 Task: Find connections with filter location Coromandel with filter topic #jobinterviewswith filter profile language French with filter current company Cargill with filter school Dr. D. Y. Patil Institute of Engineering & Technology, Pune with filter industry Retail Office Equipment with filter service category HR Consulting with filter keywords title Musician
Action: Mouse moved to (654, 129)
Screenshot: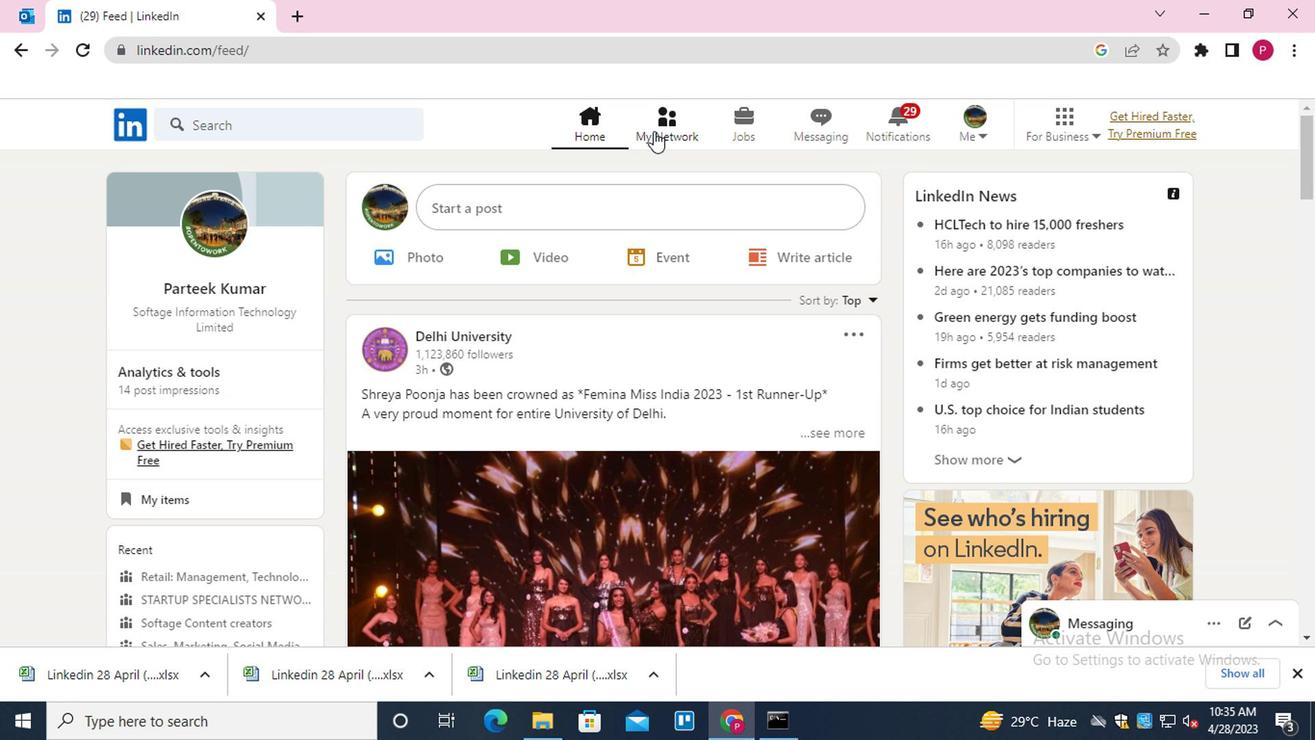 
Action: Mouse pressed left at (654, 129)
Screenshot: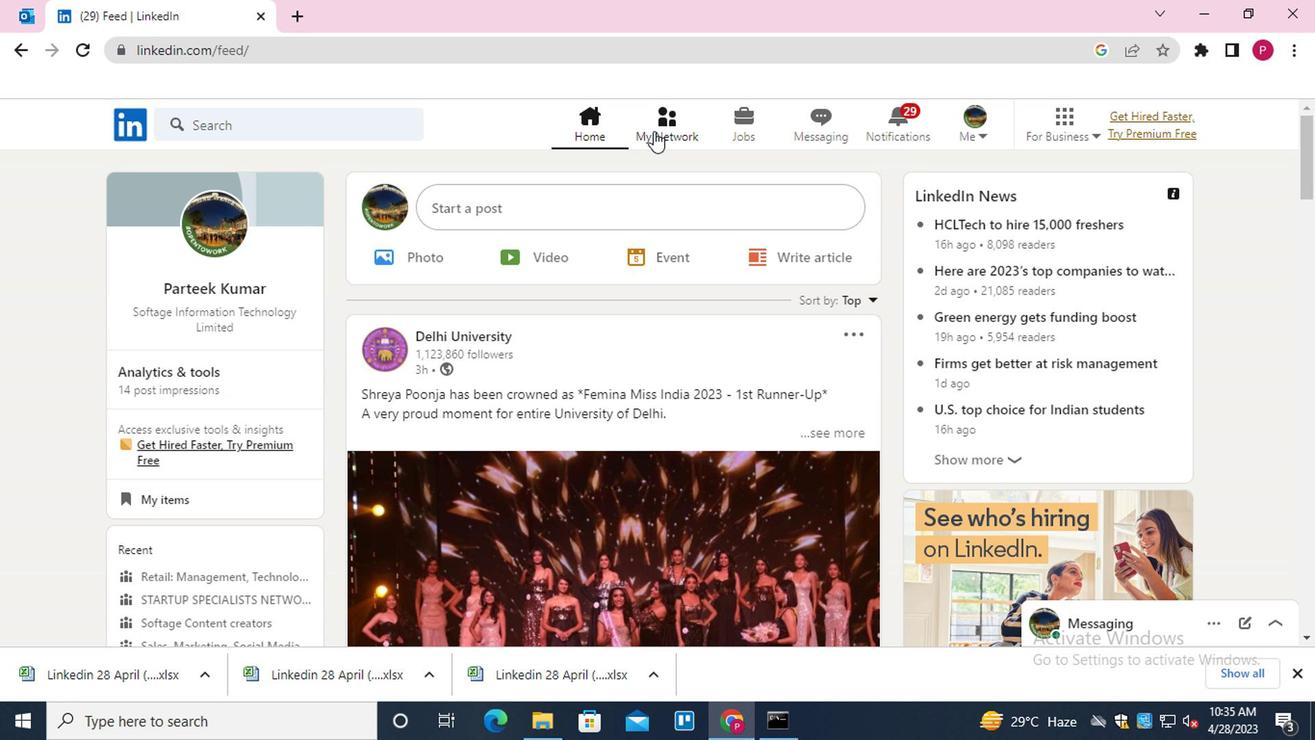 
Action: Mouse moved to (289, 225)
Screenshot: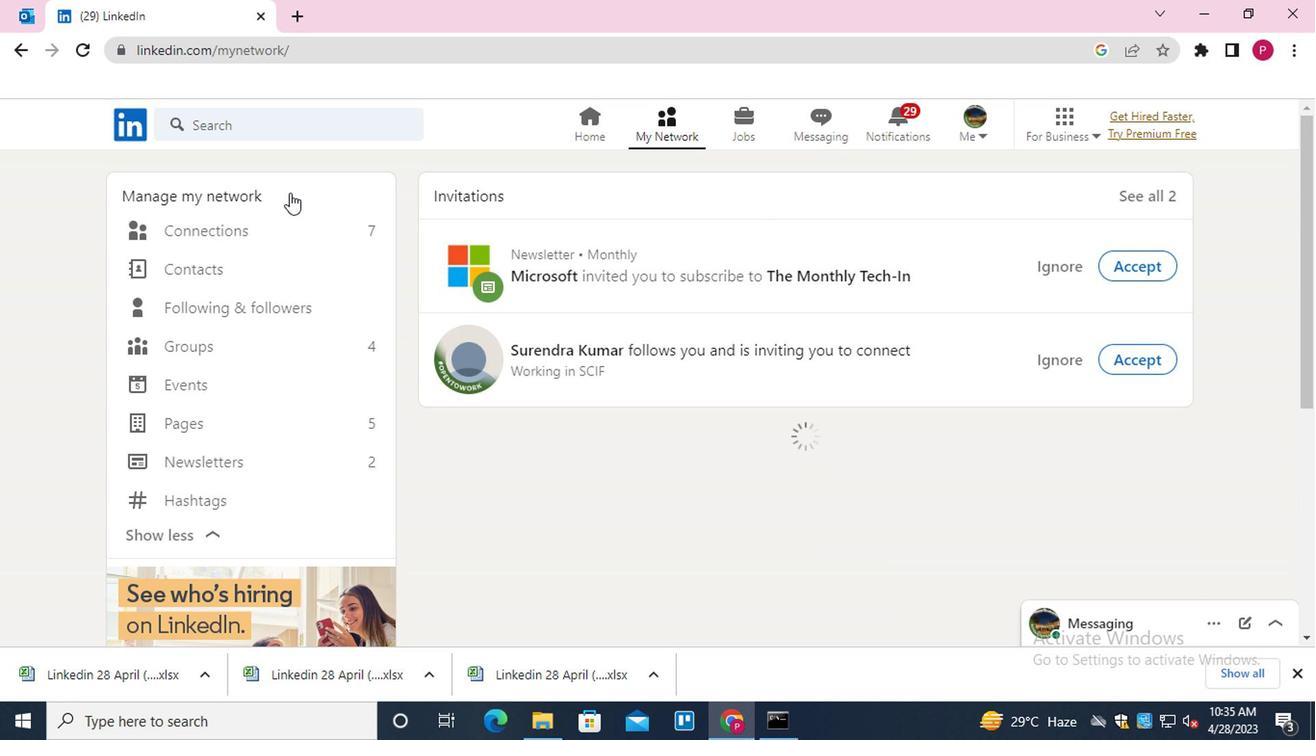 
Action: Mouse pressed left at (289, 225)
Screenshot: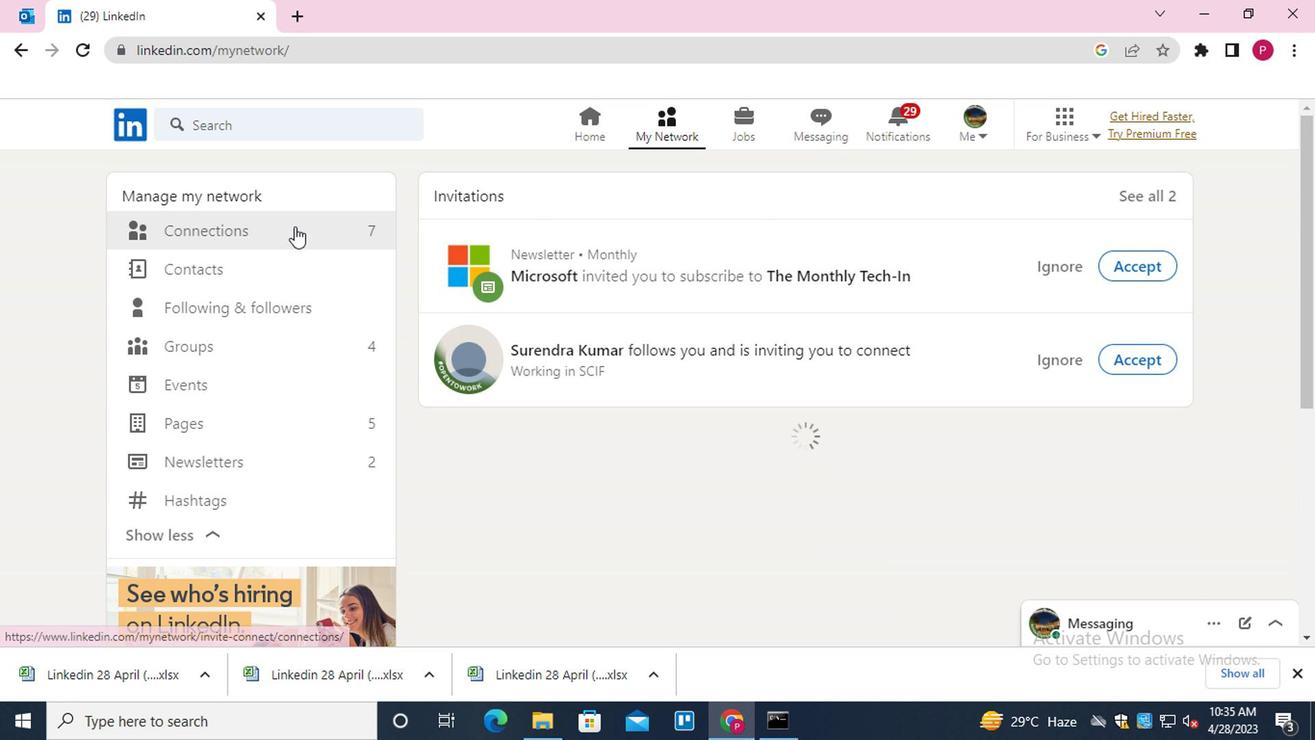 
Action: Mouse moved to (793, 235)
Screenshot: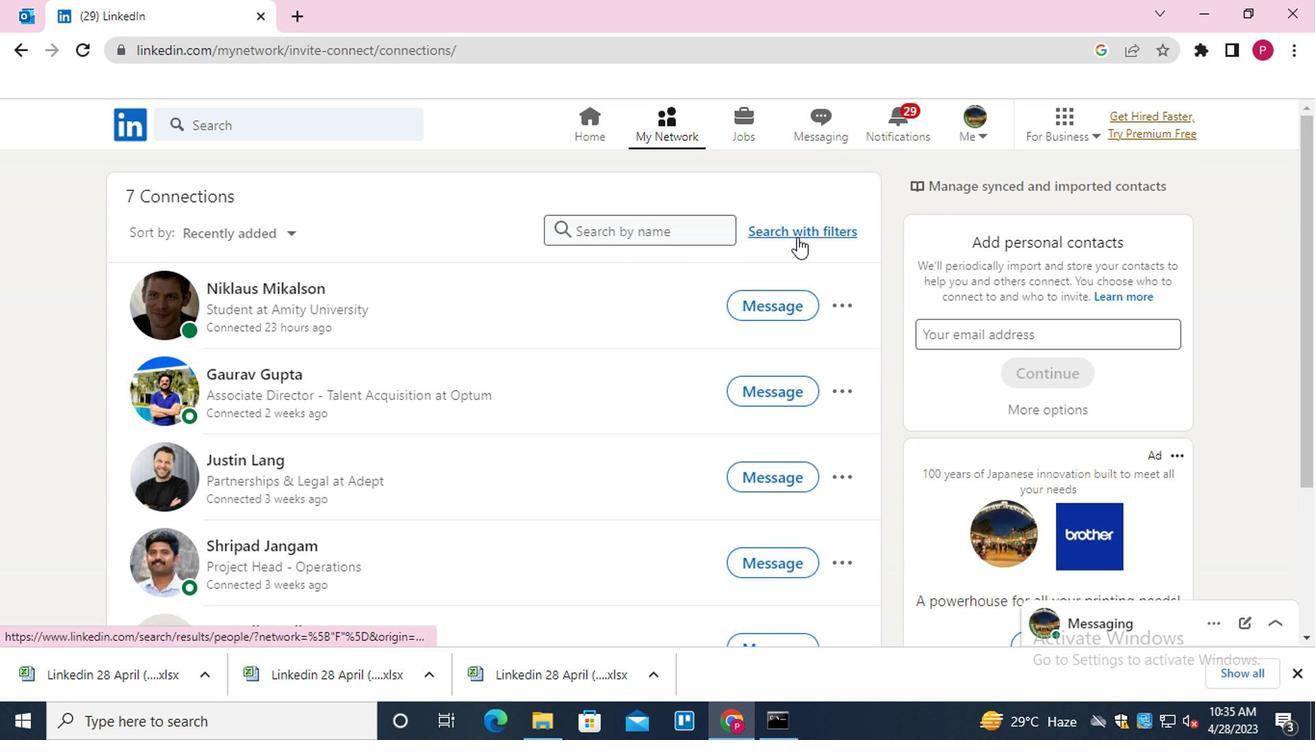 
Action: Mouse pressed left at (793, 235)
Screenshot: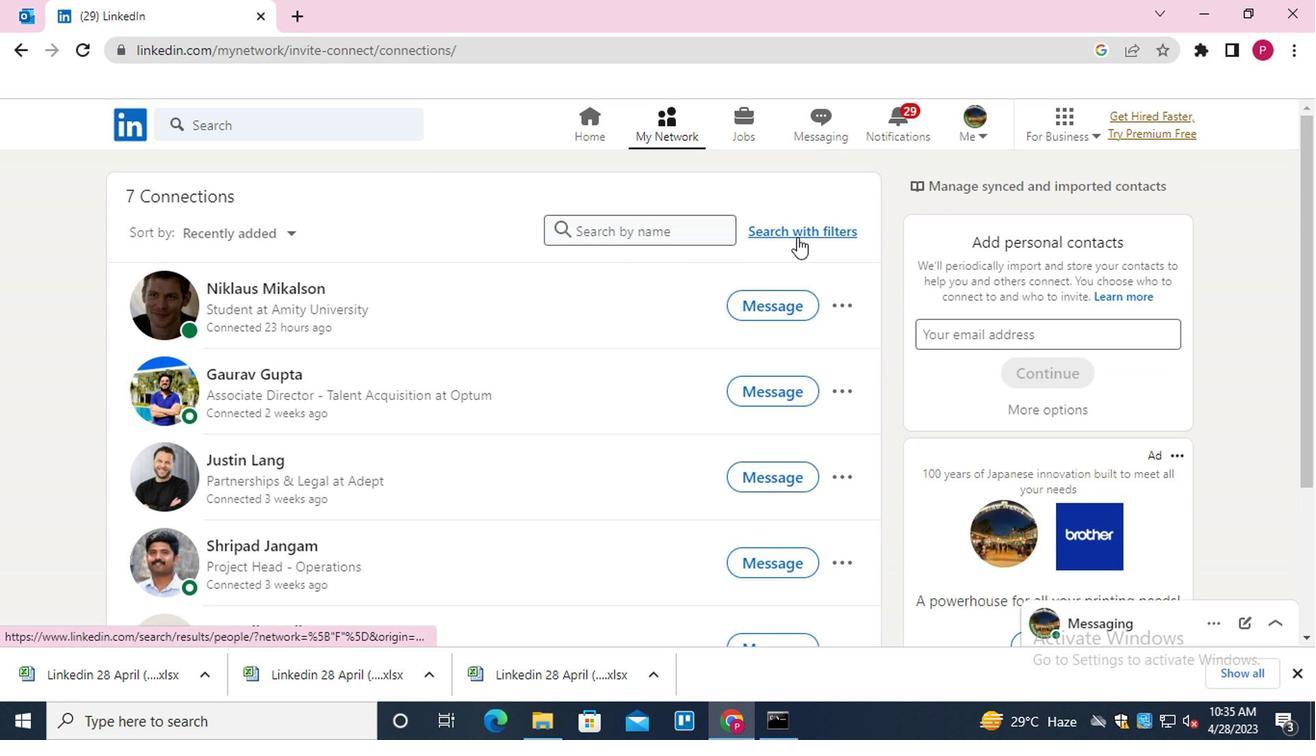
Action: Mouse moved to (703, 180)
Screenshot: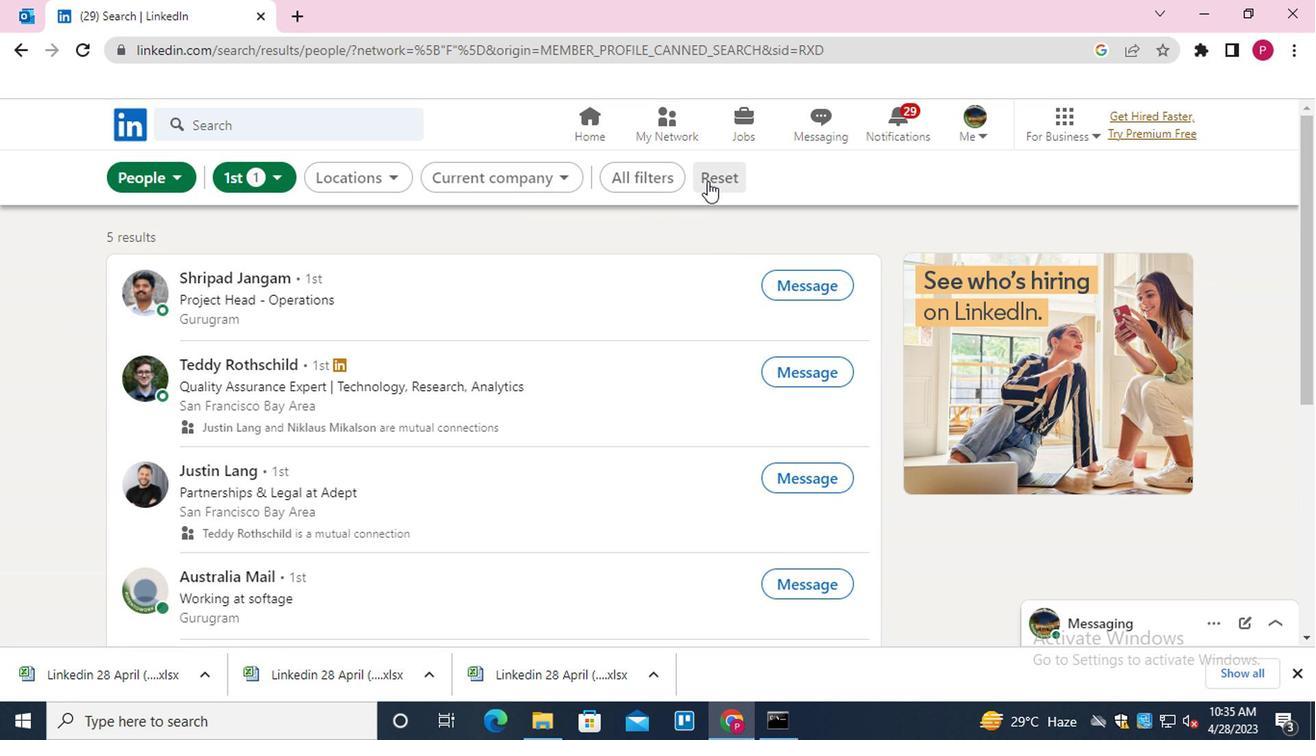 
Action: Mouse pressed left at (703, 180)
Screenshot: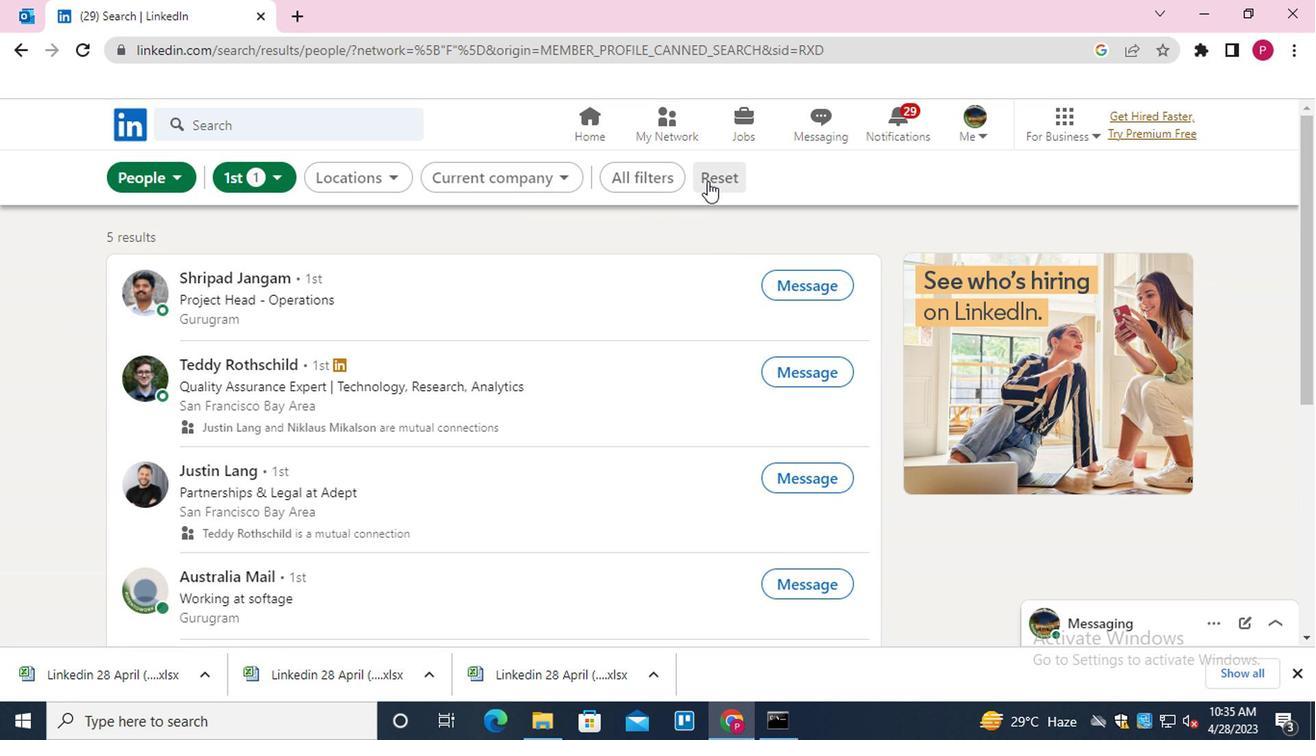 
Action: Mouse moved to (683, 180)
Screenshot: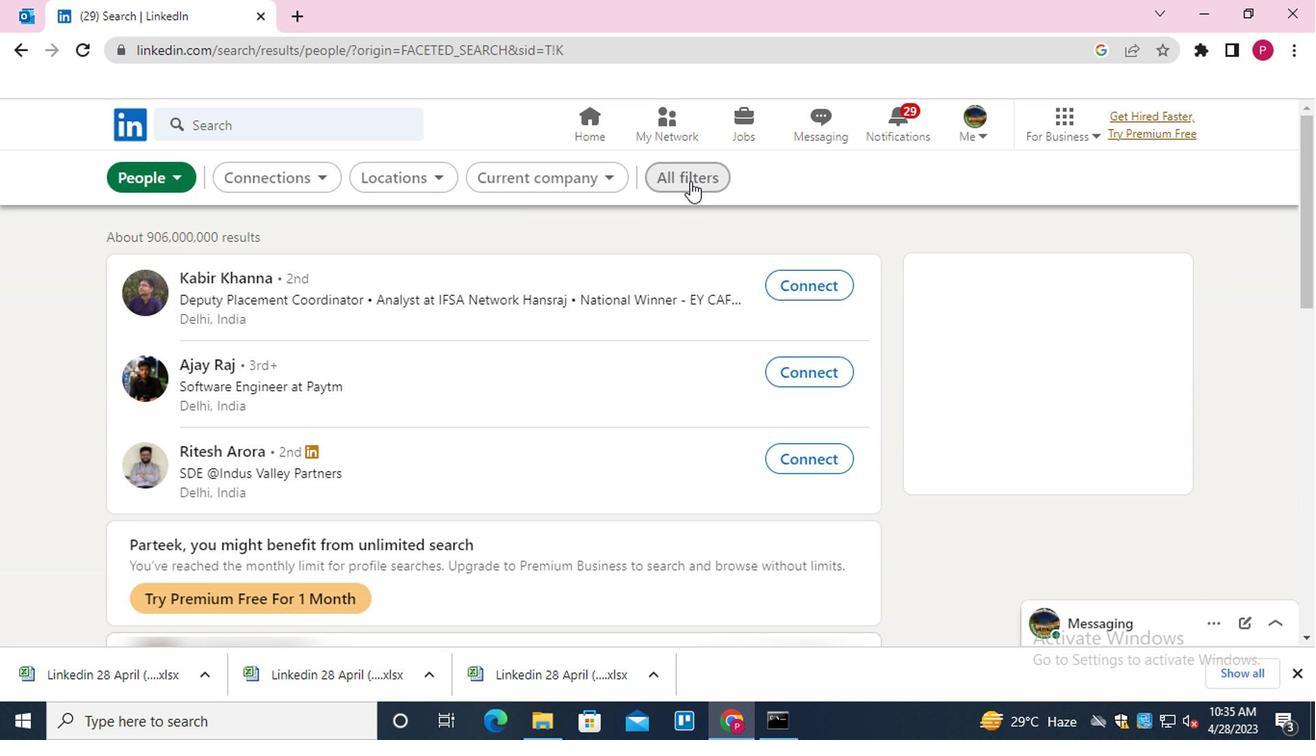 
Action: Mouse pressed left at (683, 180)
Screenshot: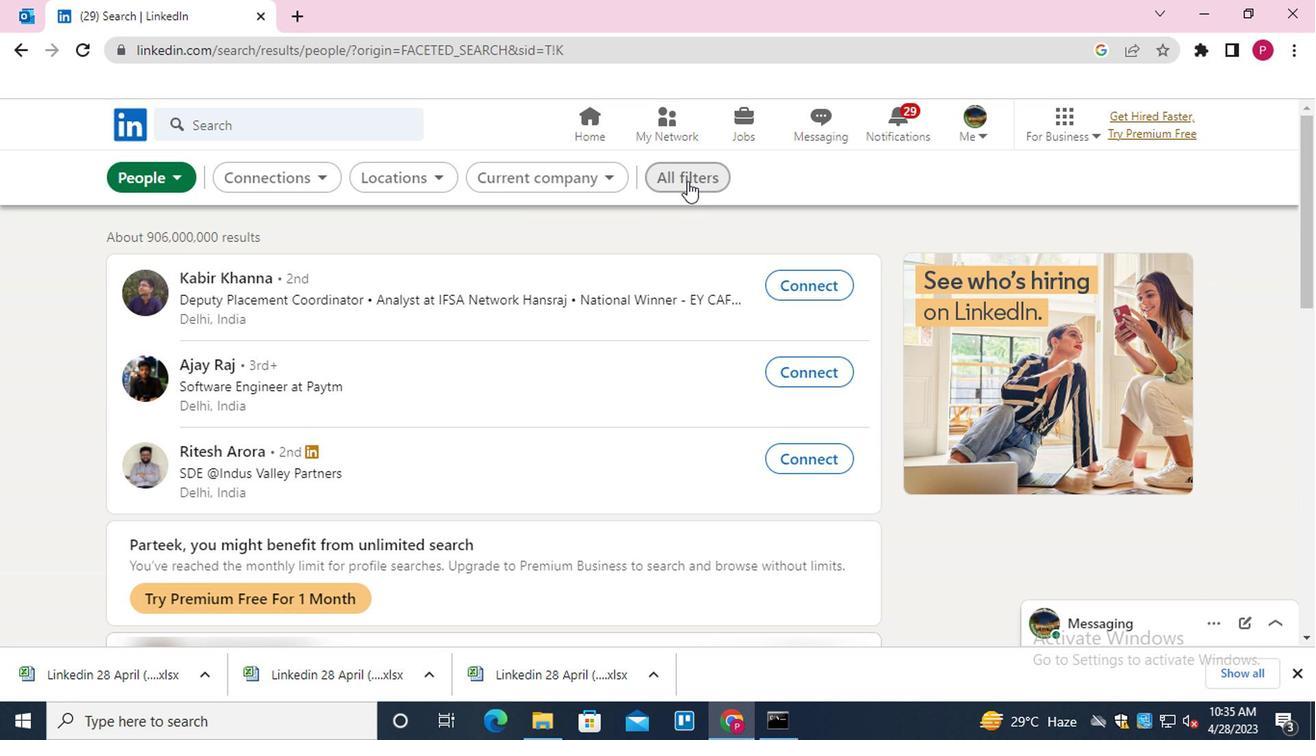 
Action: Mouse moved to (932, 403)
Screenshot: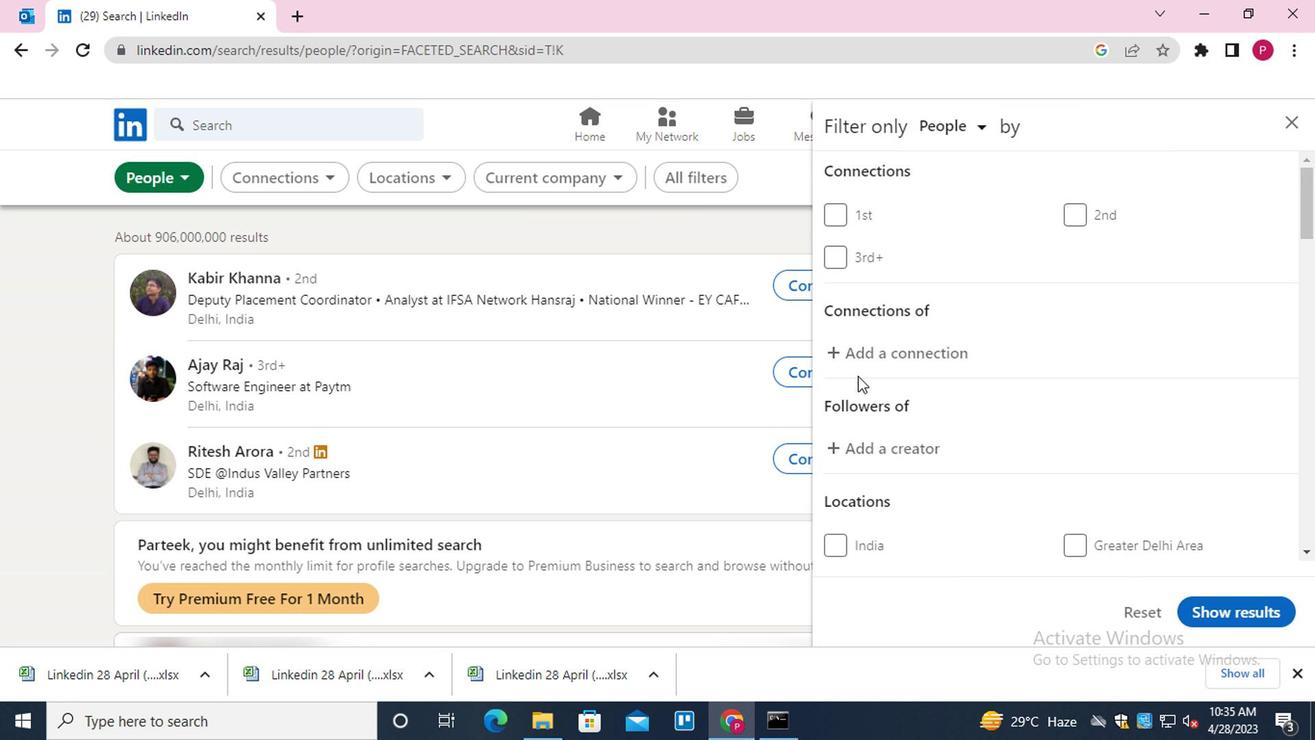 
Action: Mouse scrolled (932, 402) with delta (0, -1)
Screenshot: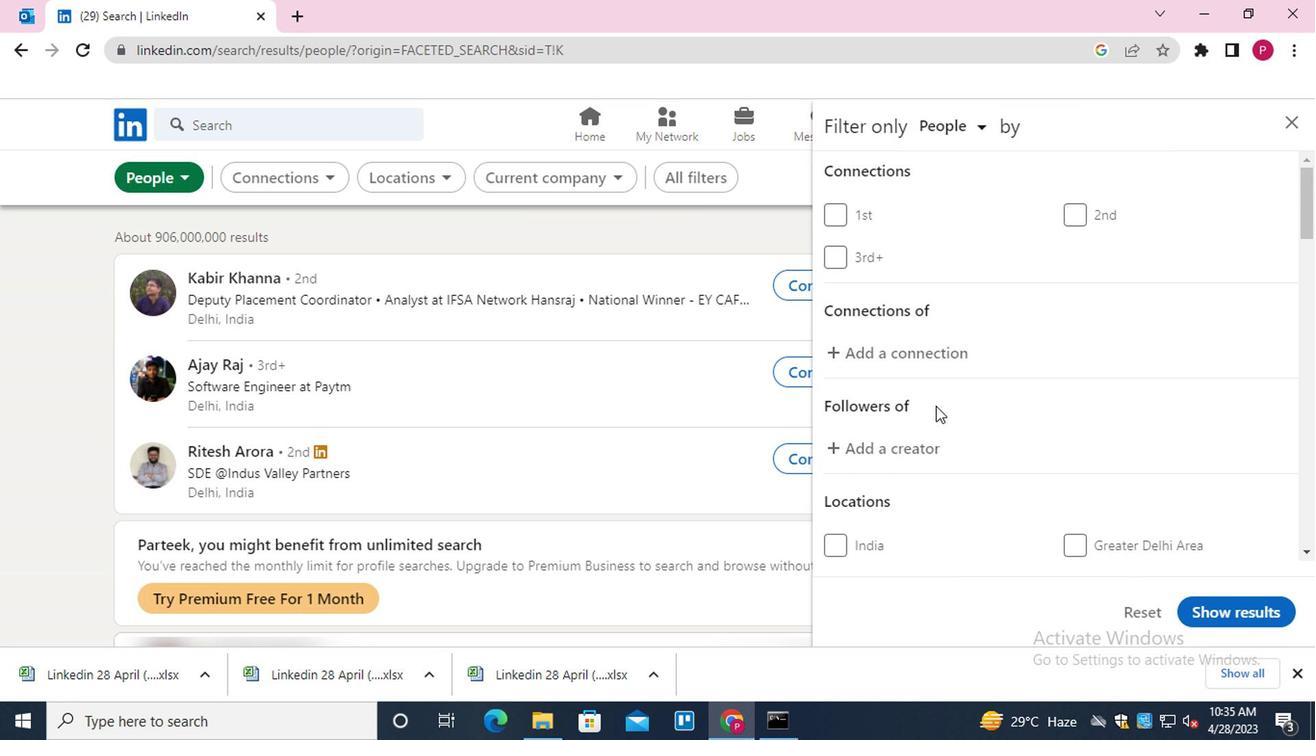 
Action: Mouse scrolled (932, 402) with delta (0, -1)
Screenshot: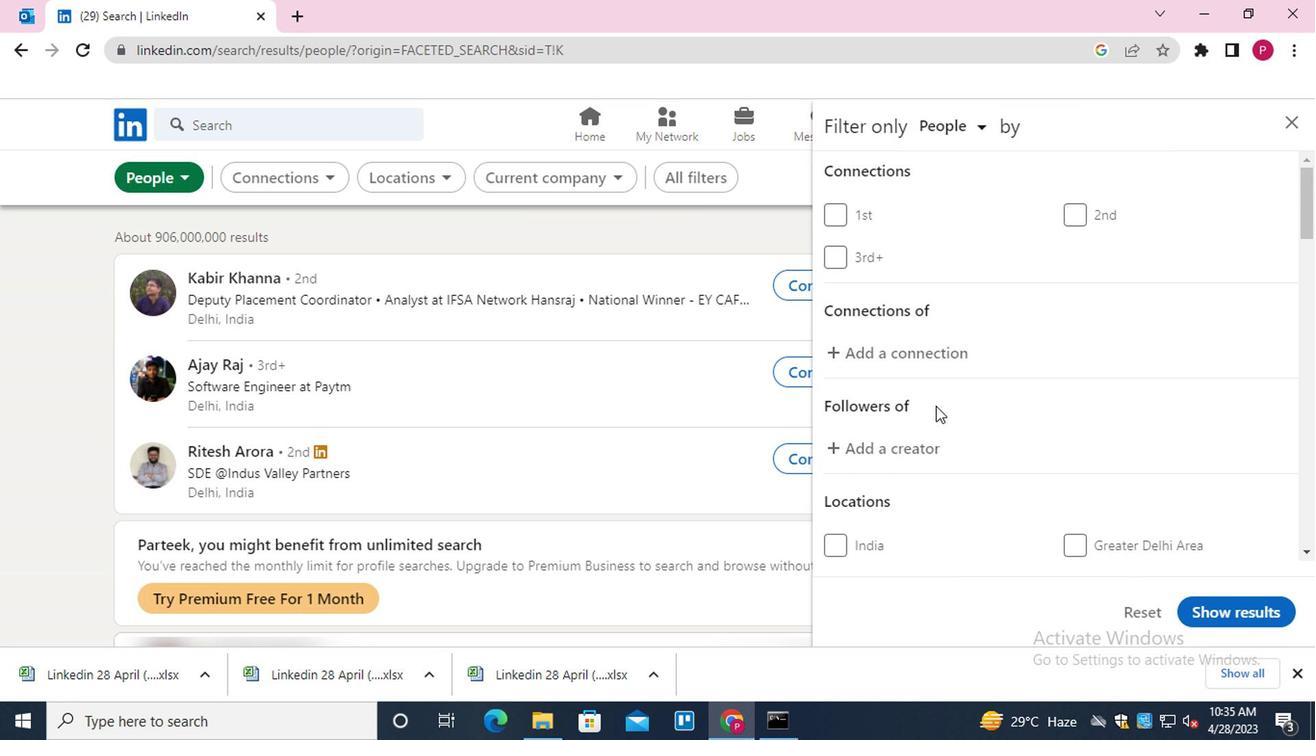 
Action: Mouse scrolled (932, 402) with delta (0, -1)
Screenshot: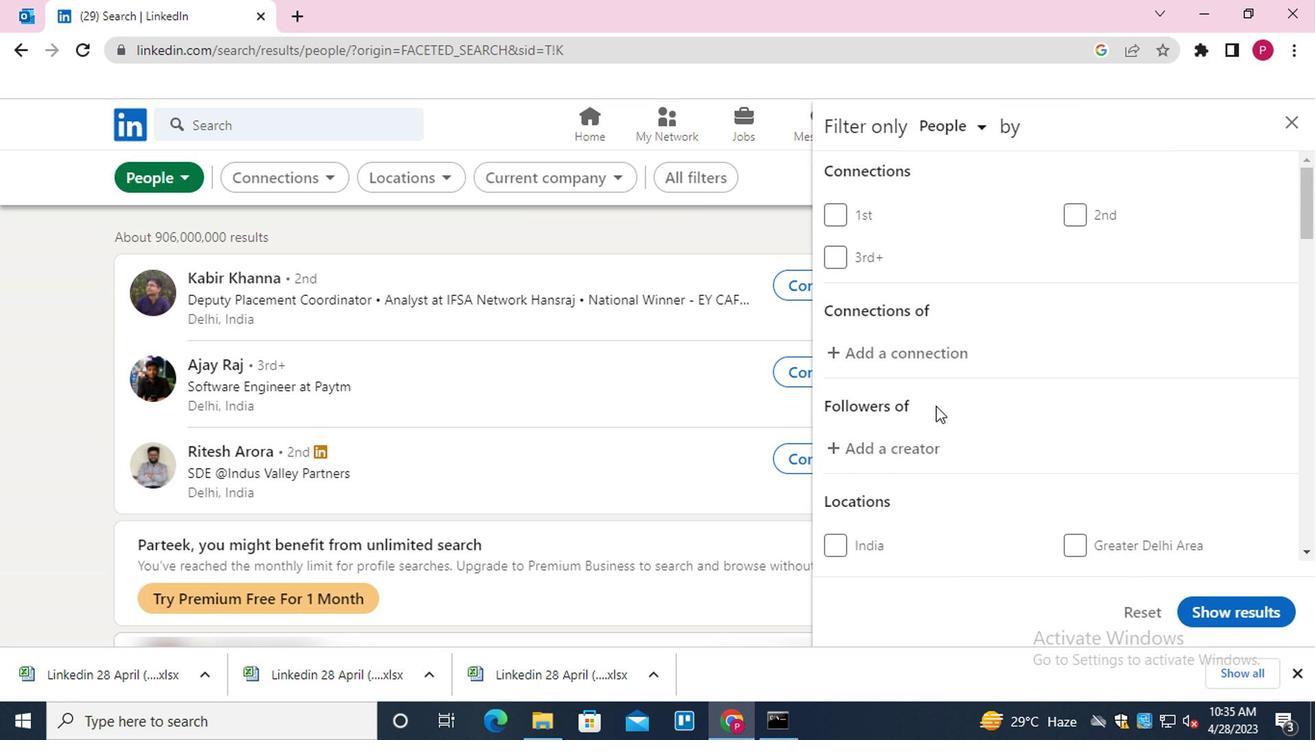 
Action: Mouse moved to (1125, 344)
Screenshot: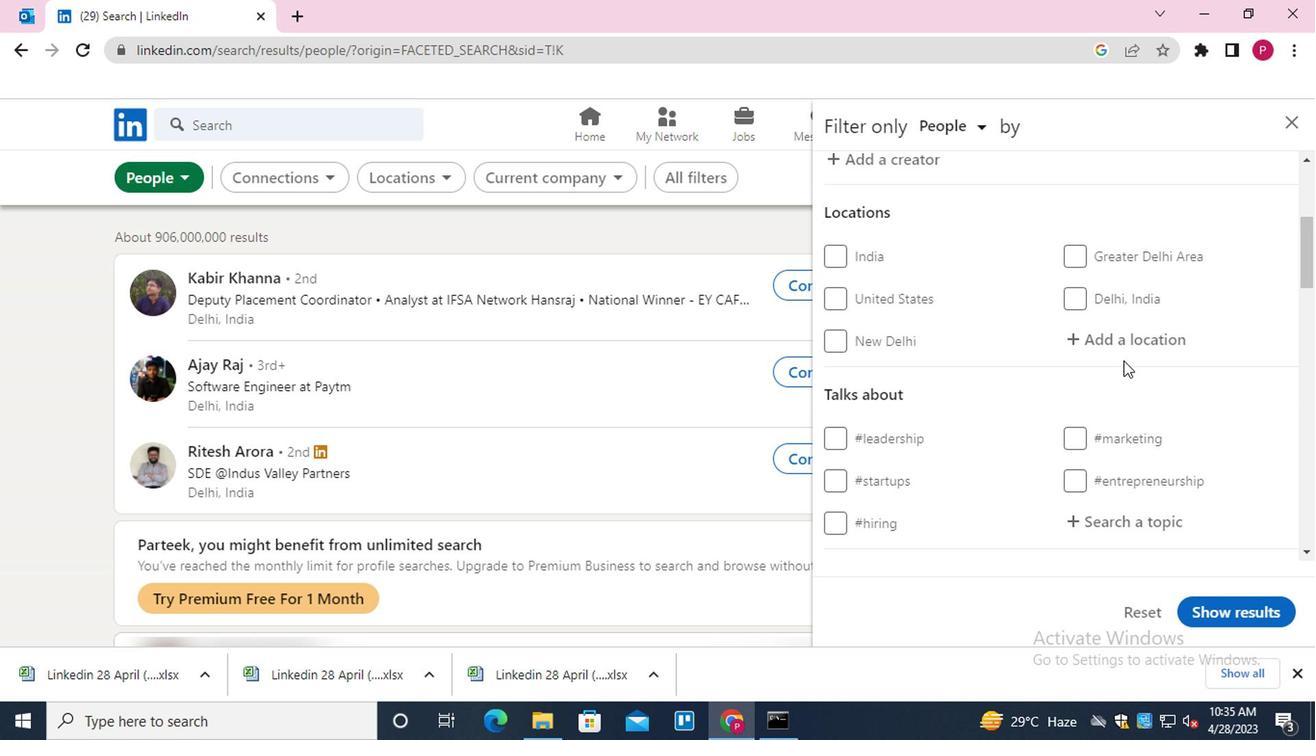 
Action: Mouse pressed left at (1125, 344)
Screenshot: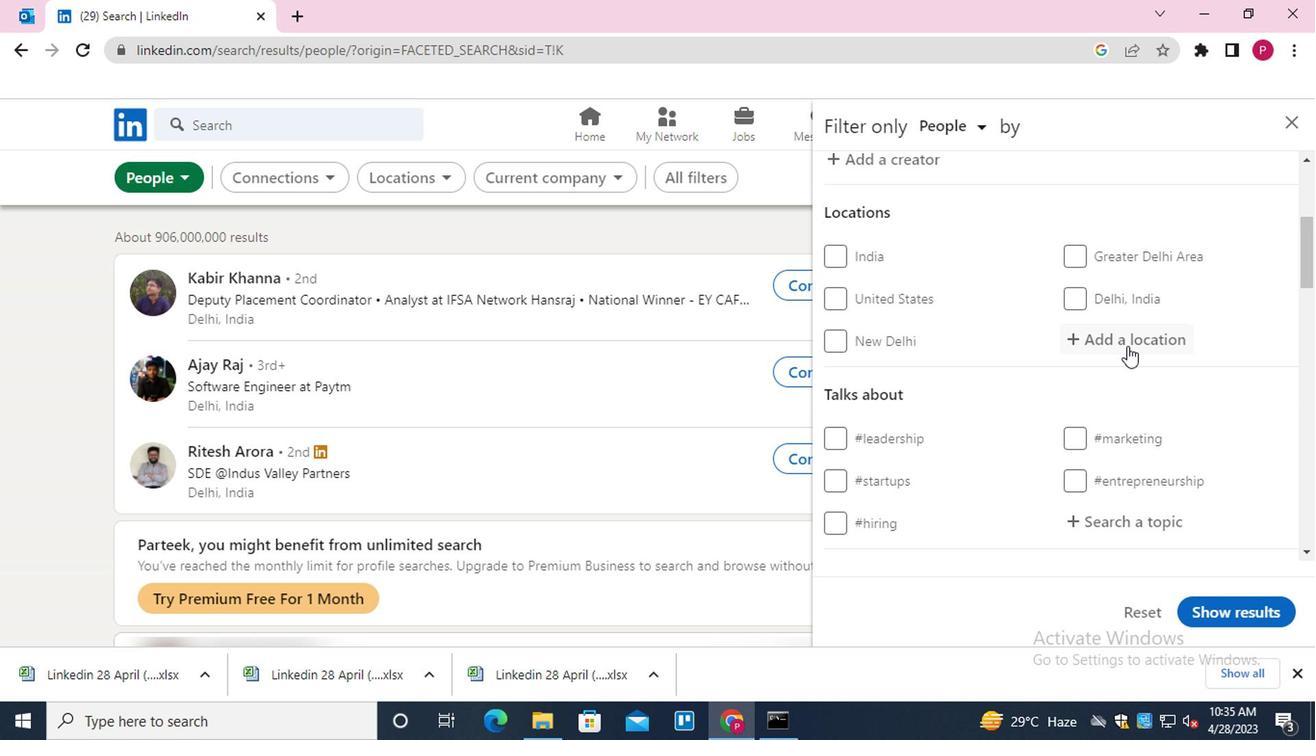 
Action: Key pressed <Key.shift>COROMANDEL<Key.down><Key.down><Key.down><Key.up><Key.up><Key.enter>
Screenshot: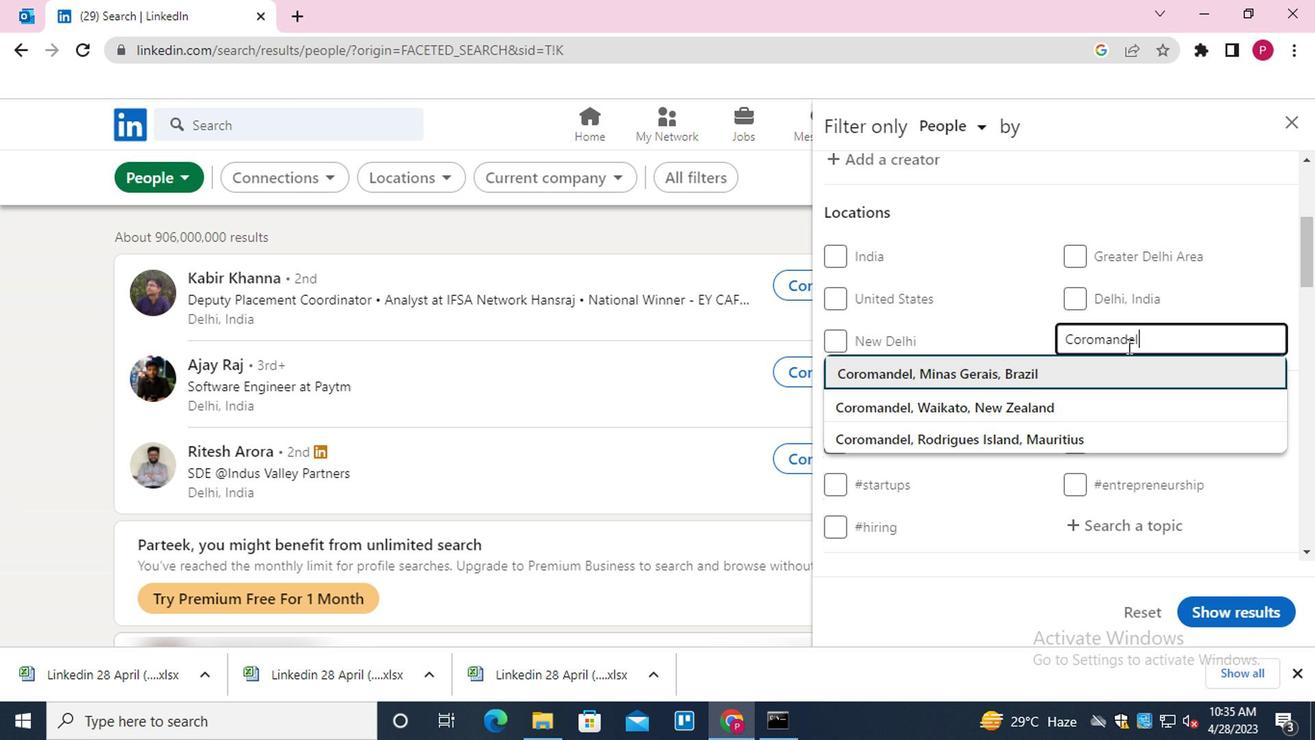 
Action: Mouse moved to (1135, 350)
Screenshot: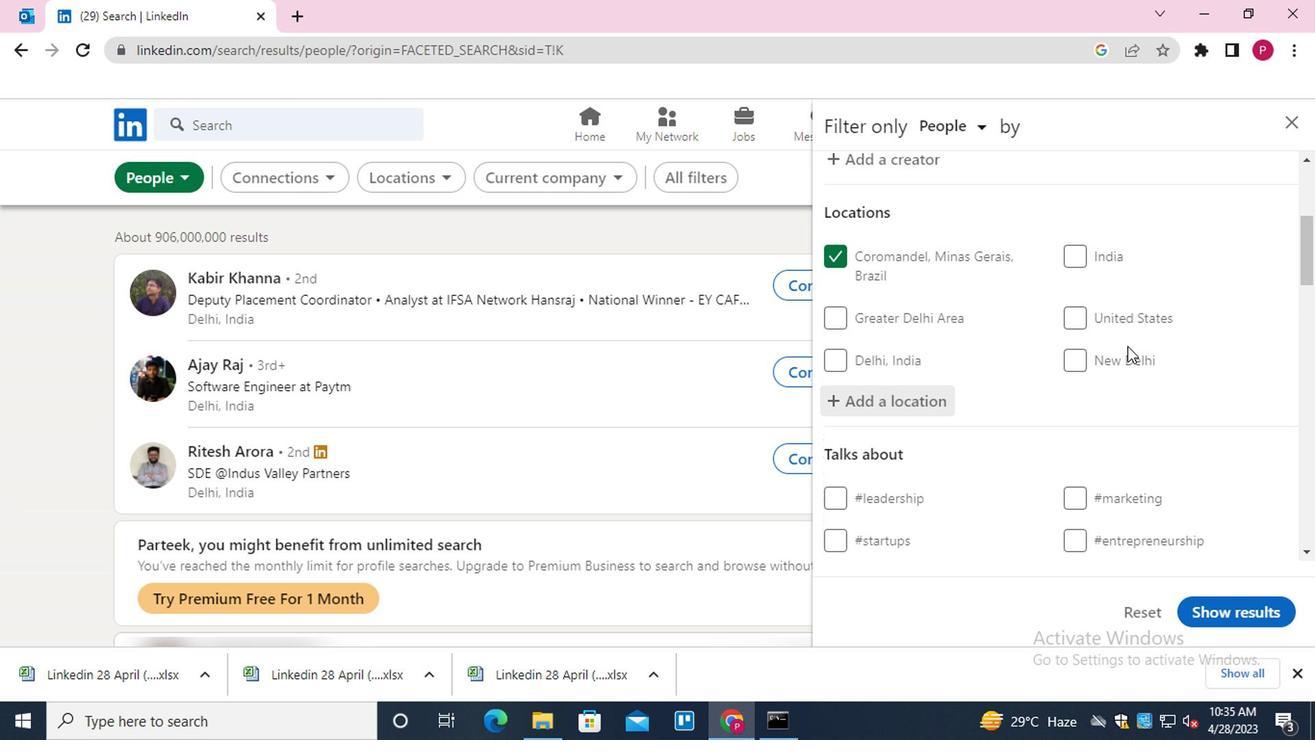 
Action: Mouse scrolled (1135, 348) with delta (0, -1)
Screenshot: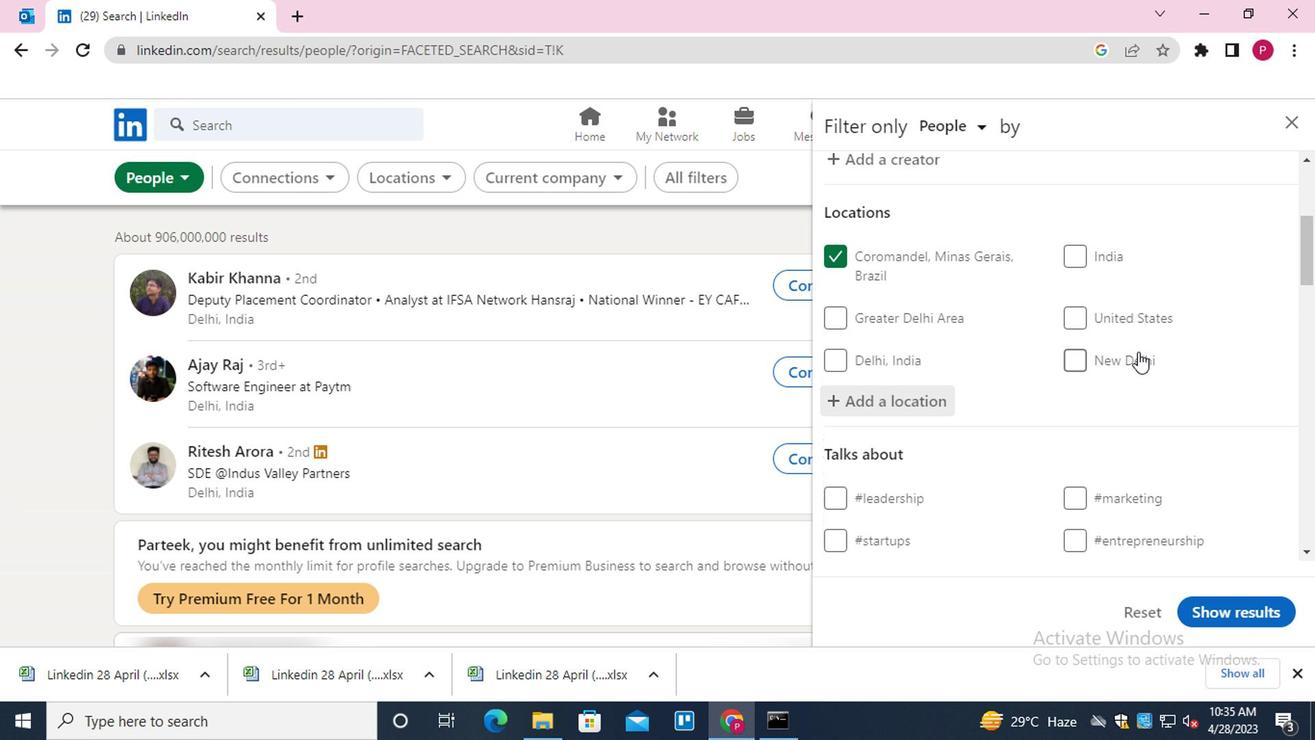 
Action: Mouse scrolled (1135, 348) with delta (0, -1)
Screenshot: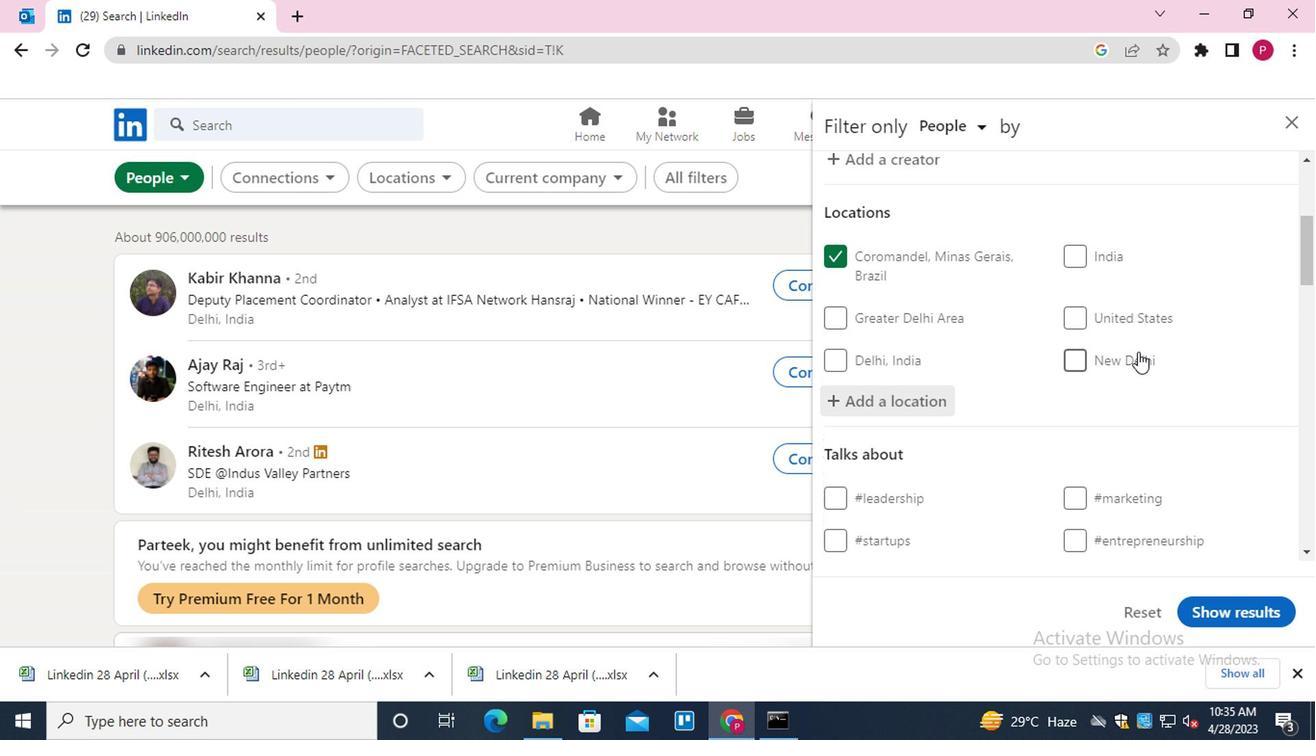 
Action: Mouse scrolled (1135, 348) with delta (0, -1)
Screenshot: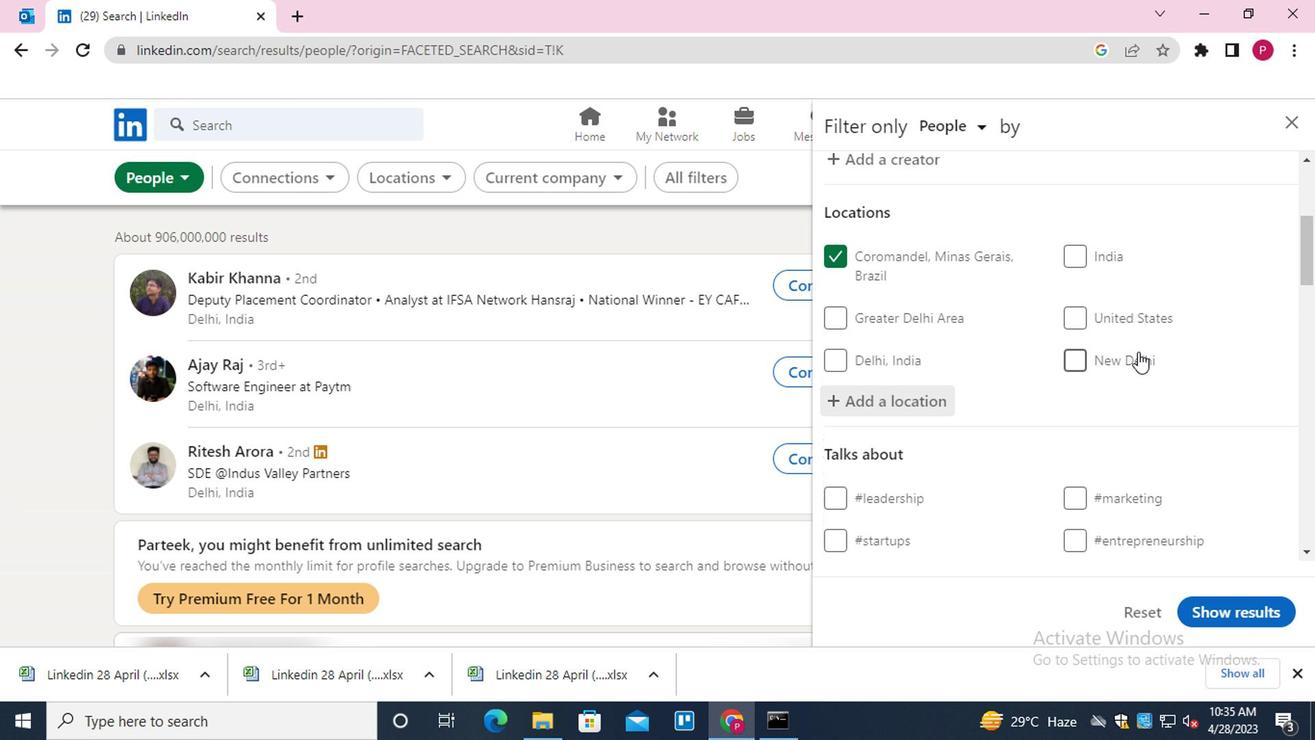 
Action: Mouse moved to (1091, 300)
Screenshot: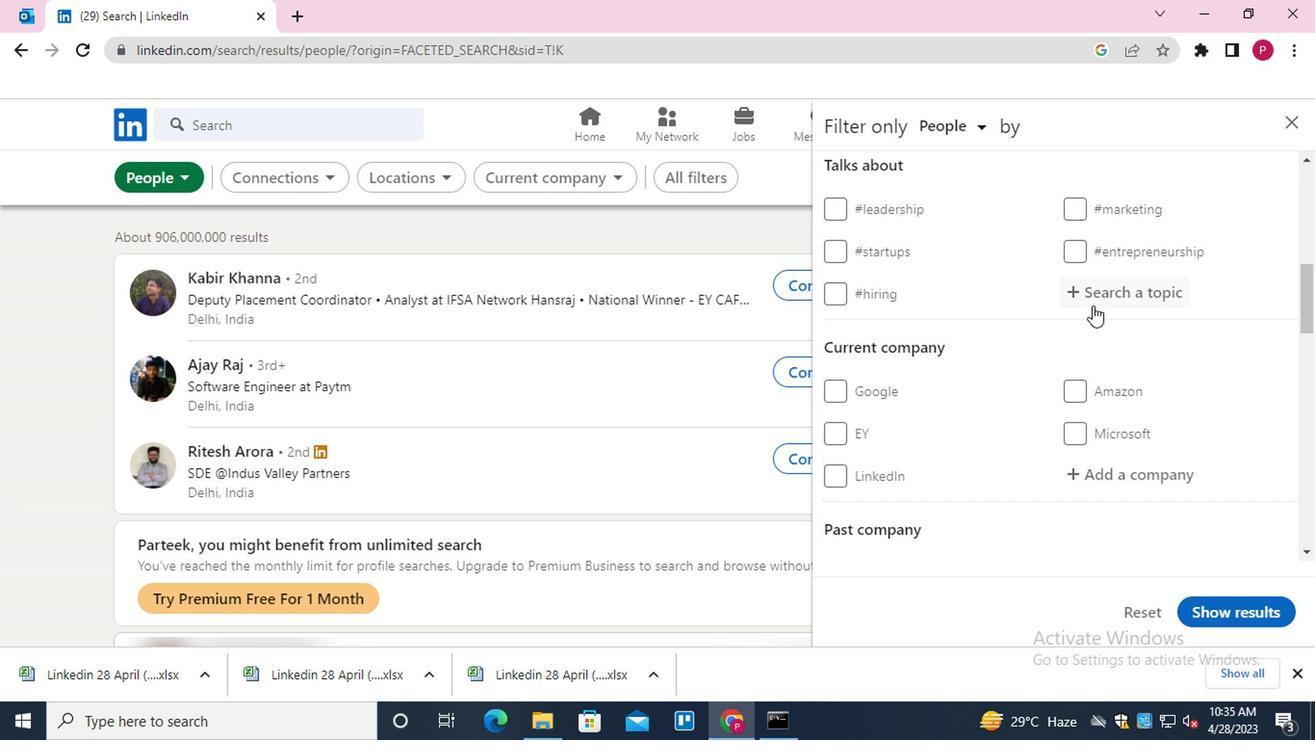 
Action: Mouse pressed left at (1091, 300)
Screenshot: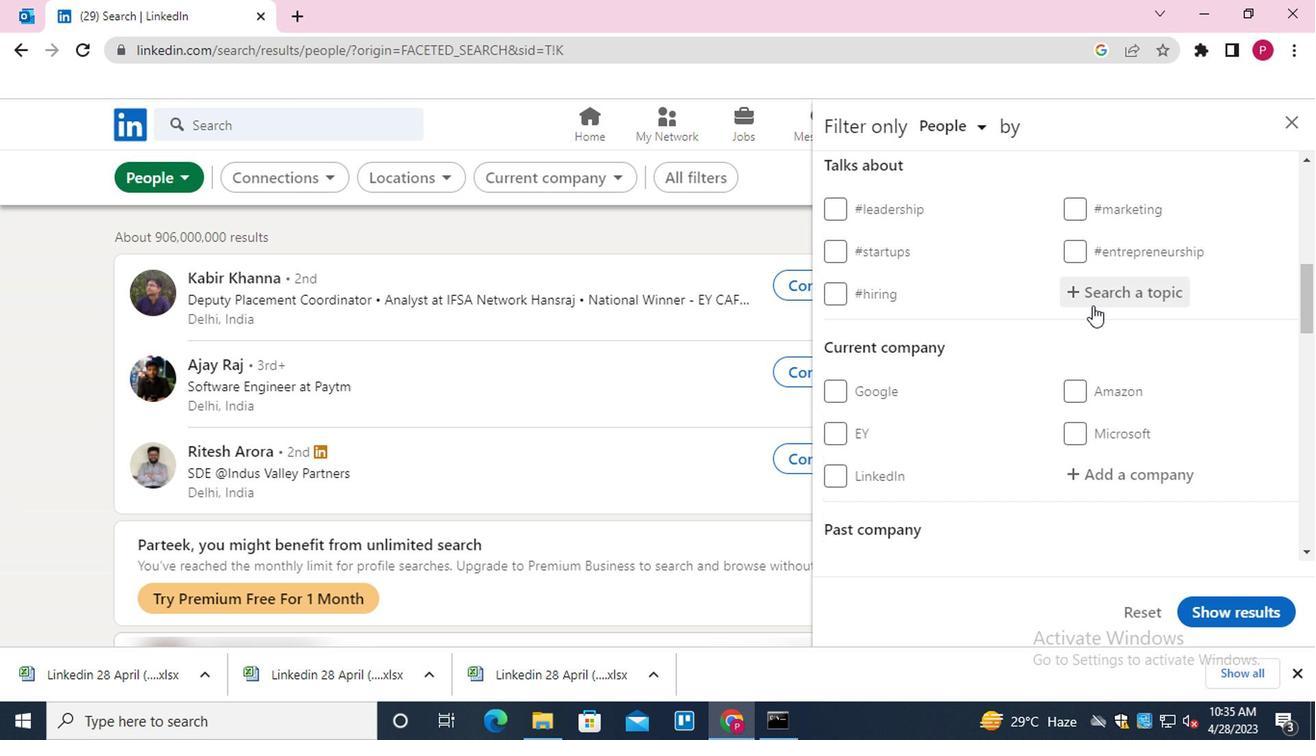 
Action: Key pressed JOBS
Screenshot: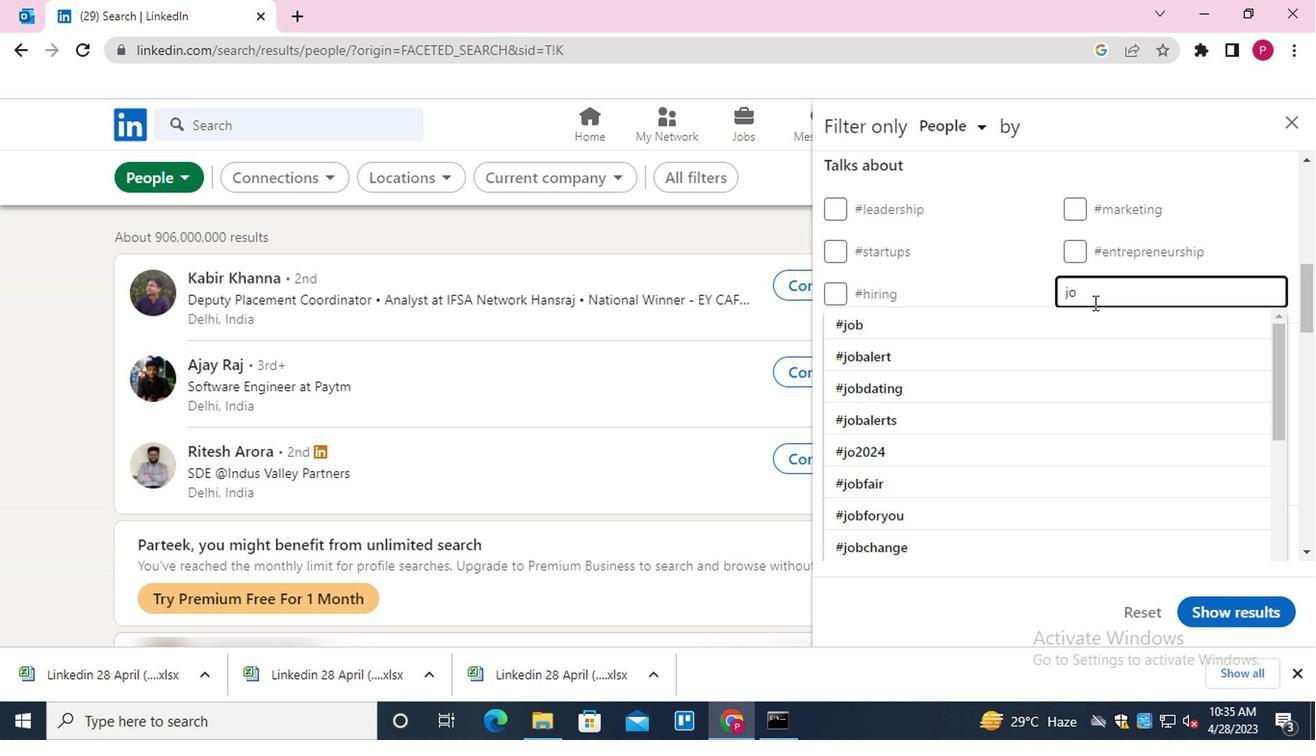 
Action: Mouse moved to (1091, 300)
Screenshot: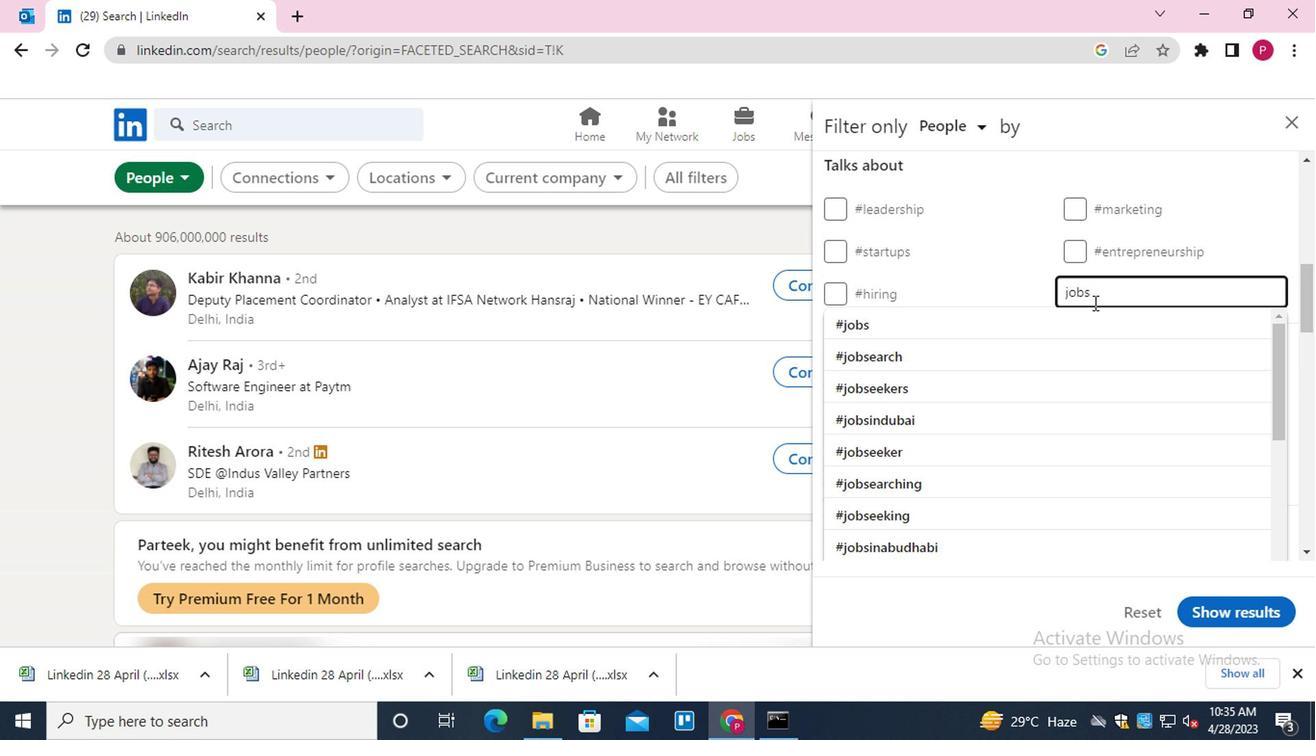 
Action: Key pressed IN\\\\<Key.backspace><Key.backspace><Key.backspace><Key.backspace><Key.backspace><Key.backspace><Key.backspace>INTER<Key.down><Key.enter>
Screenshot: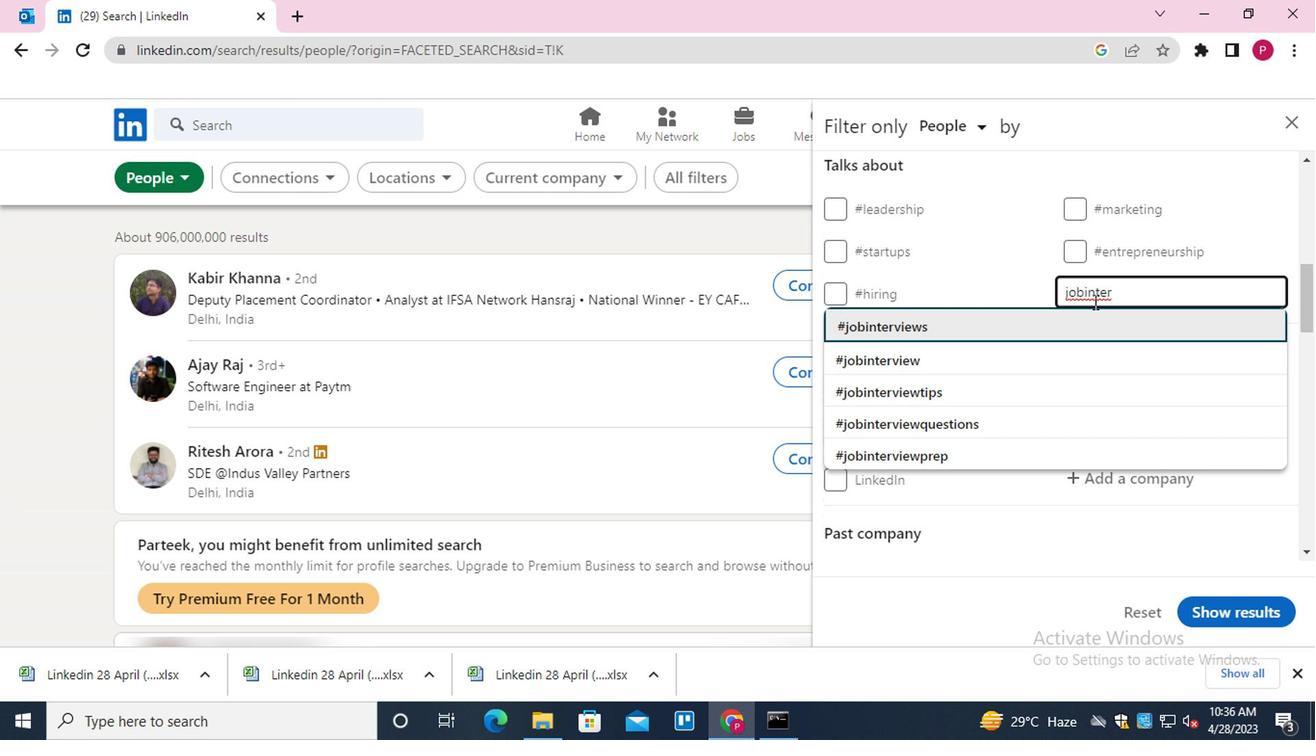 
Action: Mouse scrolled (1091, 298) with delta (0, -1)
Screenshot: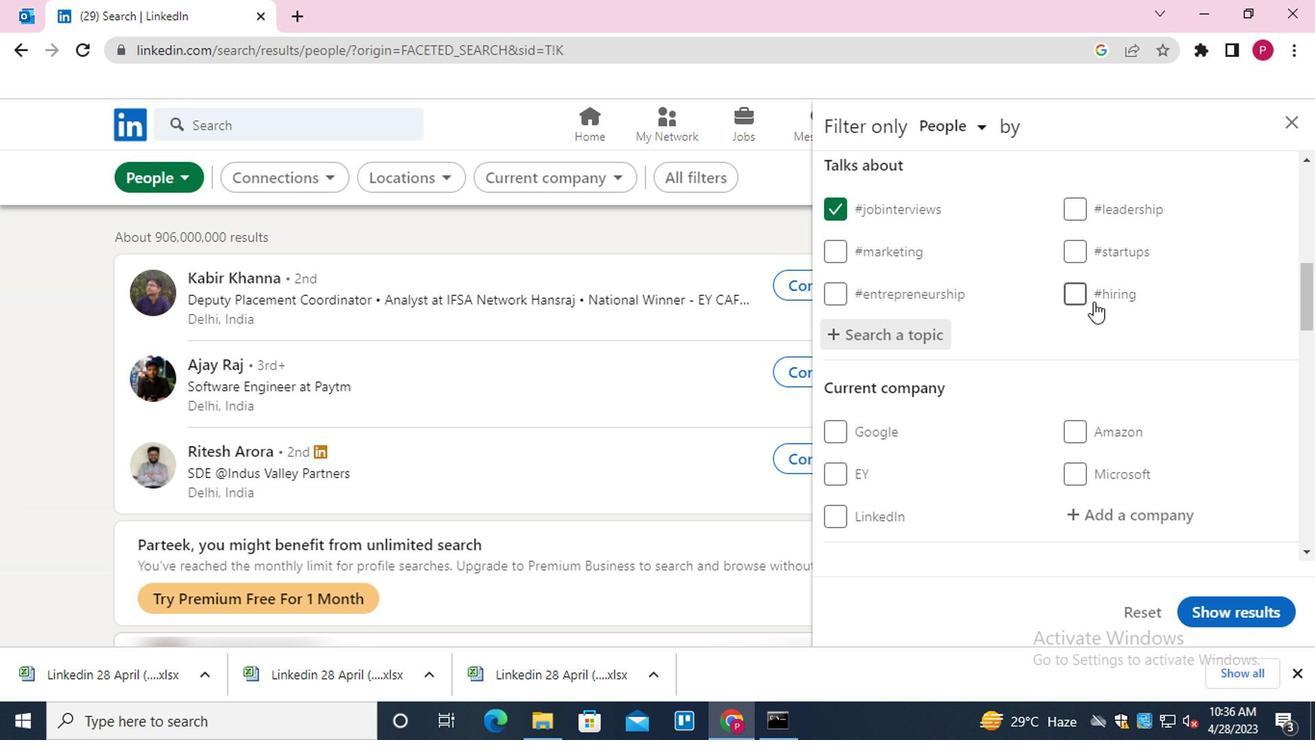 
Action: Mouse scrolled (1091, 298) with delta (0, -1)
Screenshot: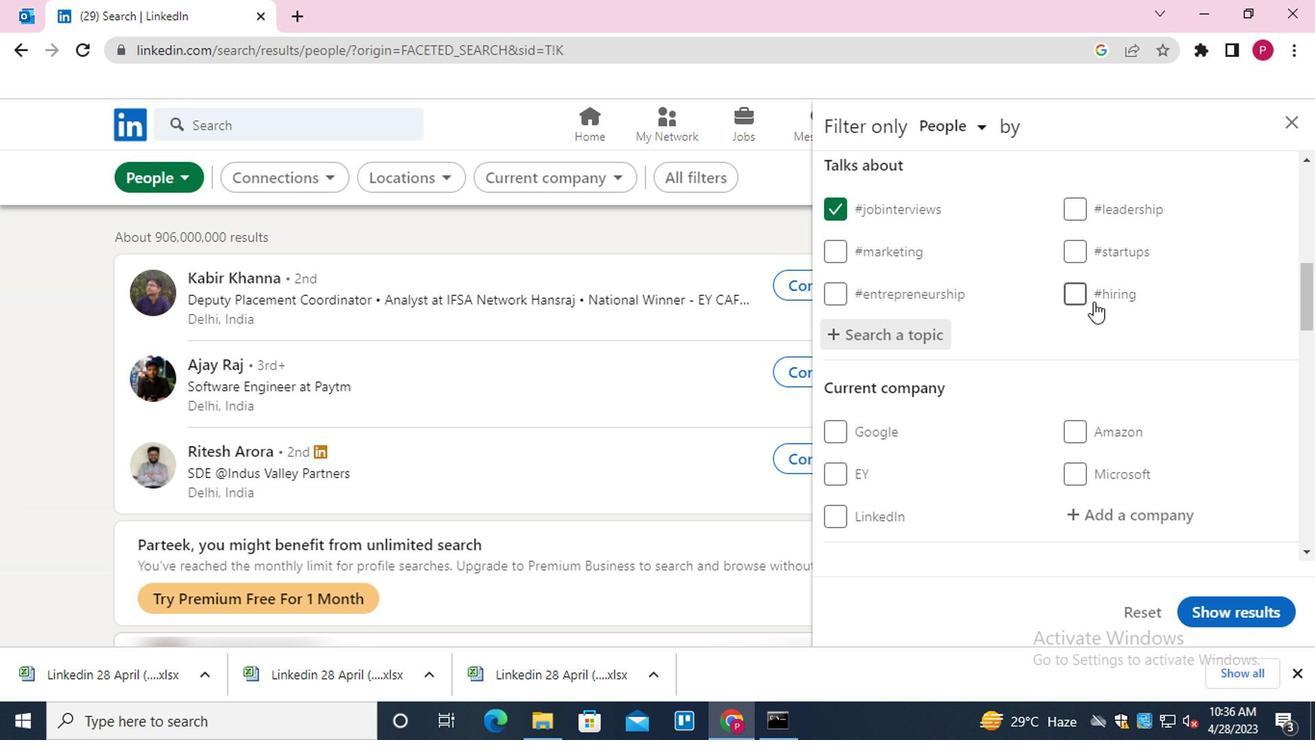 
Action: Mouse scrolled (1091, 298) with delta (0, -1)
Screenshot: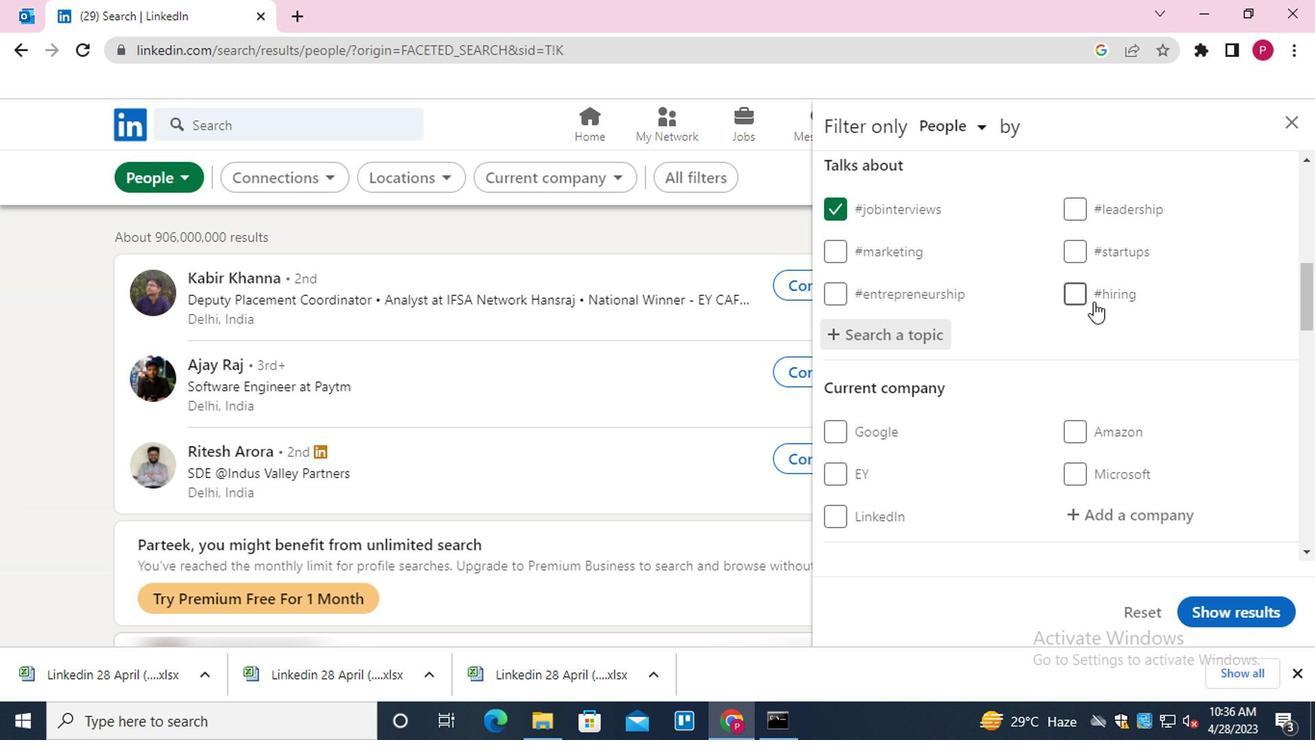 
Action: Mouse scrolled (1091, 298) with delta (0, -1)
Screenshot: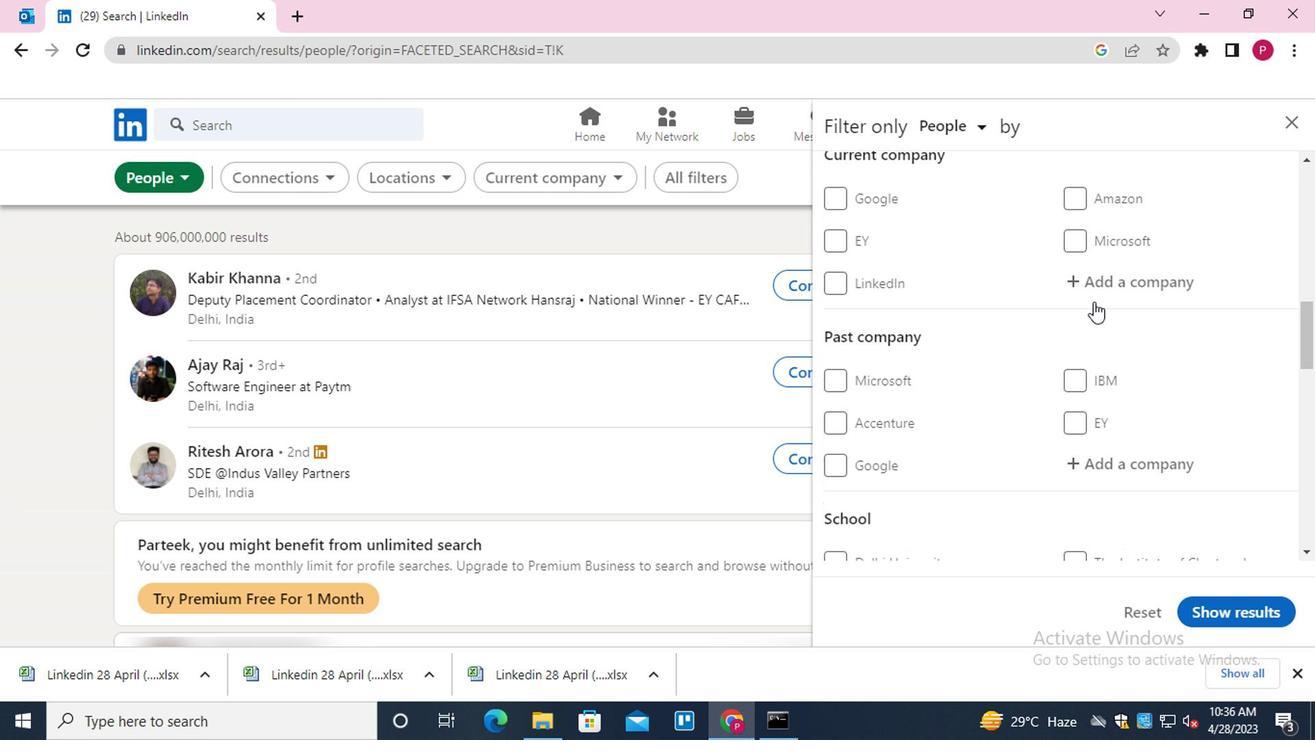 
Action: Mouse moved to (1091, 300)
Screenshot: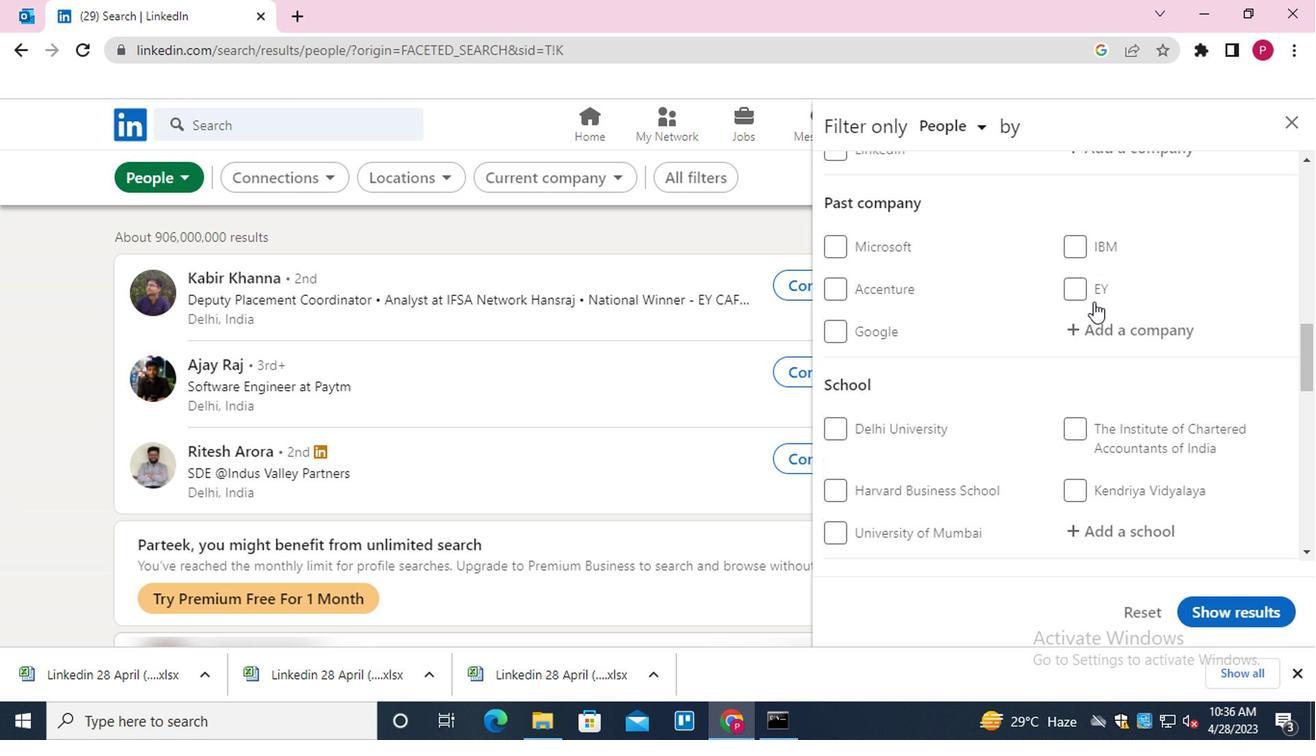 
Action: Mouse scrolled (1091, 298) with delta (0, -1)
Screenshot: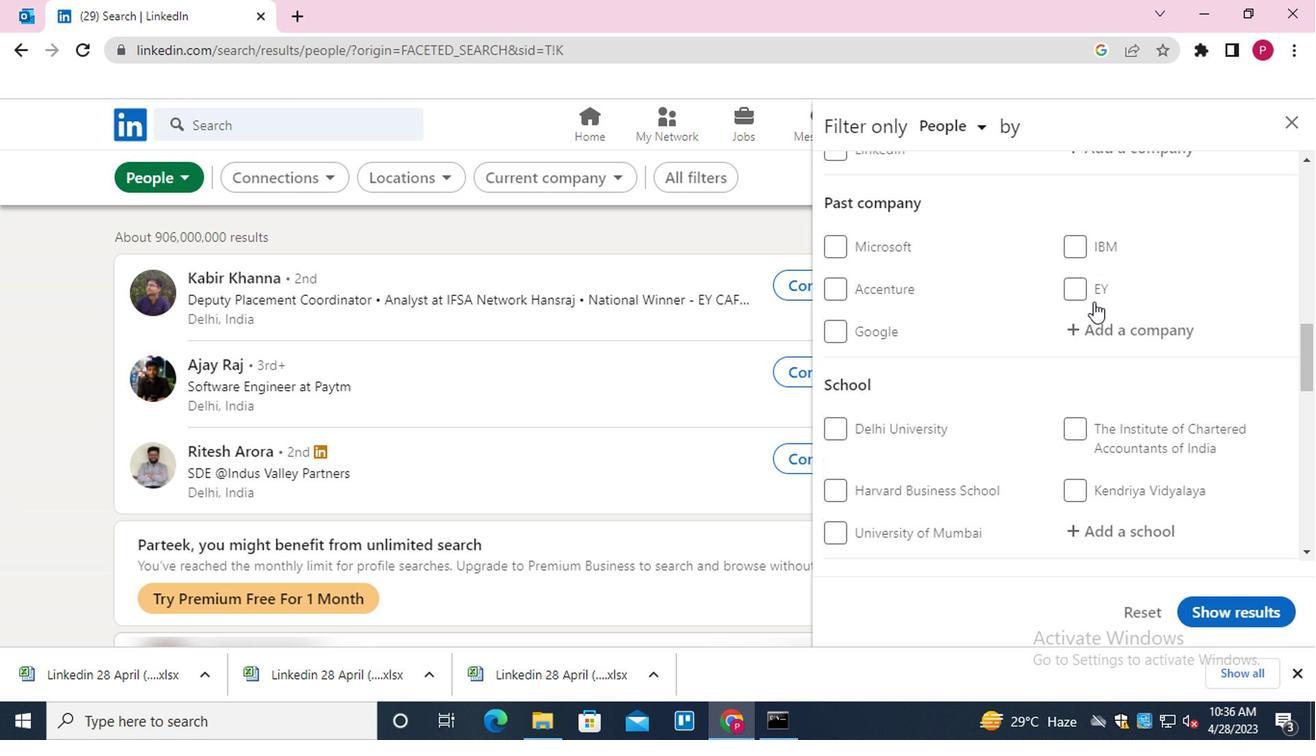 
Action: Mouse scrolled (1091, 298) with delta (0, -1)
Screenshot: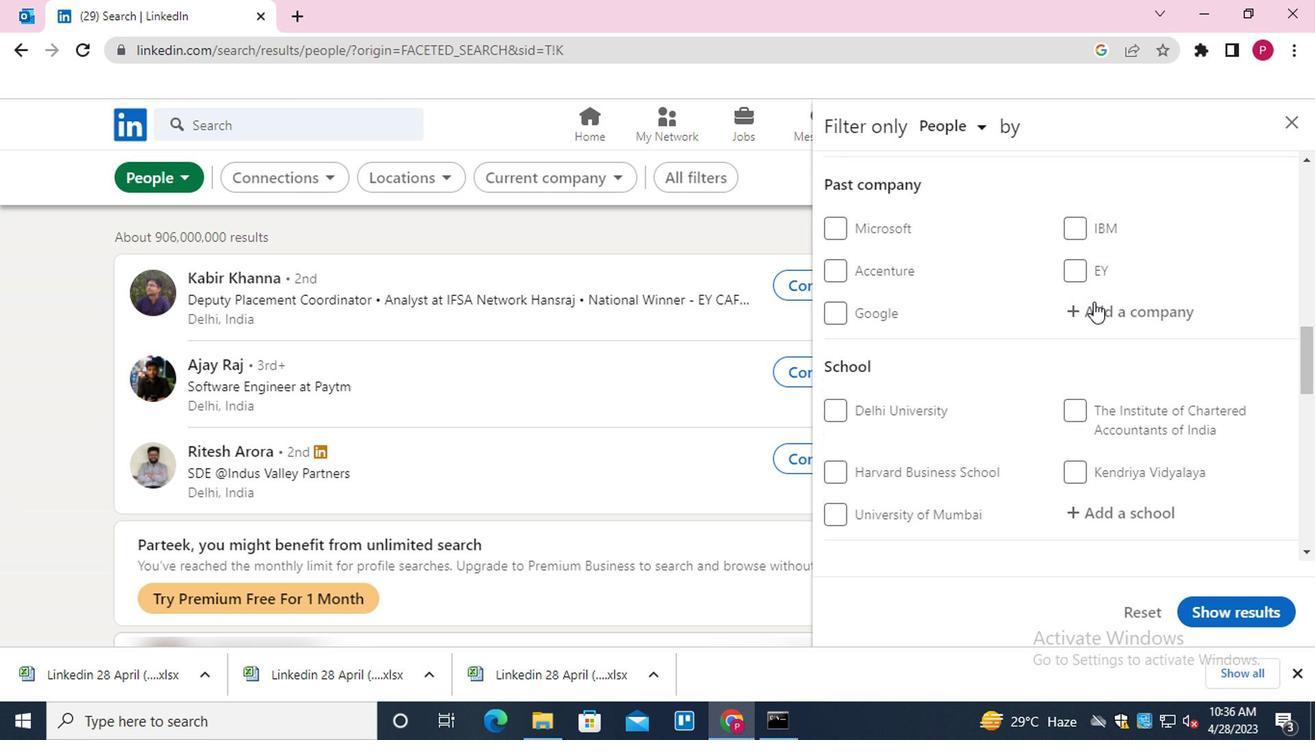 
Action: Mouse scrolled (1091, 298) with delta (0, -1)
Screenshot: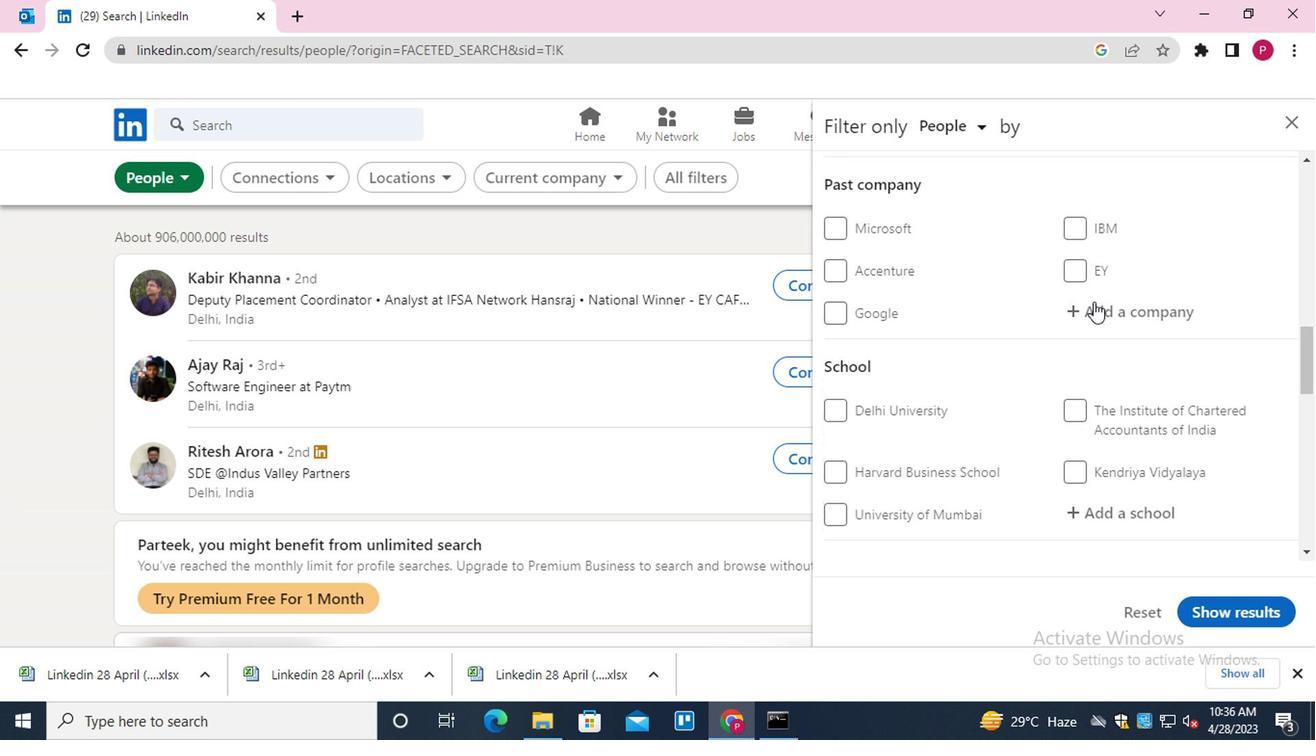 
Action: Mouse moved to (1091, 300)
Screenshot: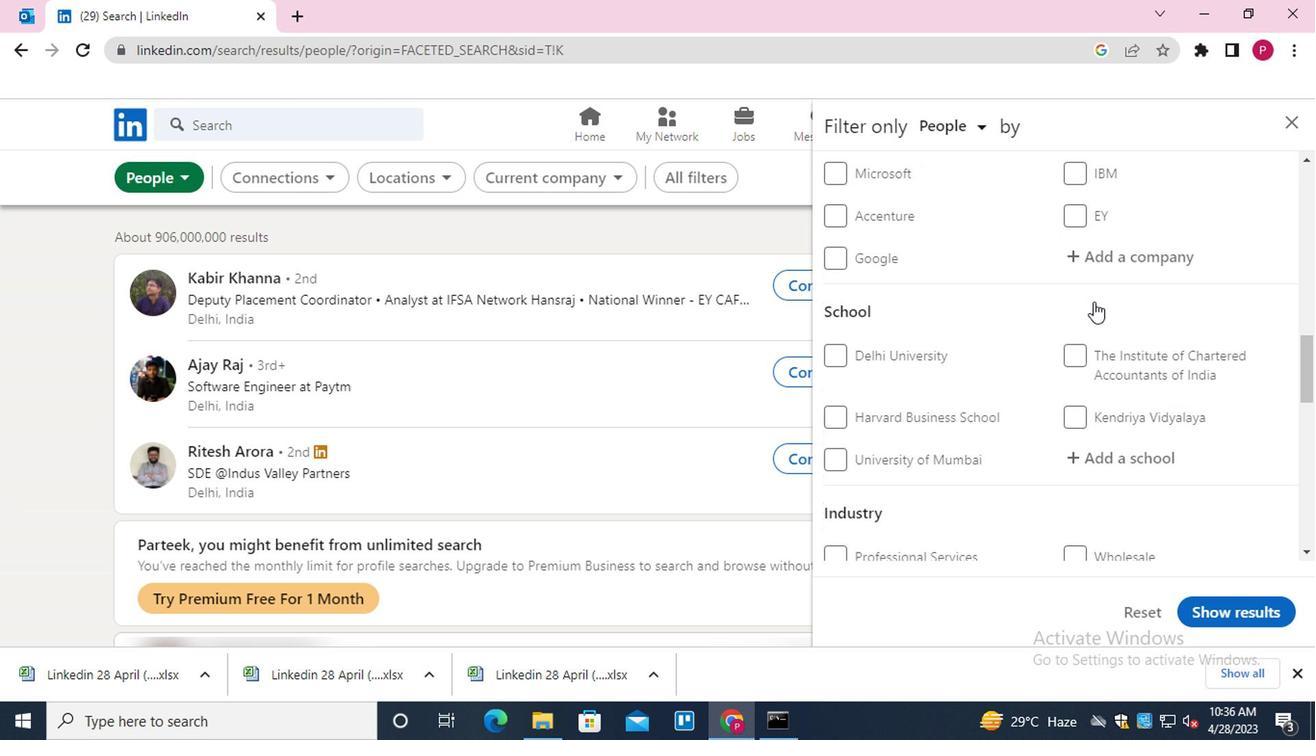 
Action: Mouse scrolled (1091, 298) with delta (0, -1)
Screenshot: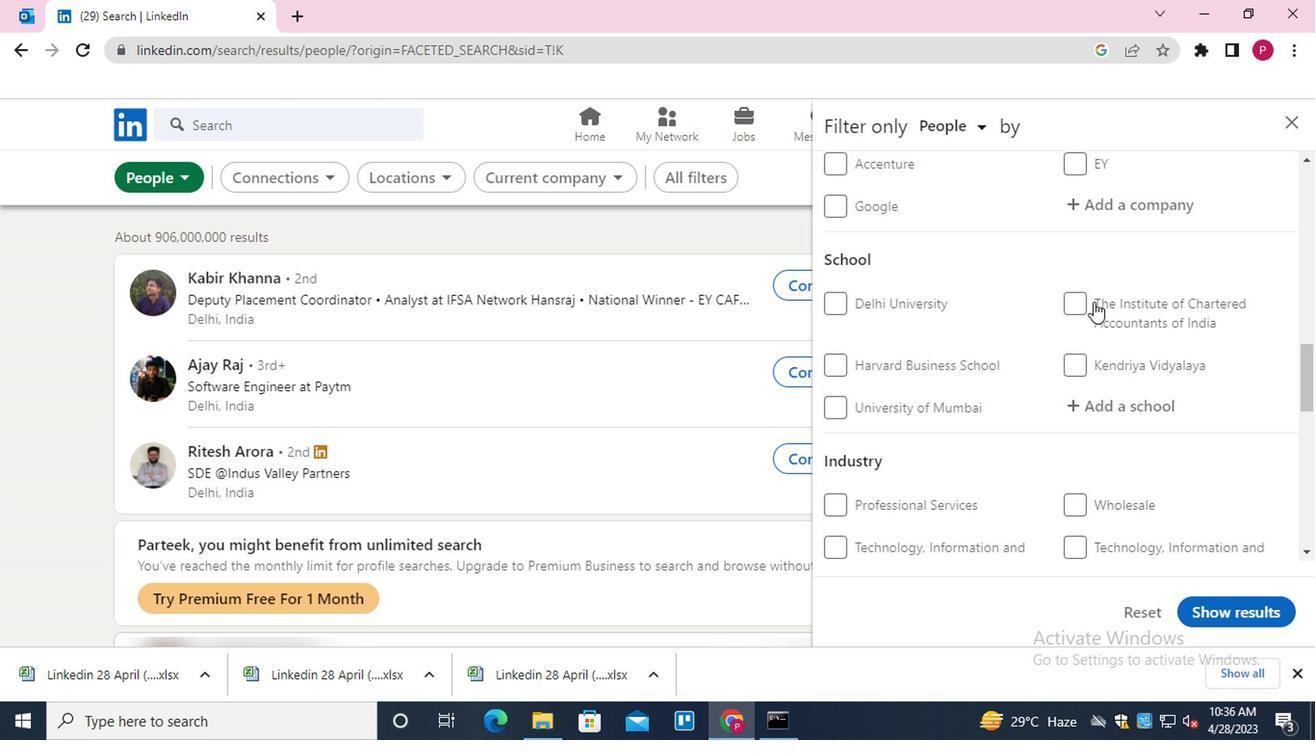 
Action: Mouse moved to (1017, 355)
Screenshot: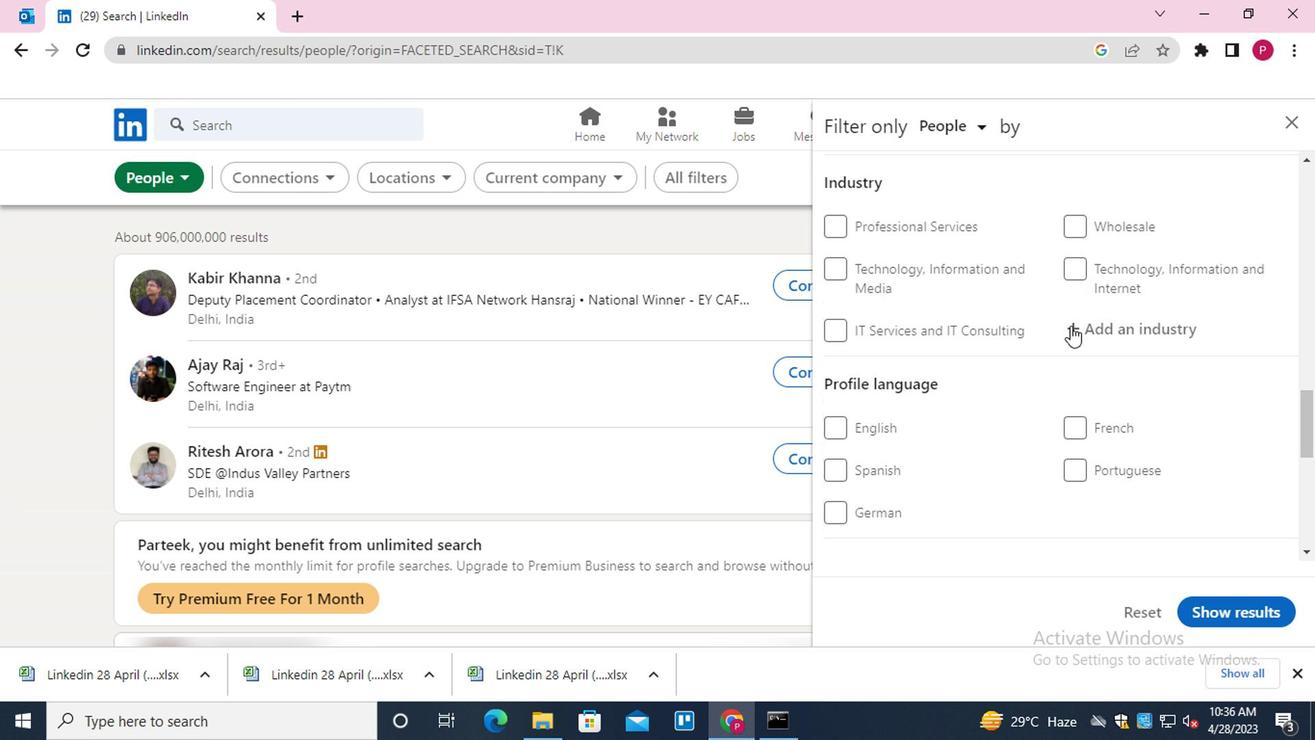
Action: Mouse scrolled (1017, 355) with delta (0, 0)
Screenshot: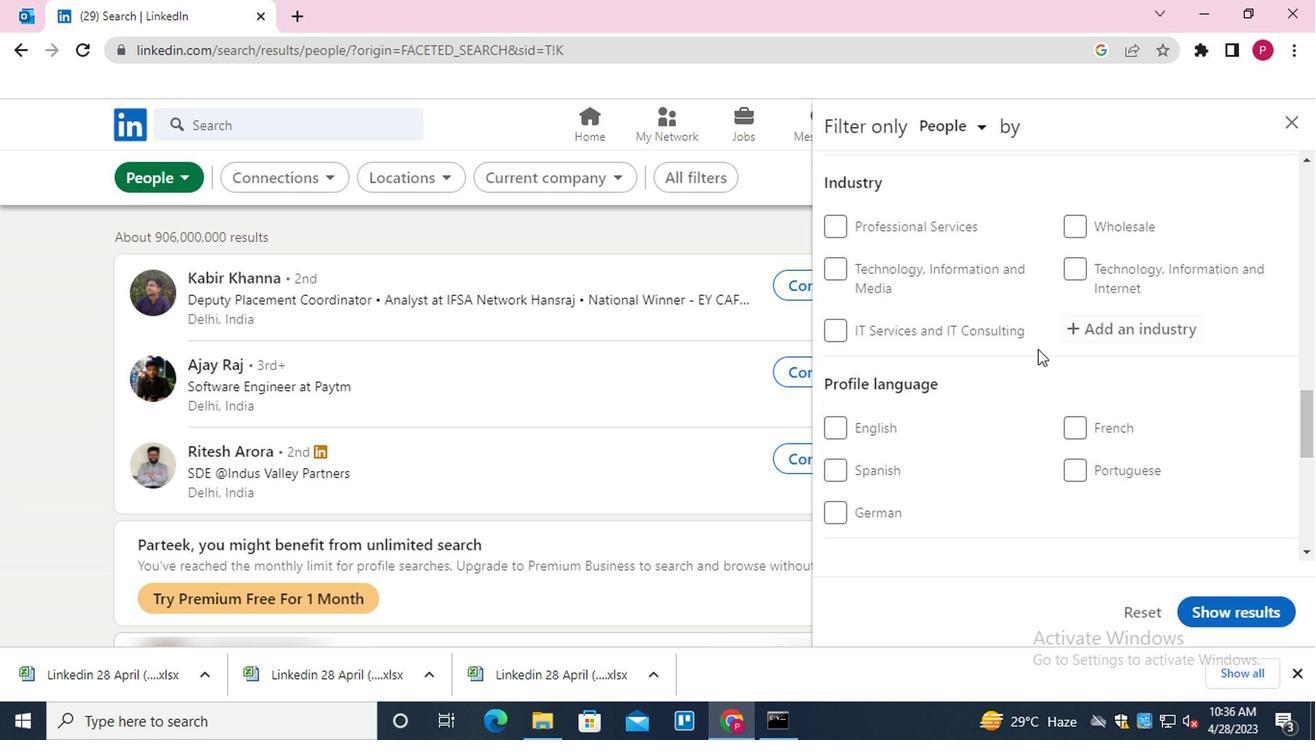 
Action: Mouse moved to (1079, 333)
Screenshot: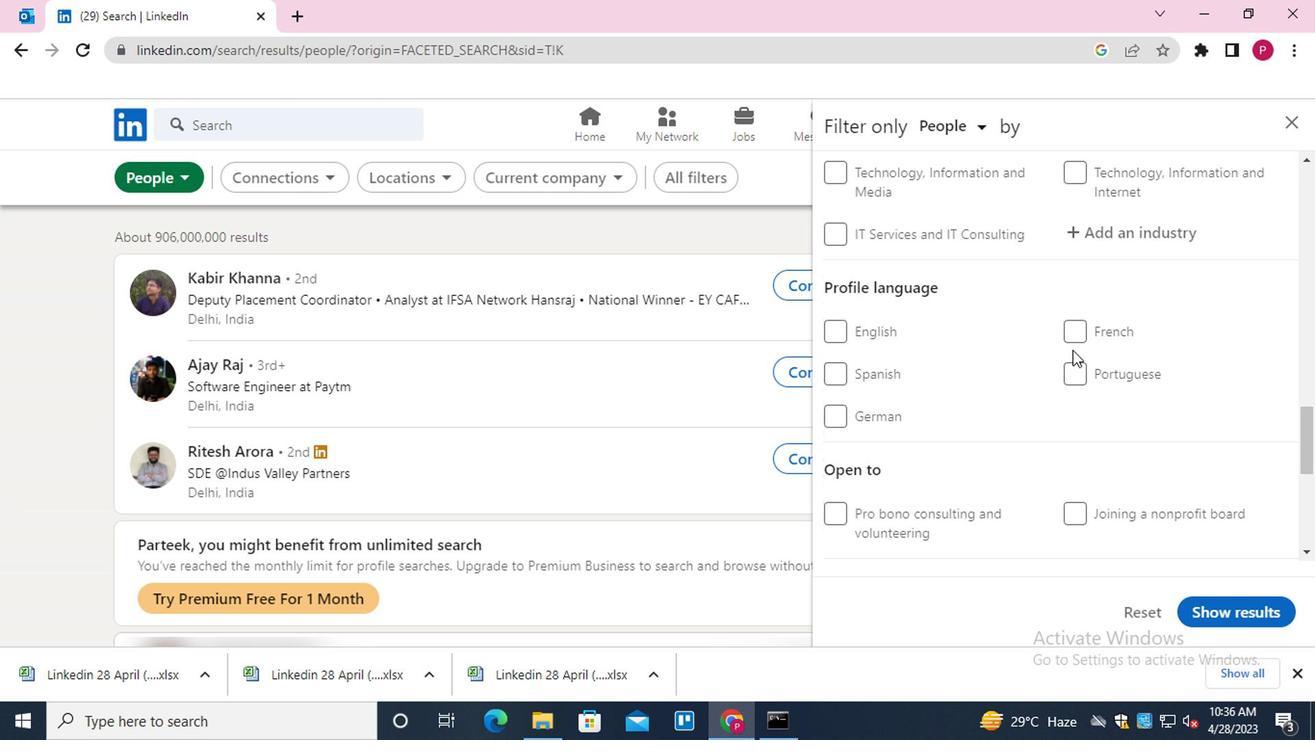 
Action: Mouse pressed left at (1079, 333)
Screenshot: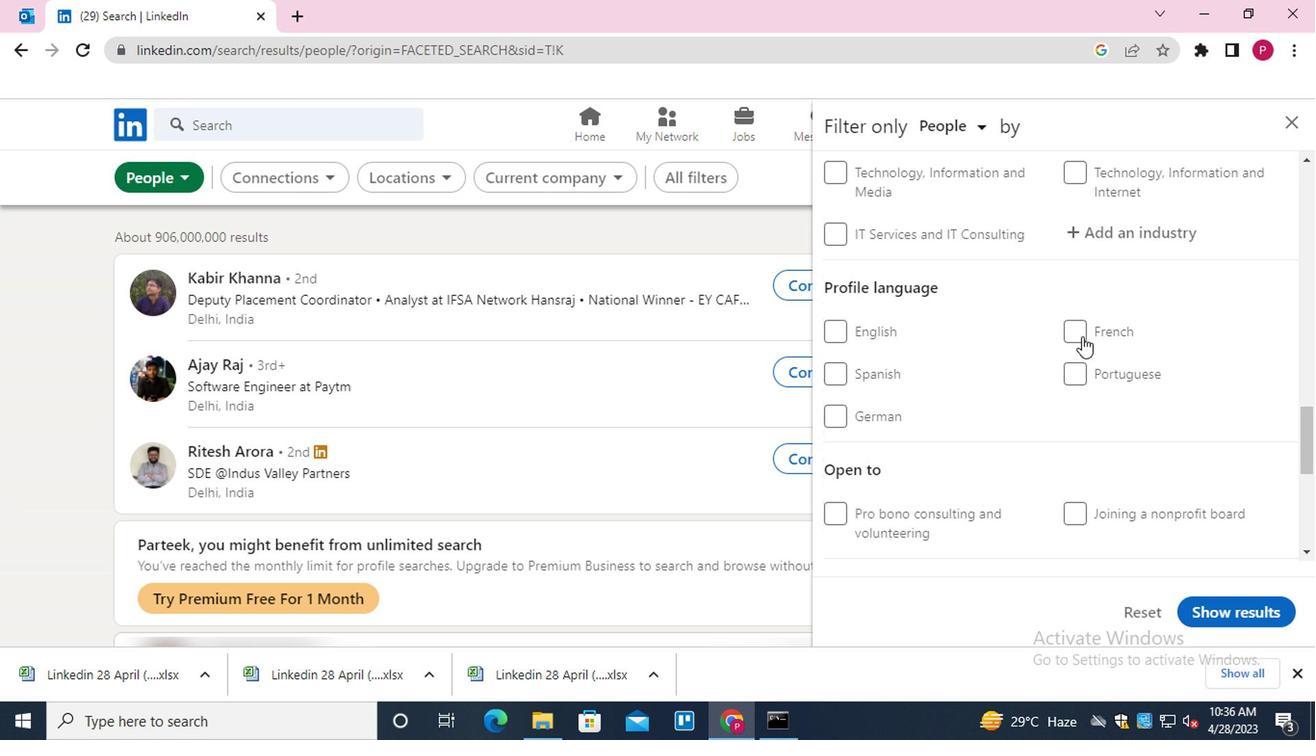 
Action: Mouse moved to (994, 361)
Screenshot: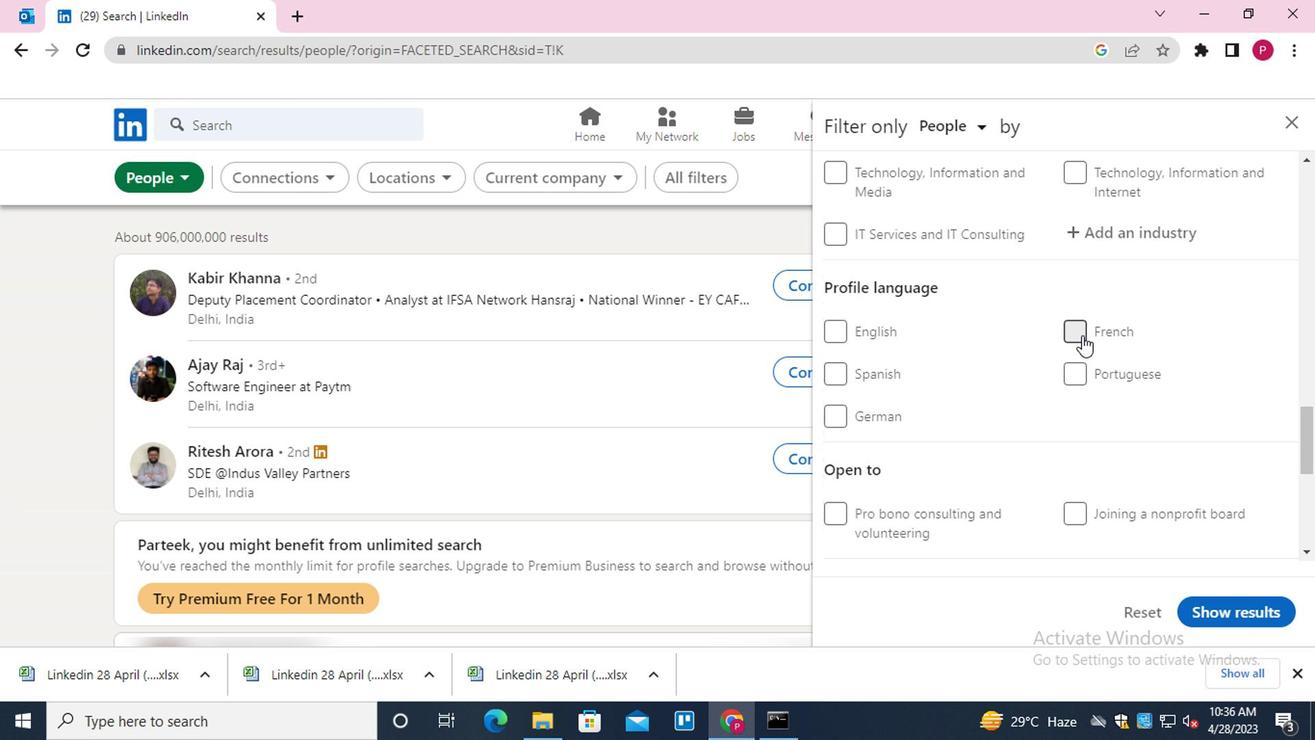 
Action: Mouse scrolled (994, 362) with delta (0, 1)
Screenshot: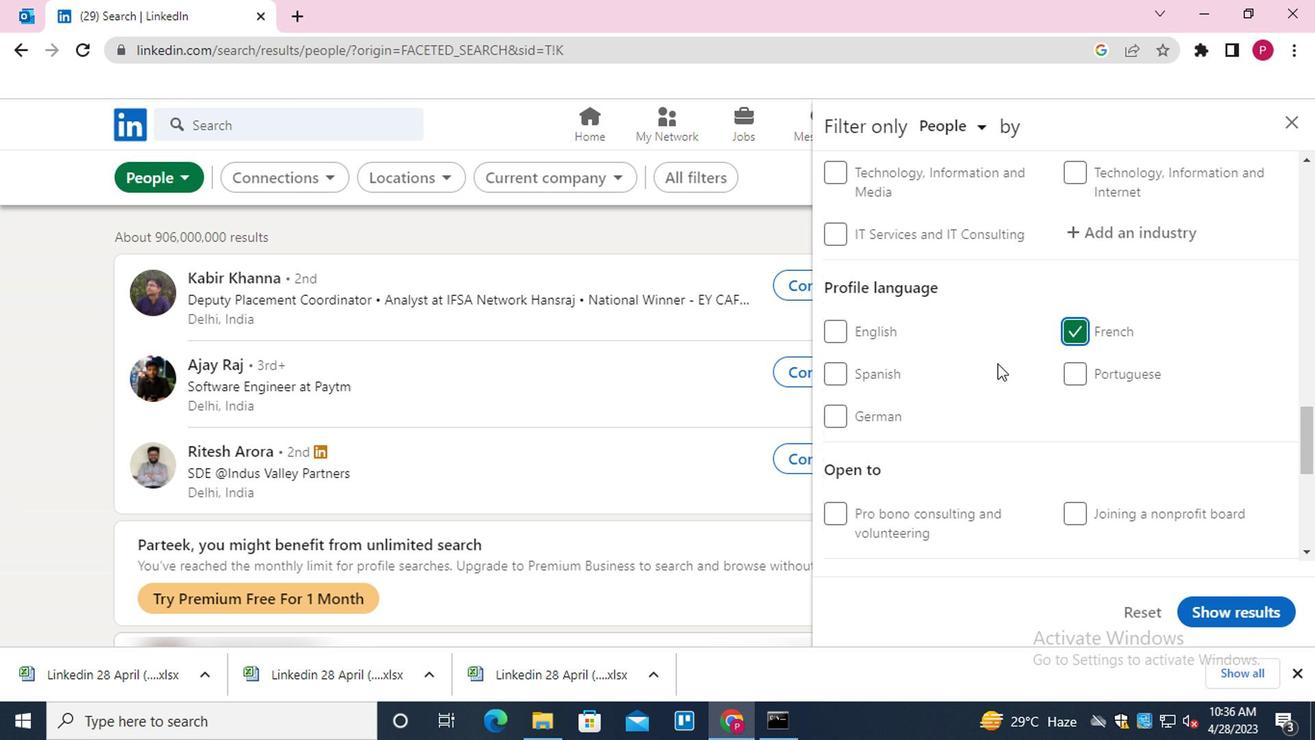 
Action: Mouse scrolled (994, 362) with delta (0, 1)
Screenshot: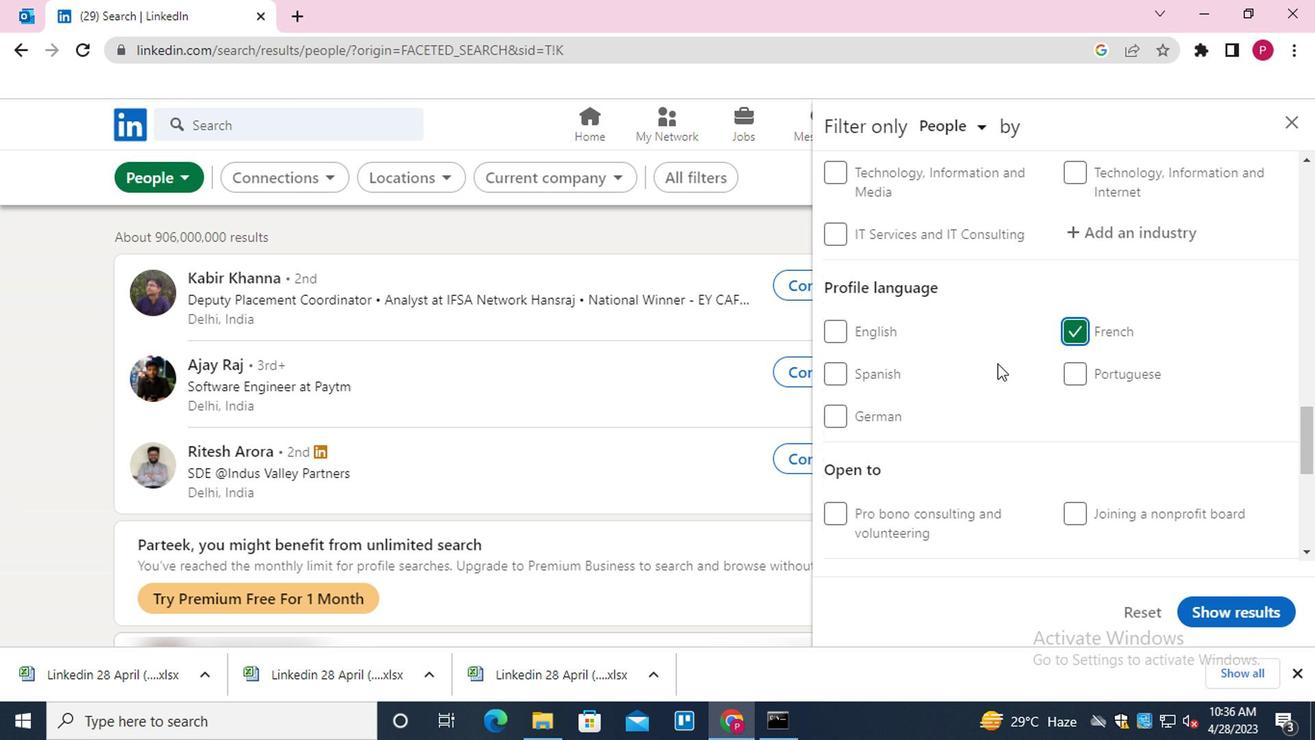 
Action: Mouse scrolled (994, 362) with delta (0, 1)
Screenshot: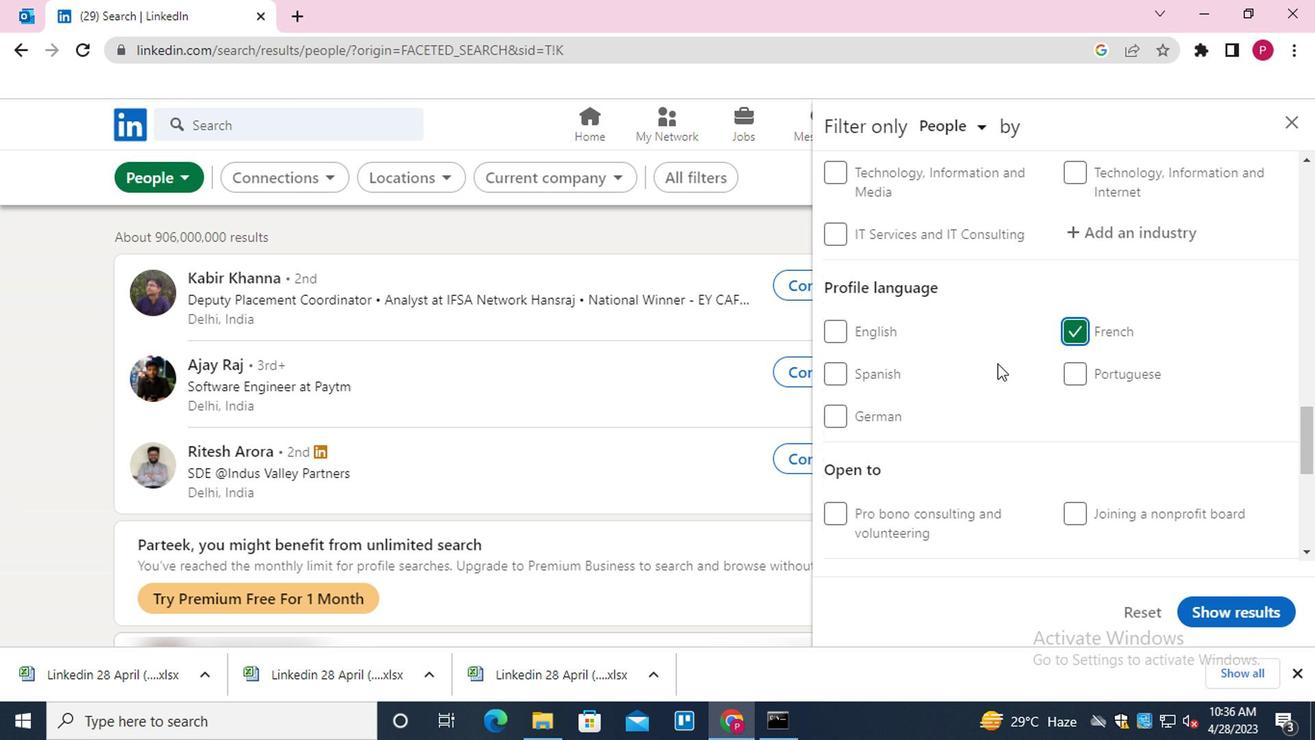 
Action: Mouse scrolled (994, 362) with delta (0, 1)
Screenshot: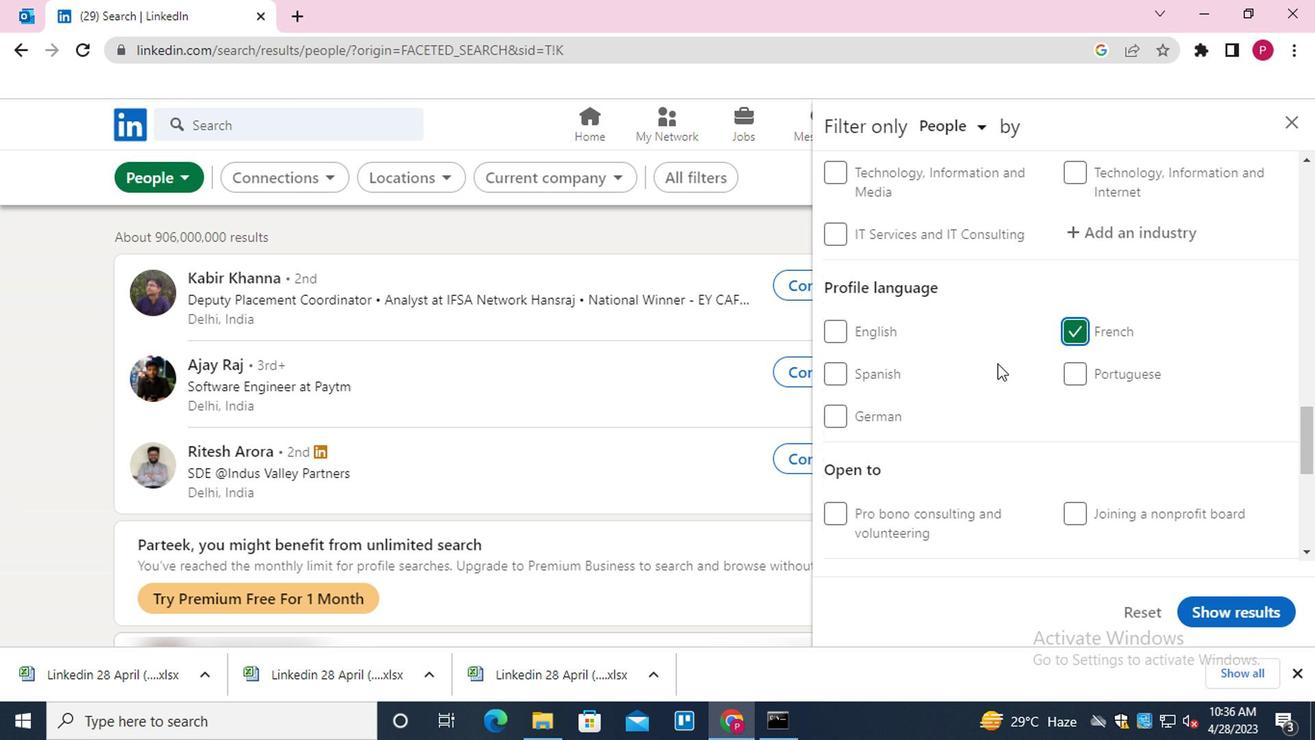 
Action: Mouse scrolled (994, 362) with delta (0, 1)
Screenshot: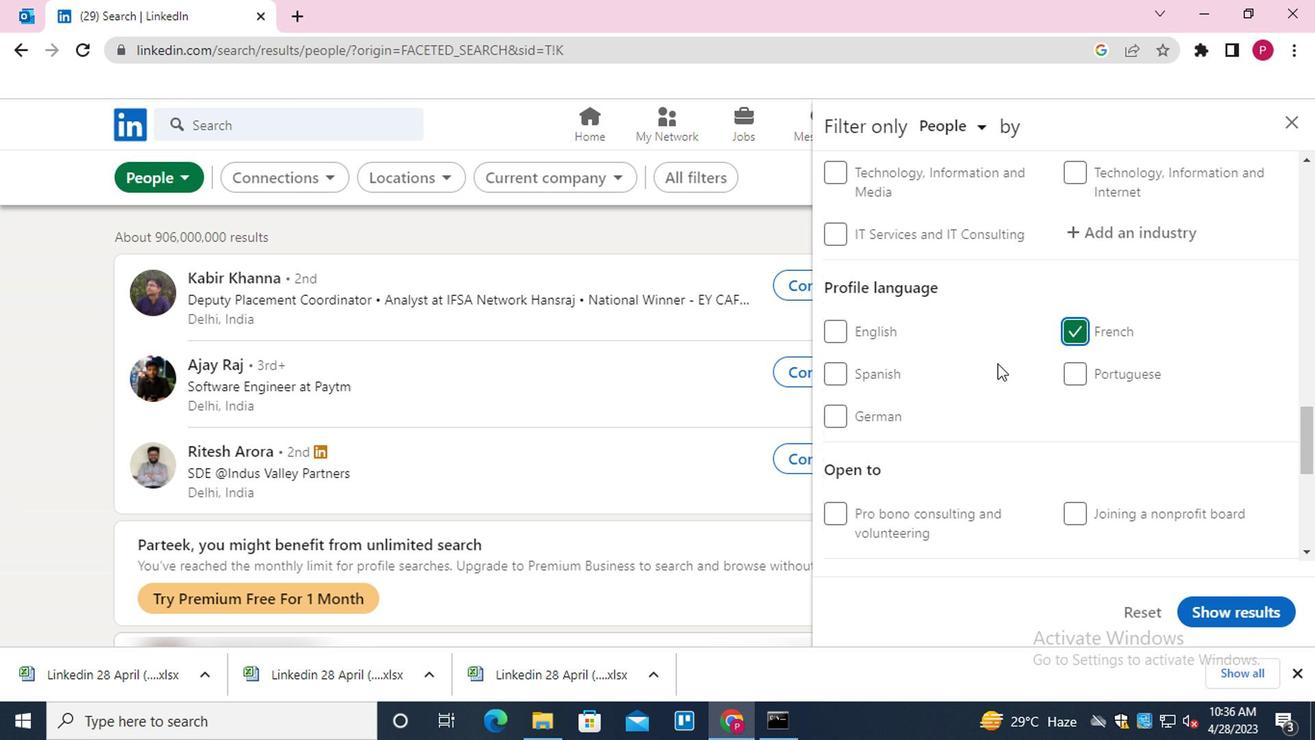 
Action: Mouse scrolled (994, 362) with delta (0, 1)
Screenshot: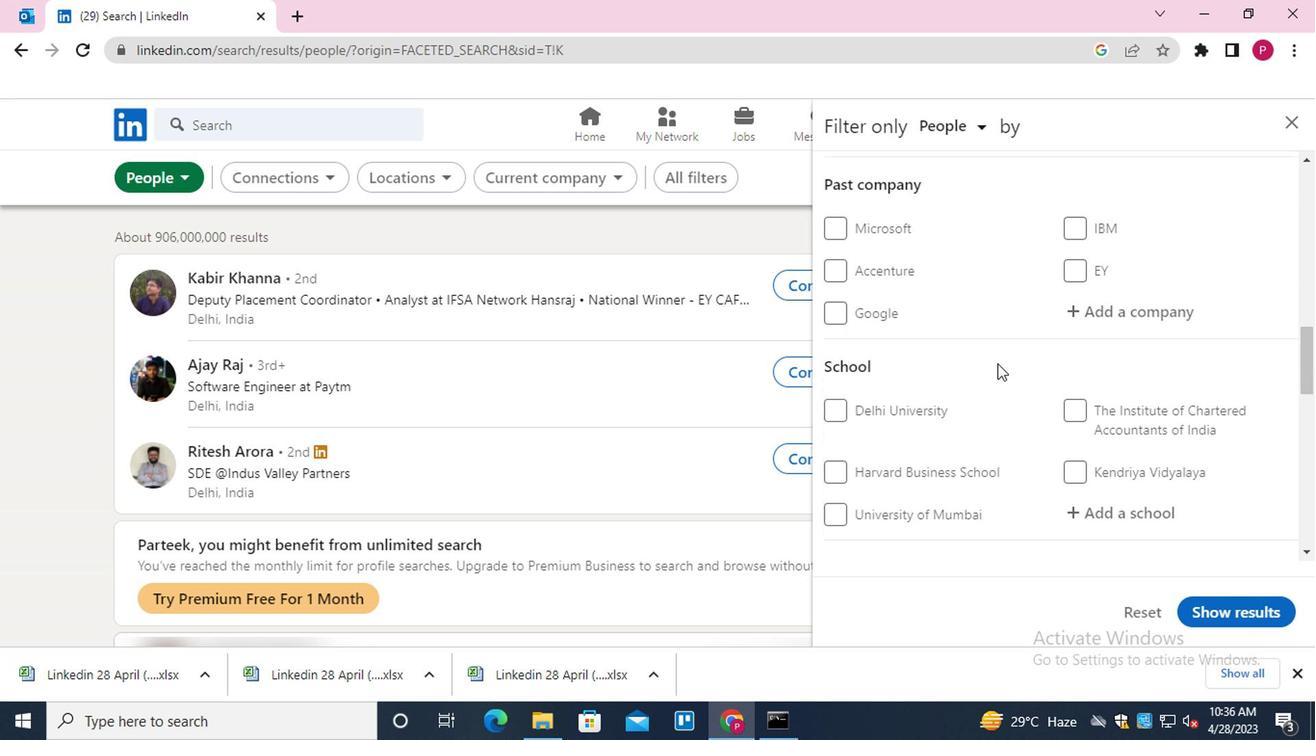 
Action: Mouse scrolled (994, 362) with delta (0, 1)
Screenshot: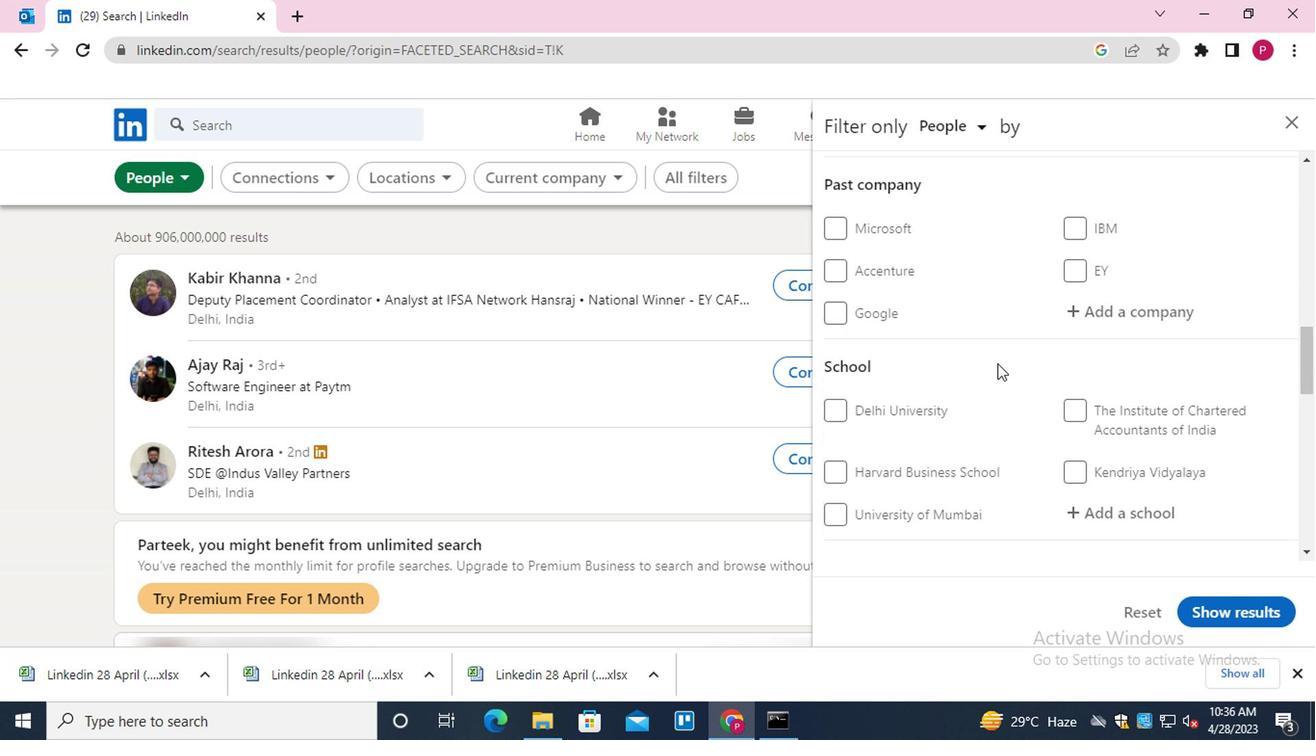 
Action: Mouse moved to (1118, 315)
Screenshot: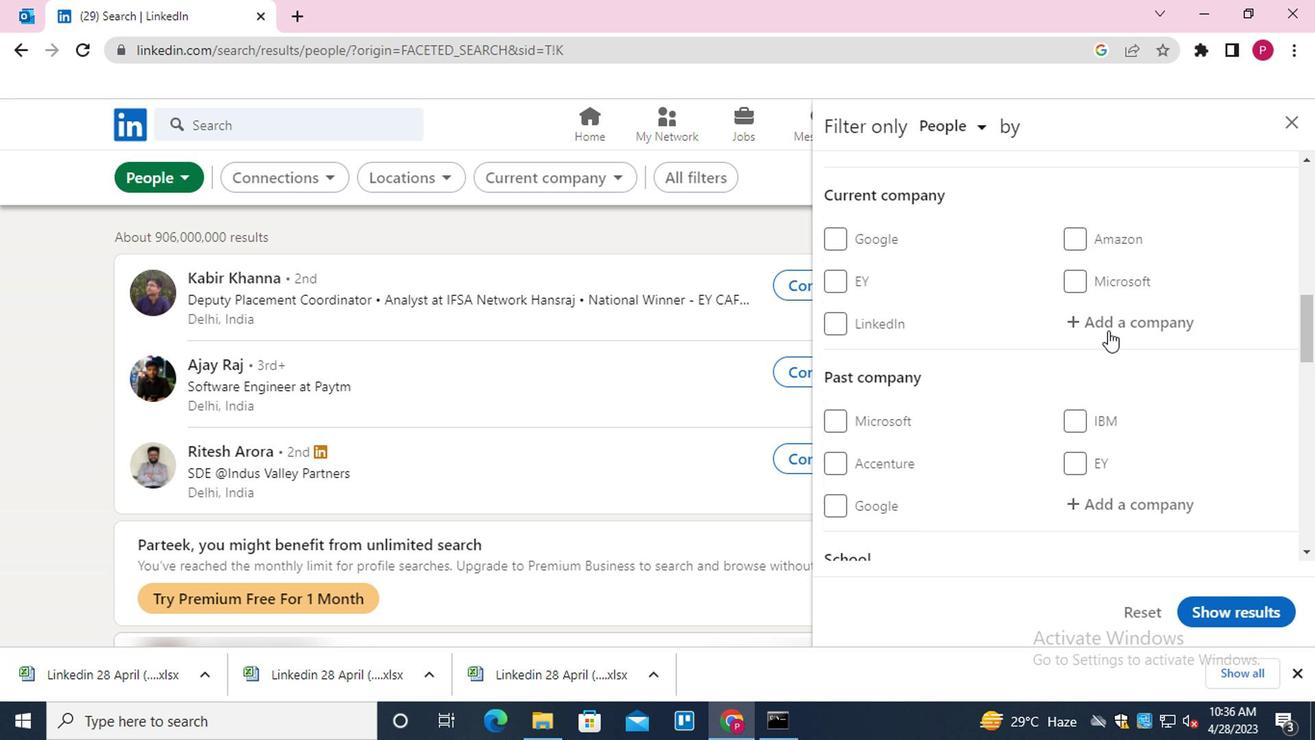 
Action: Mouse pressed left at (1118, 315)
Screenshot: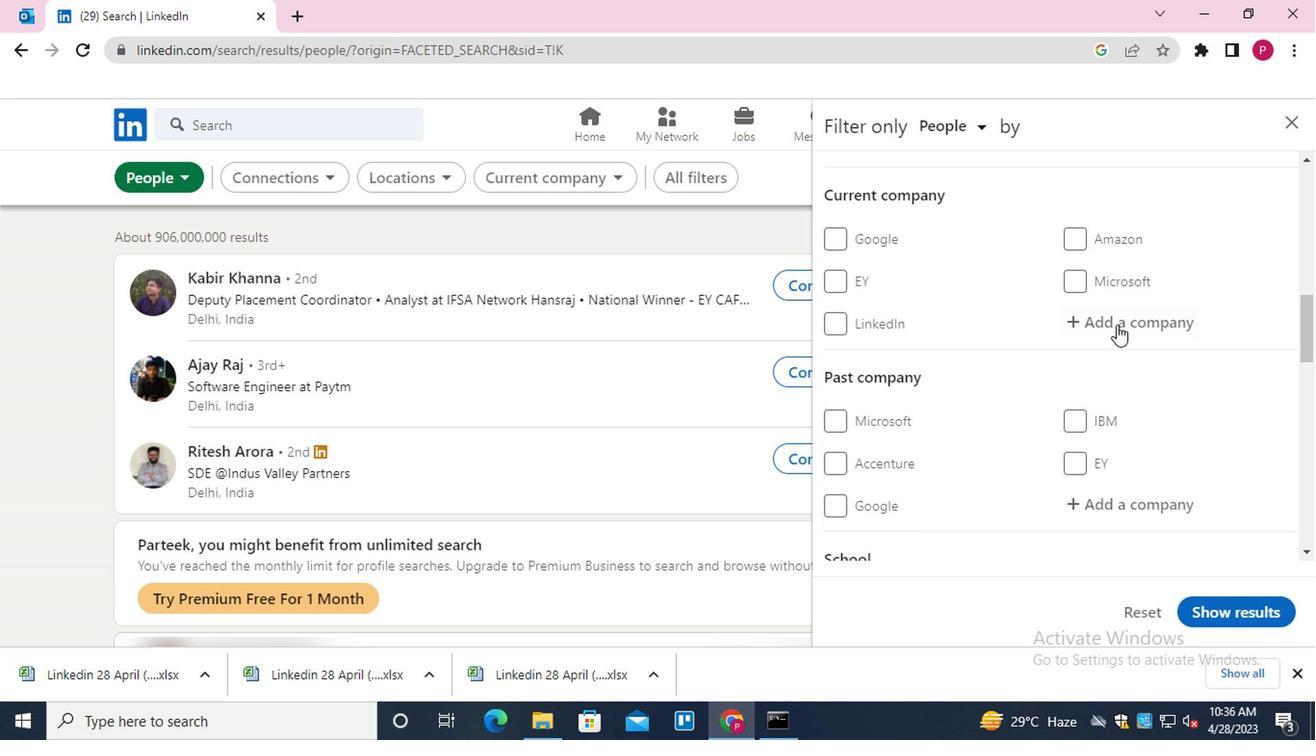 
Action: Key pressed <Key.shift><Key.shift><Key.shift><Key.shift><Key.shift><Key.shift>CARGILL<Key.down><Key.down><Key.enter>
Screenshot: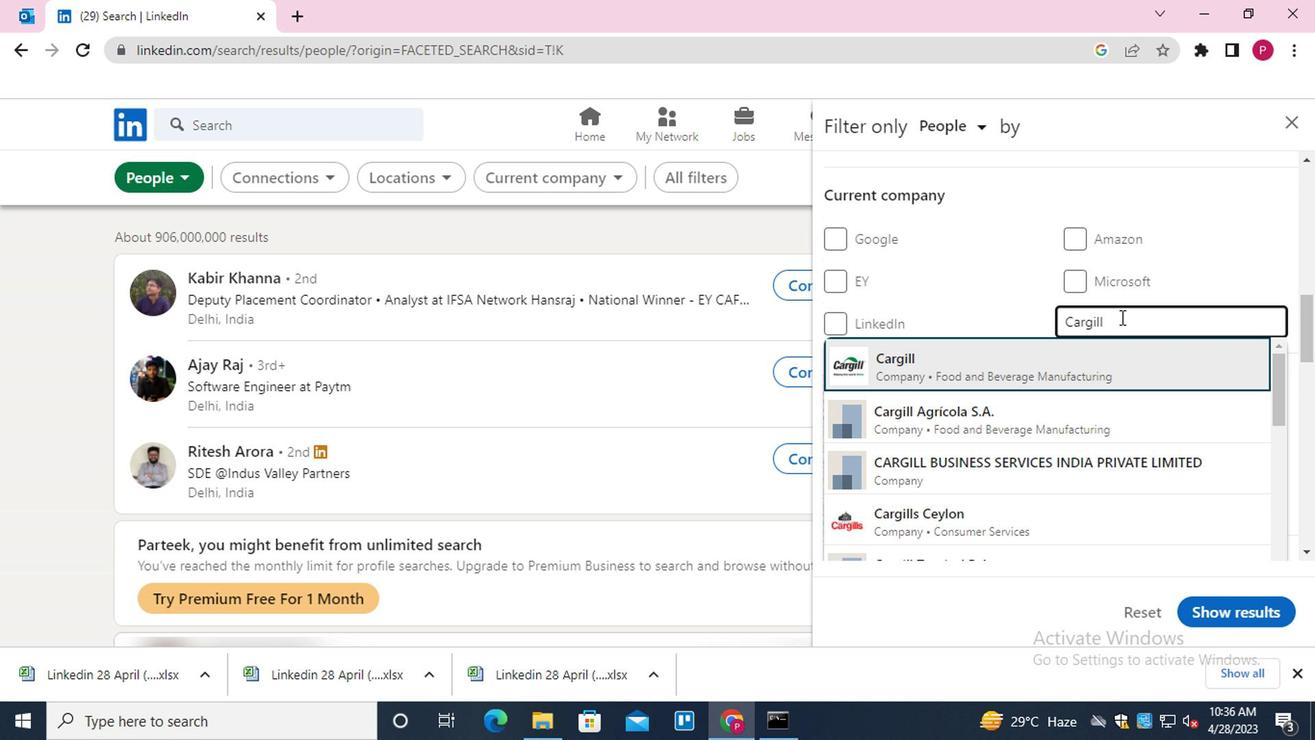 
Action: Mouse moved to (1071, 335)
Screenshot: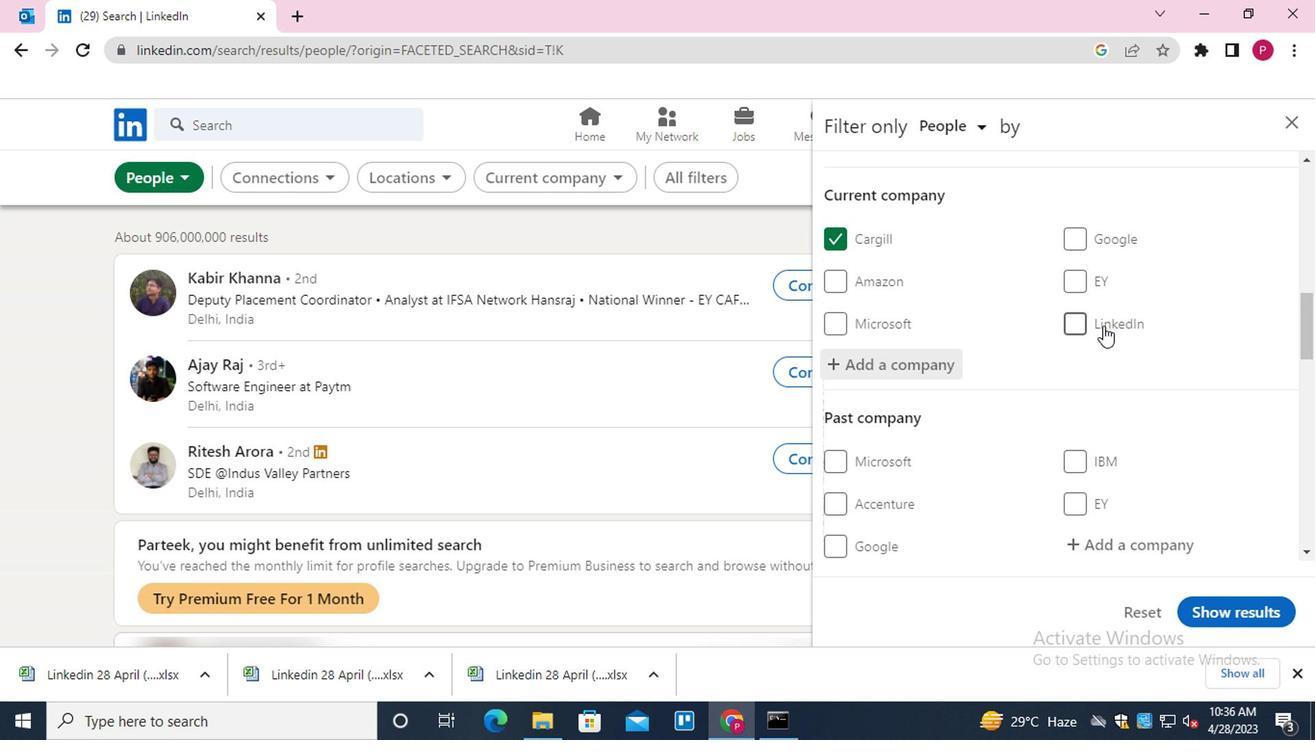 
Action: Mouse scrolled (1071, 334) with delta (0, -1)
Screenshot: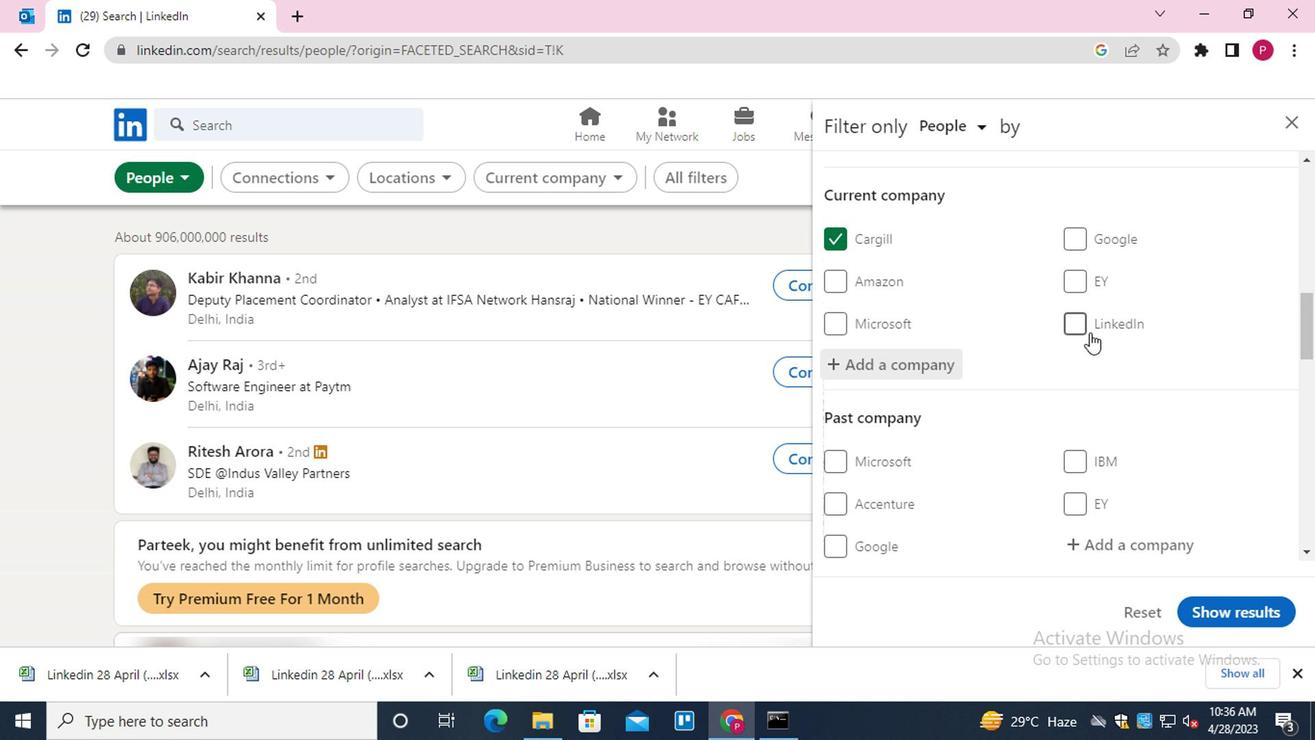 
Action: Mouse scrolled (1071, 334) with delta (0, -1)
Screenshot: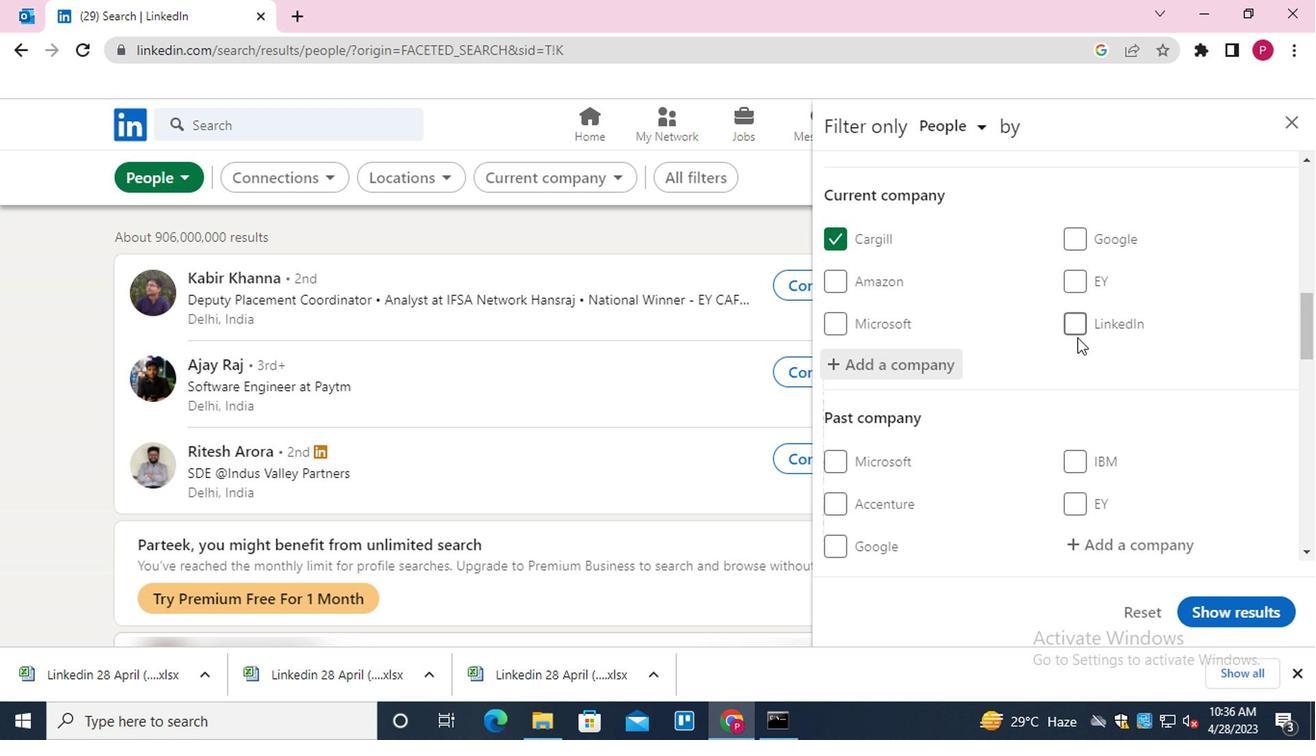 
Action: Mouse scrolled (1071, 334) with delta (0, -1)
Screenshot: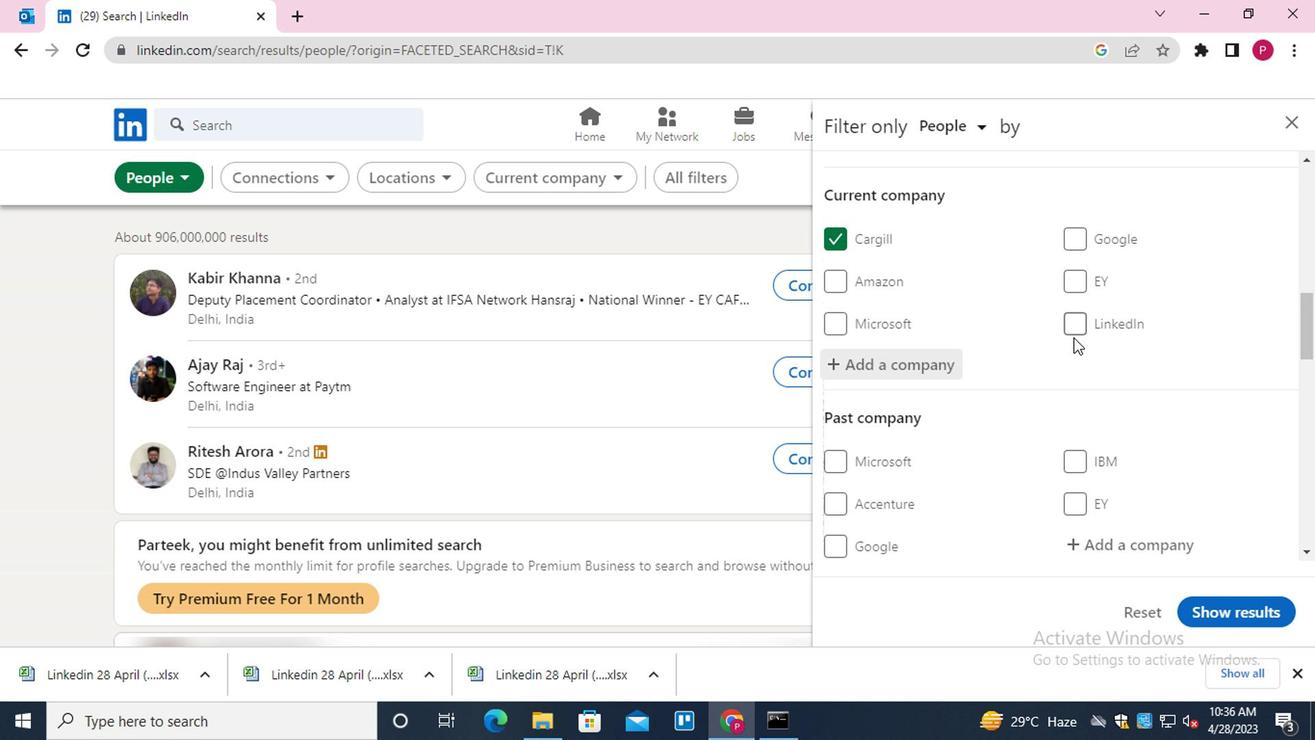
Action: Mouse scrolled (1071, 334) with delta (0, -1)
Screenshot: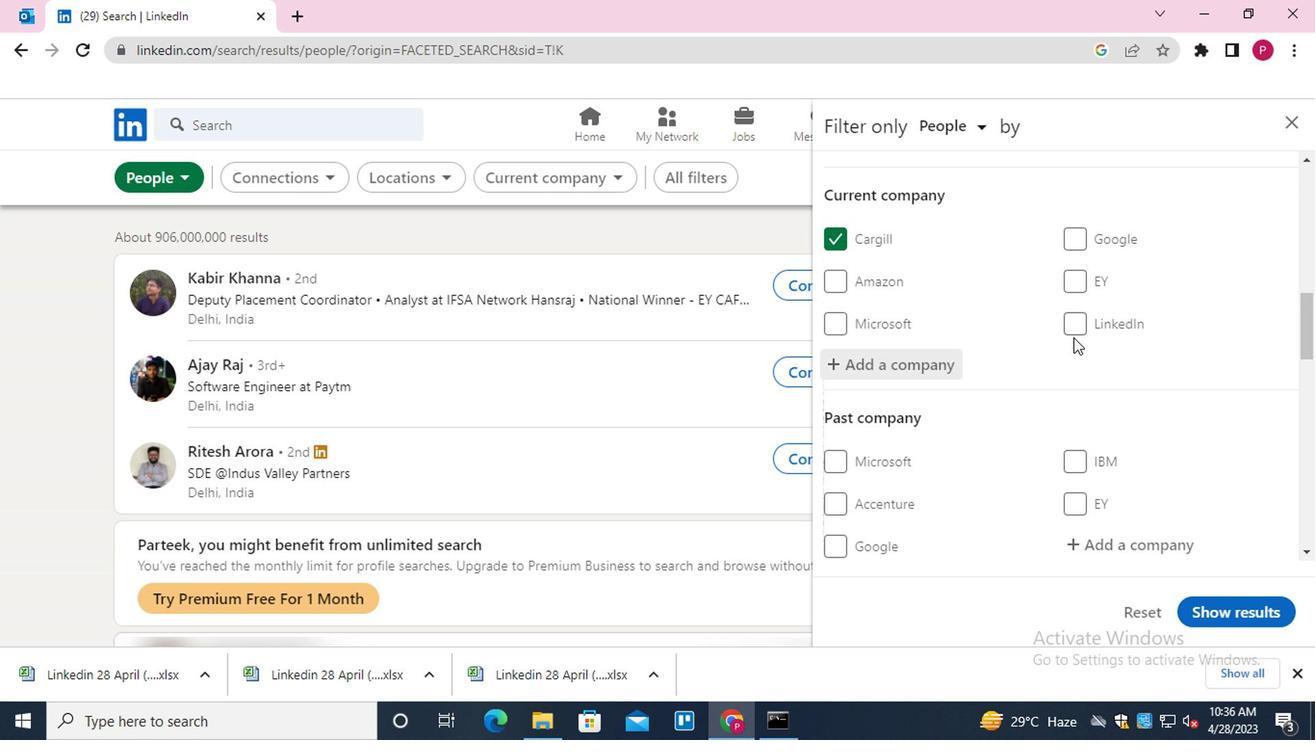 
Action: Mouse moved to (1085, 366)
Screenshot: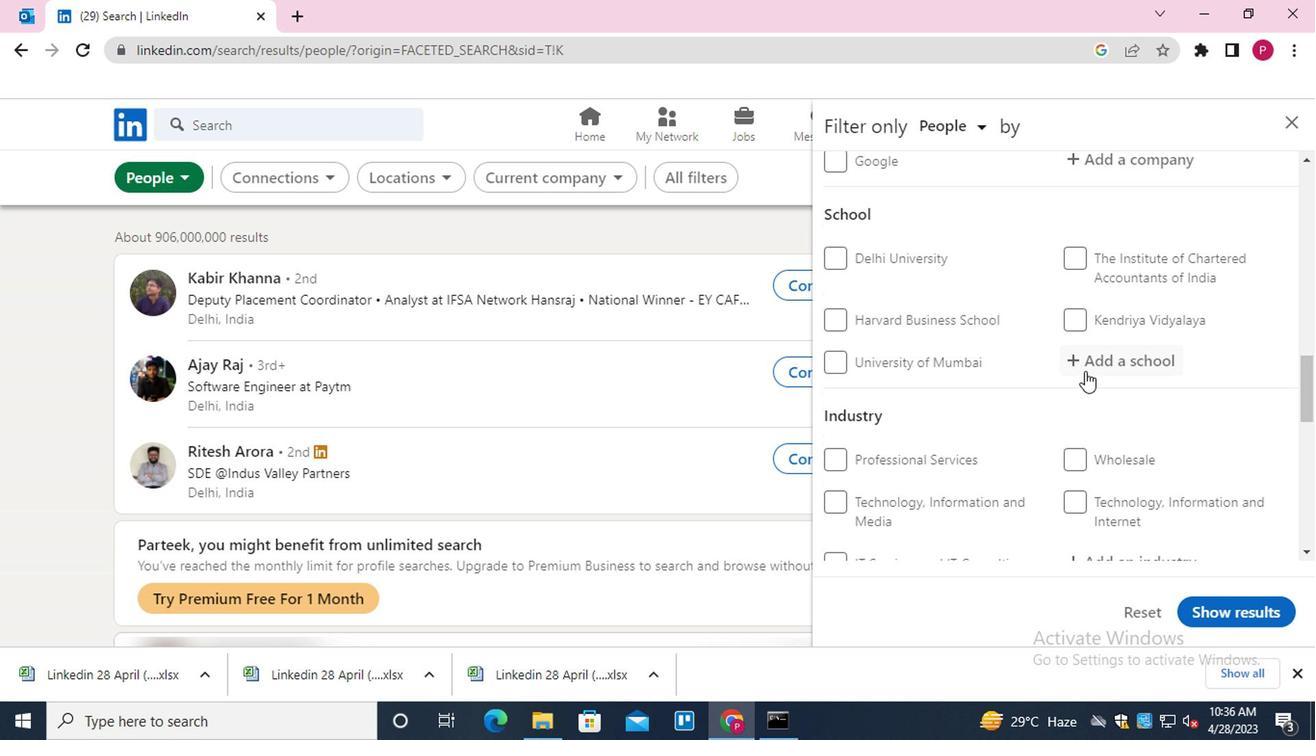 
Action: Mouse pressed left at (1085, 366)
Screenshot: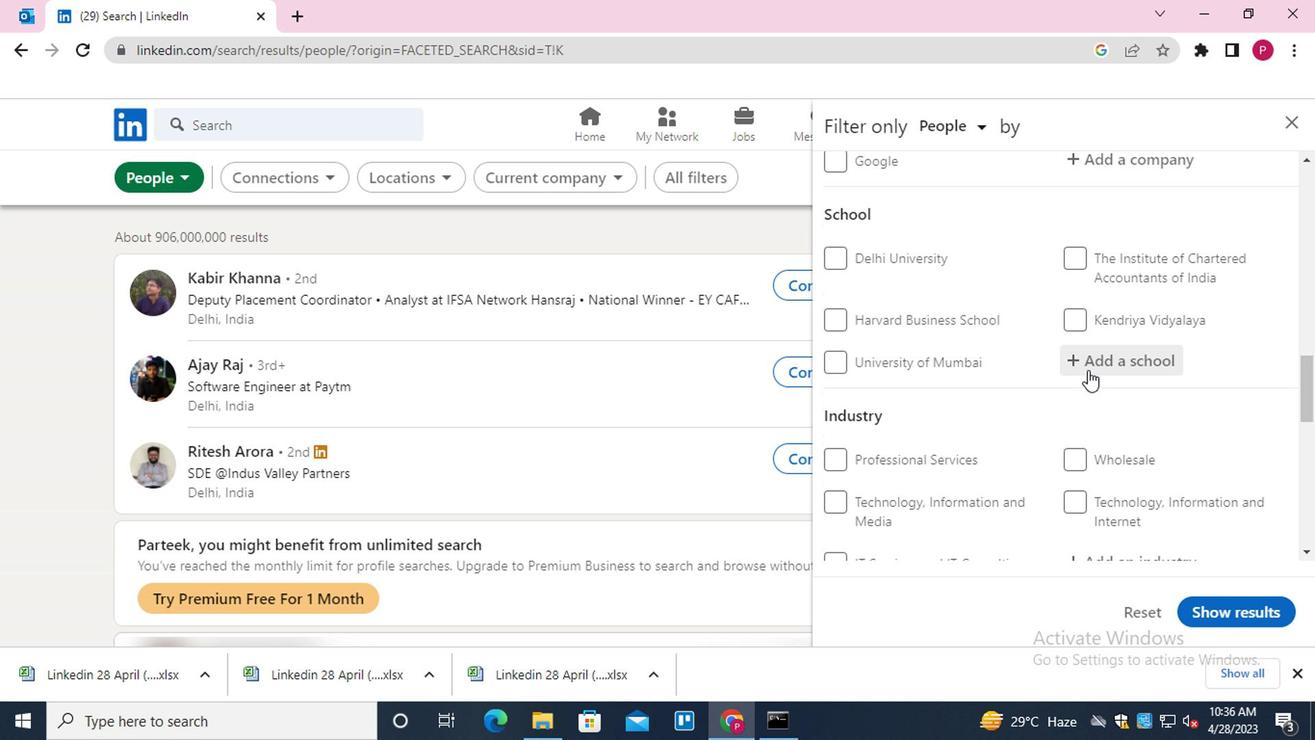 
Action: Key pressed <Key.shift>DR.<Key.space><Key.shift><Key.shift><Key.shift><Key.shift>DY<Key.space><Key.backspace><Key.backspace><Key.shift>.<Key.shift>Y<Key.space><Key.down><Key.enter>
Screenshot: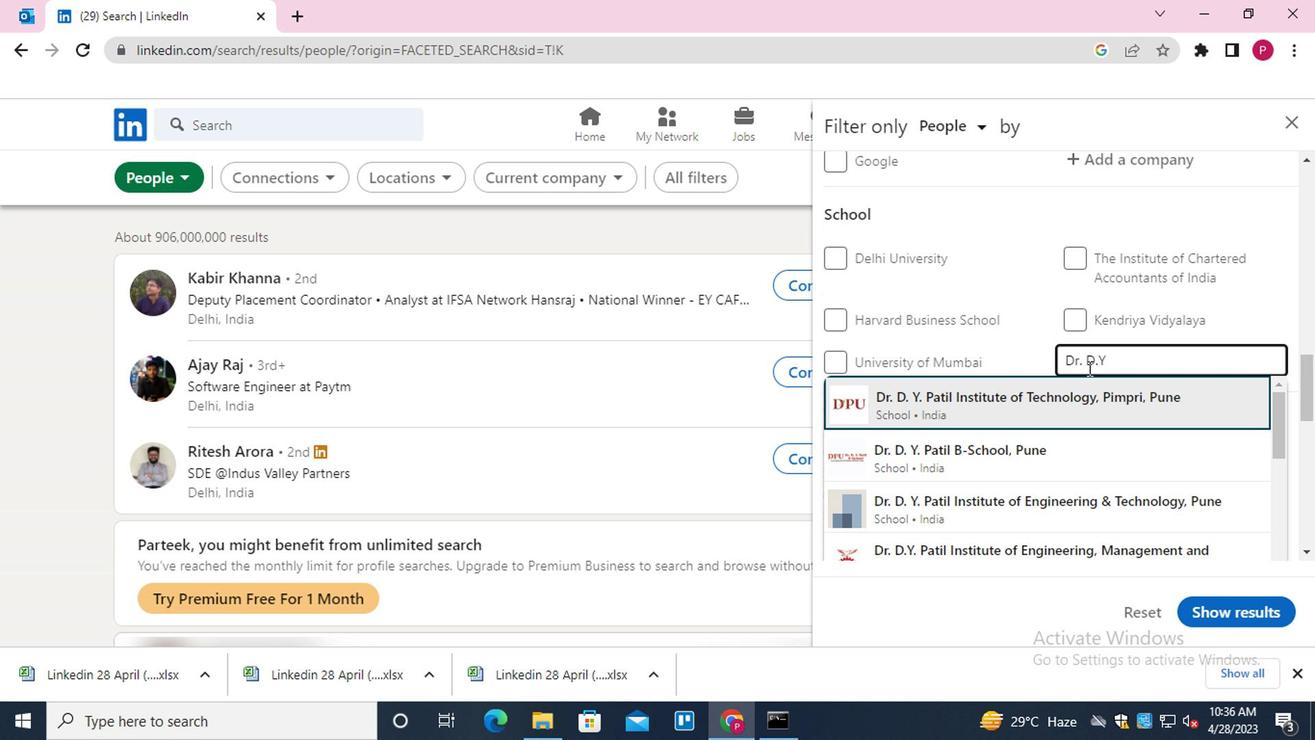 
Action: Mouse scrolled (1085, 365) with delta (0, 0)
Screenshot: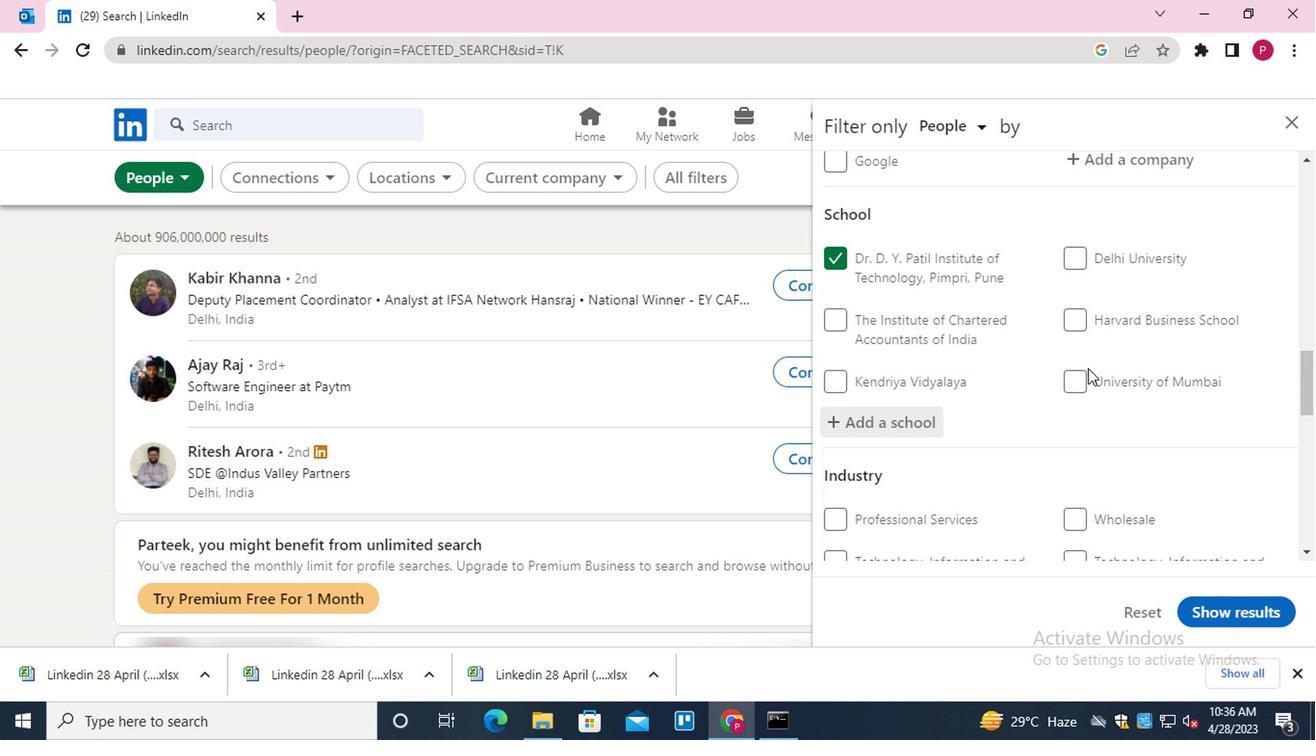 
Action: Mouse scrolled (1085, 365) with delta (0, 0)
Screenshot: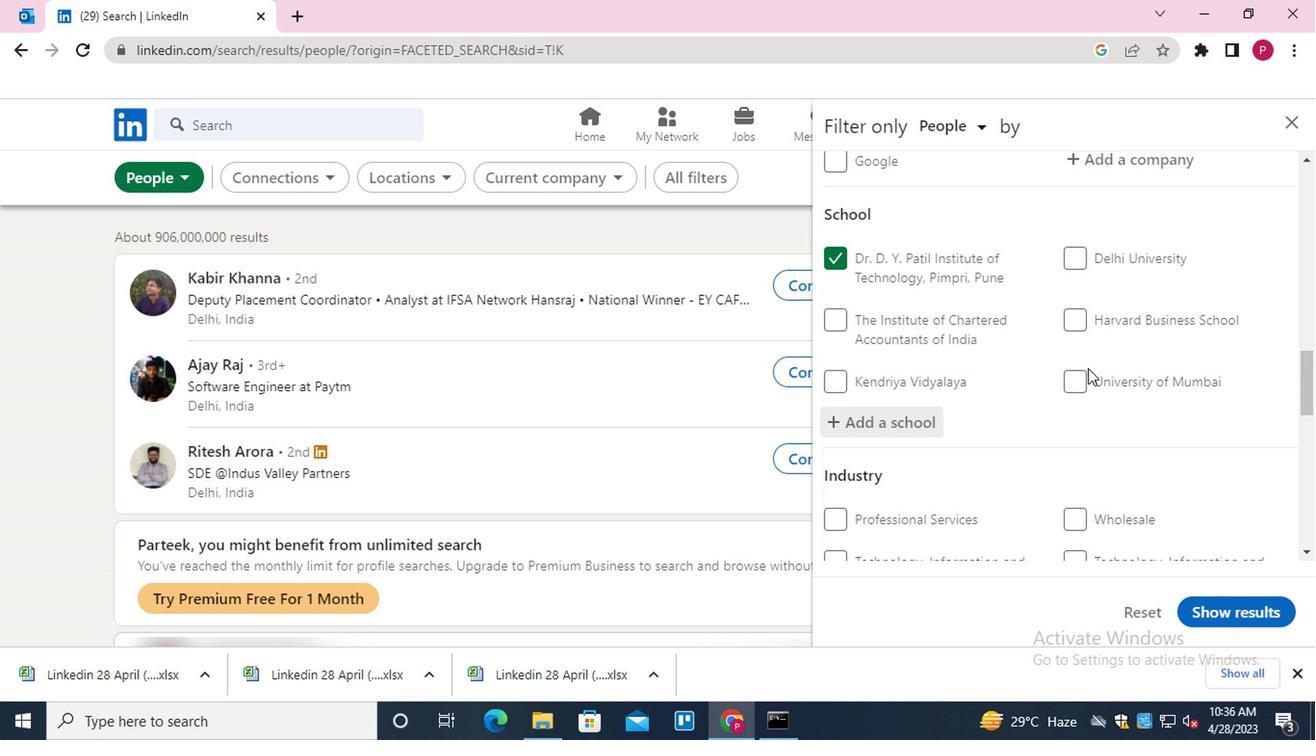 
Action: Mouse scrolled (1085, 365) with delta (0, 0)
Screenshot: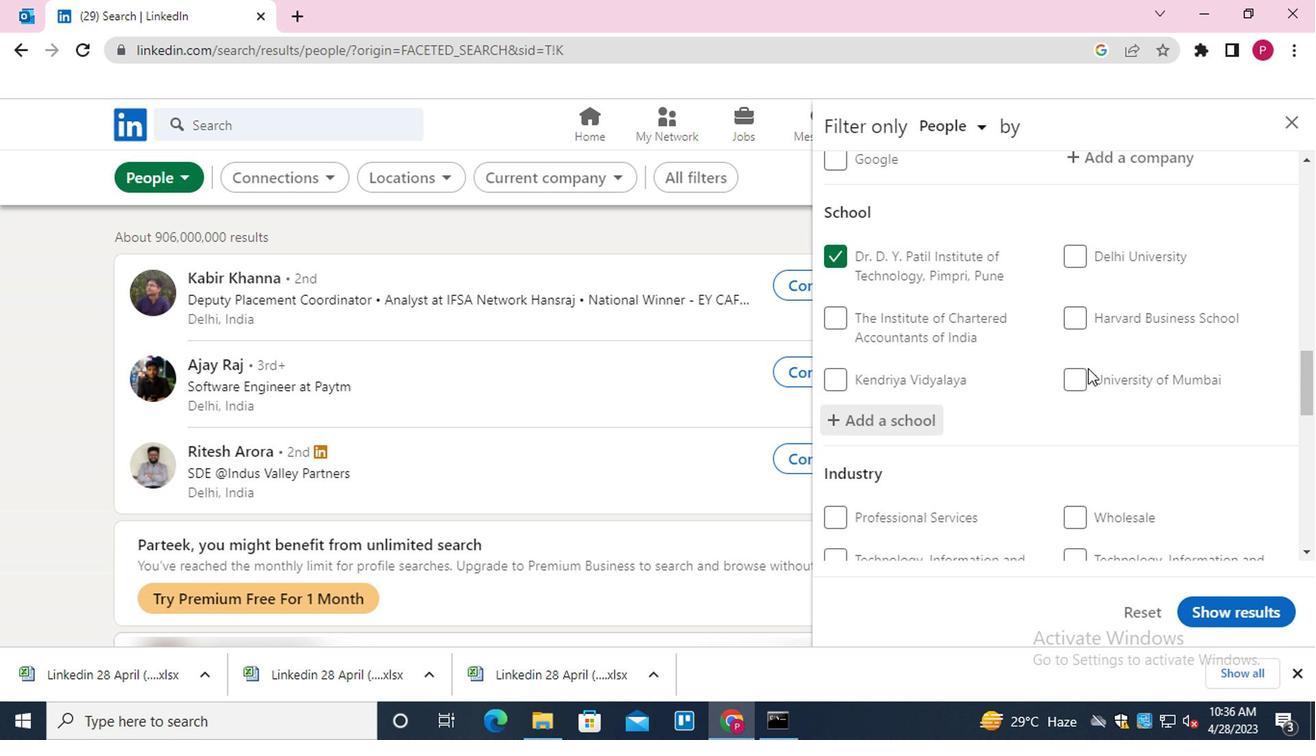 
Action: Mouse moved to (1115, 334)
Screenshot: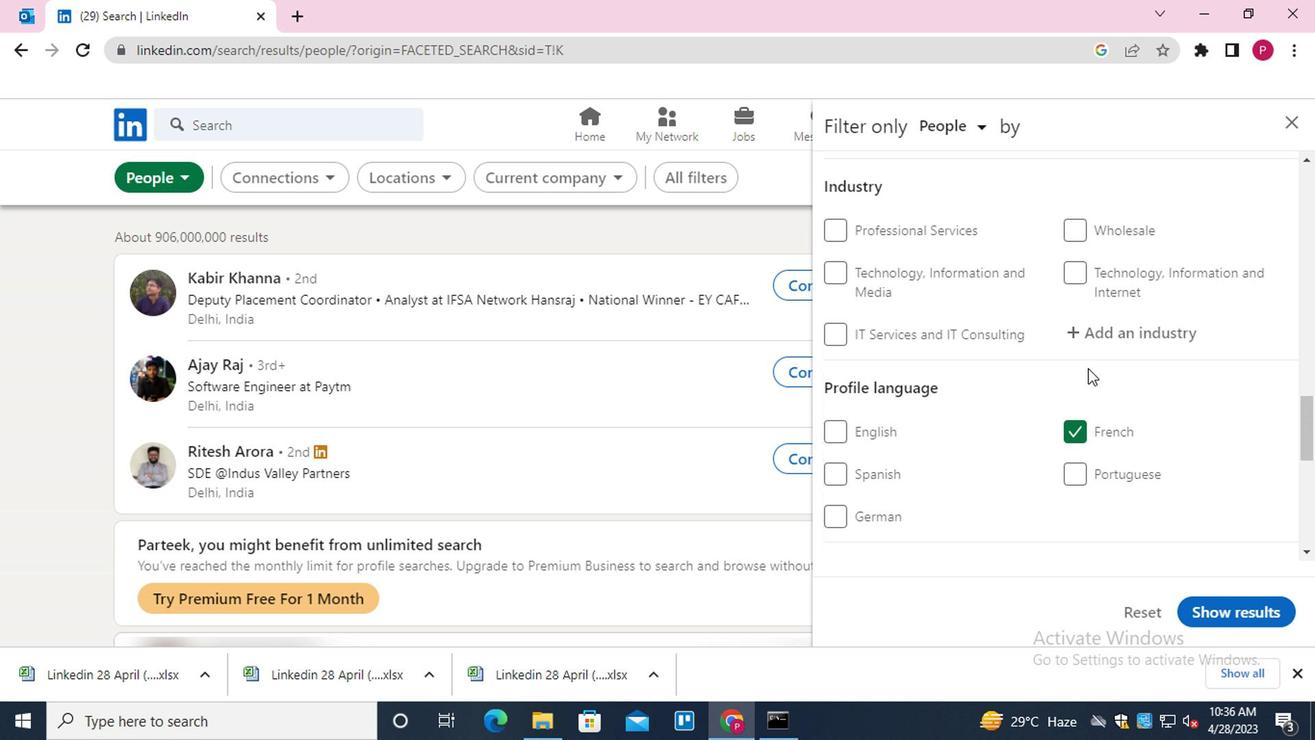 
Action: Mouse pressed left at (1115, 334)
Screenshot: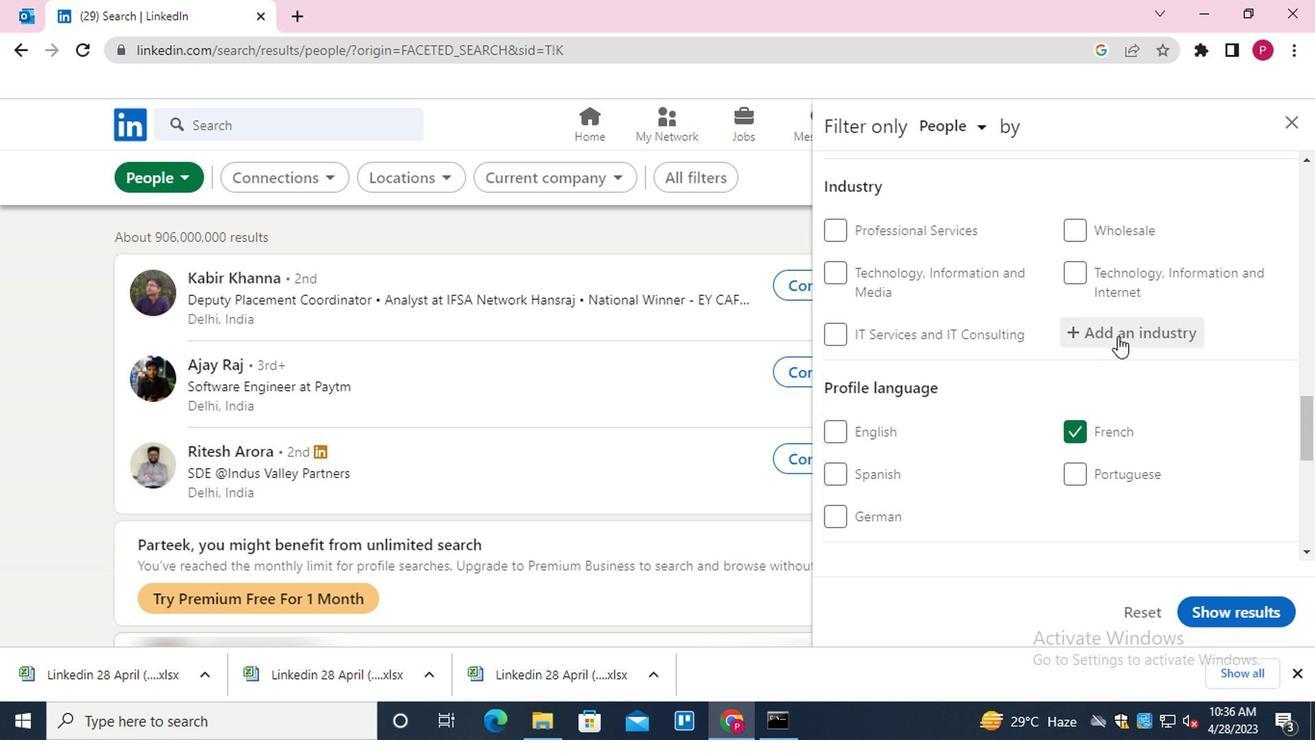 
Action: Key pressed <Key.shift>RETAIL
Screenshot: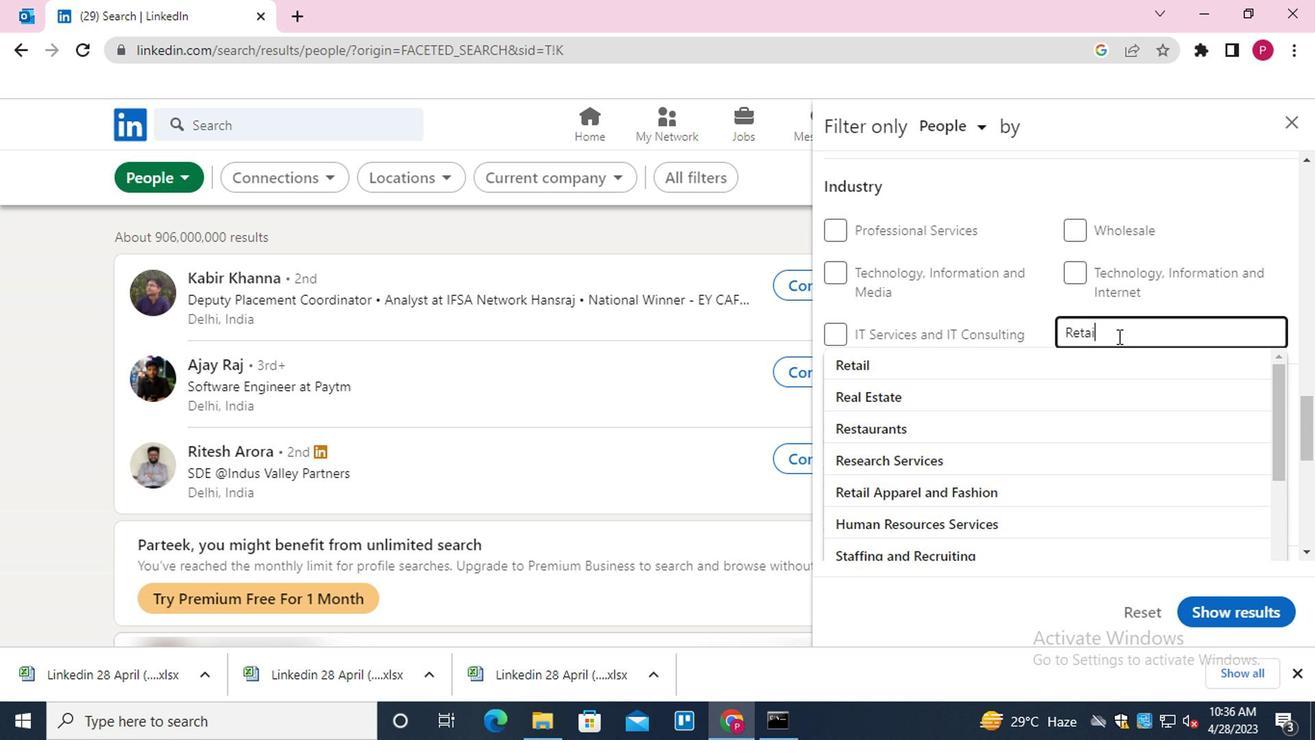 
Action: Mouse moved to (1115, 333)
Screenshot: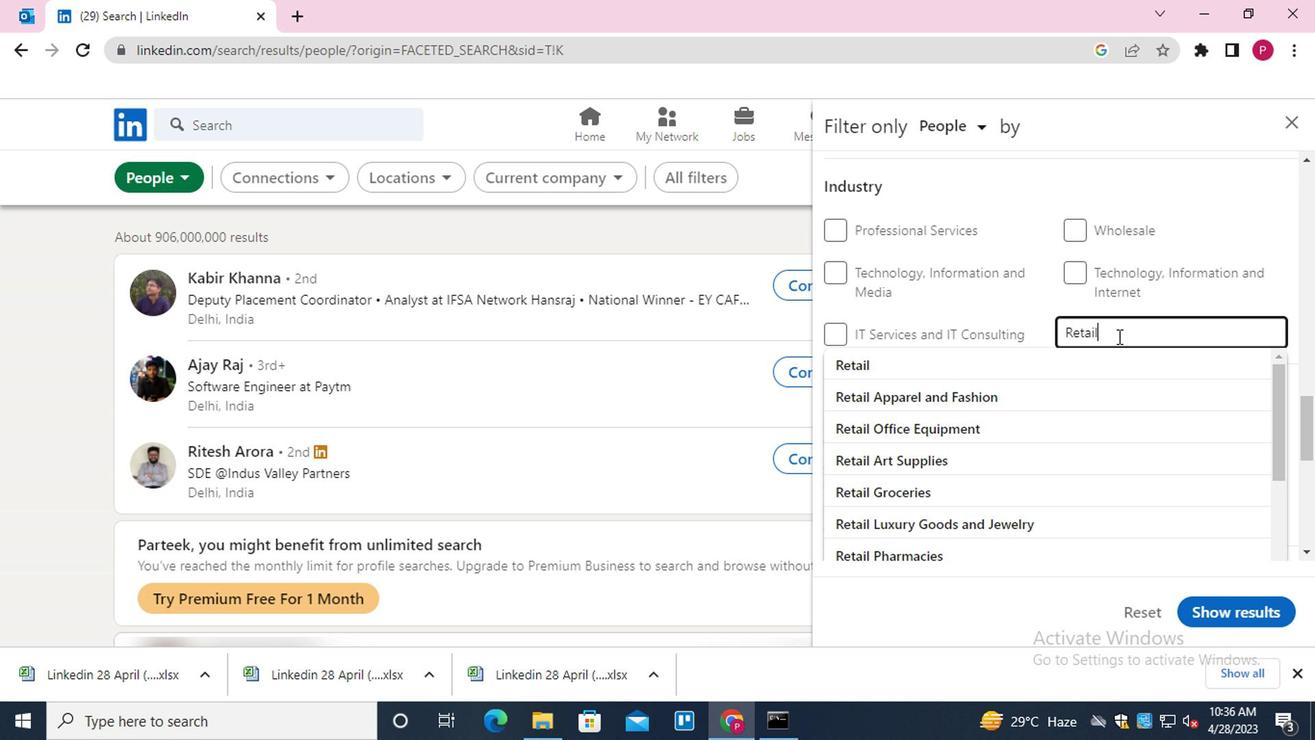 
Action: Key pressed <Key.down><Key.down><Key.down><Key.enter>
Screenshot: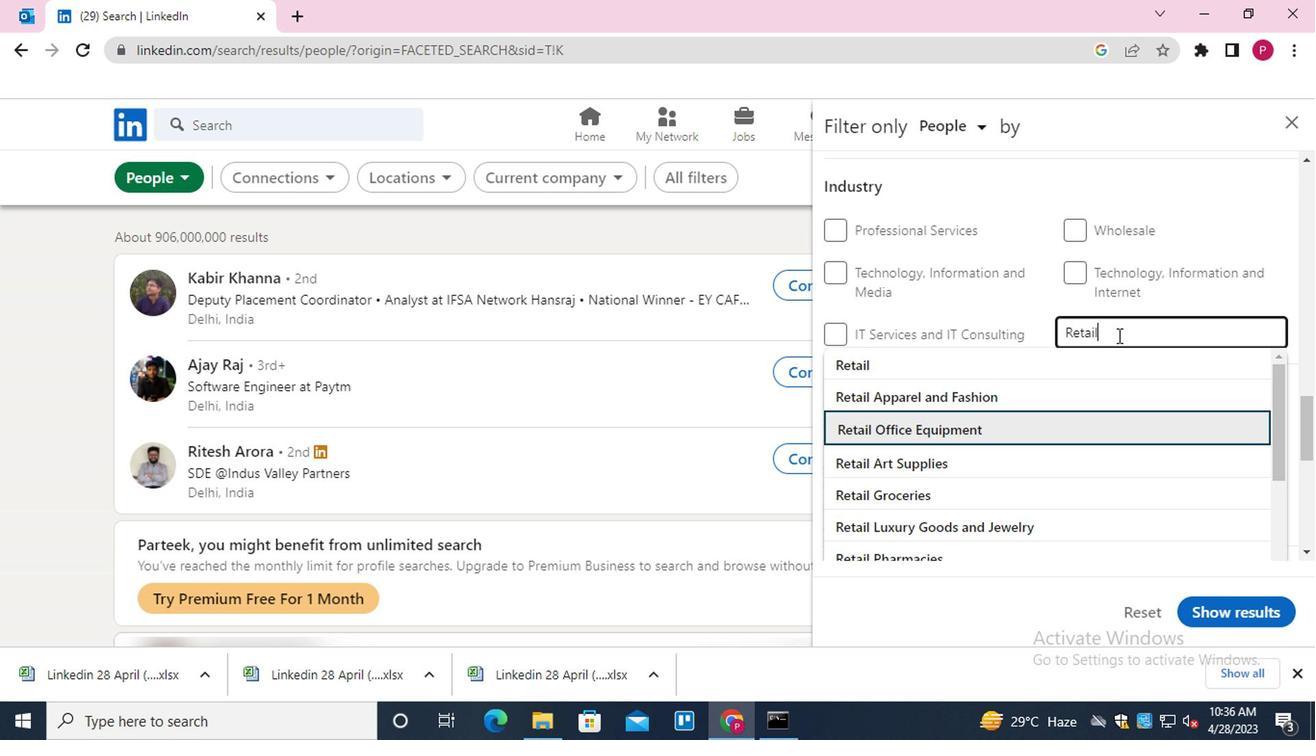 
Action: Mouse scrolled (1115, 332) with delta (0, -1)
Screenshot: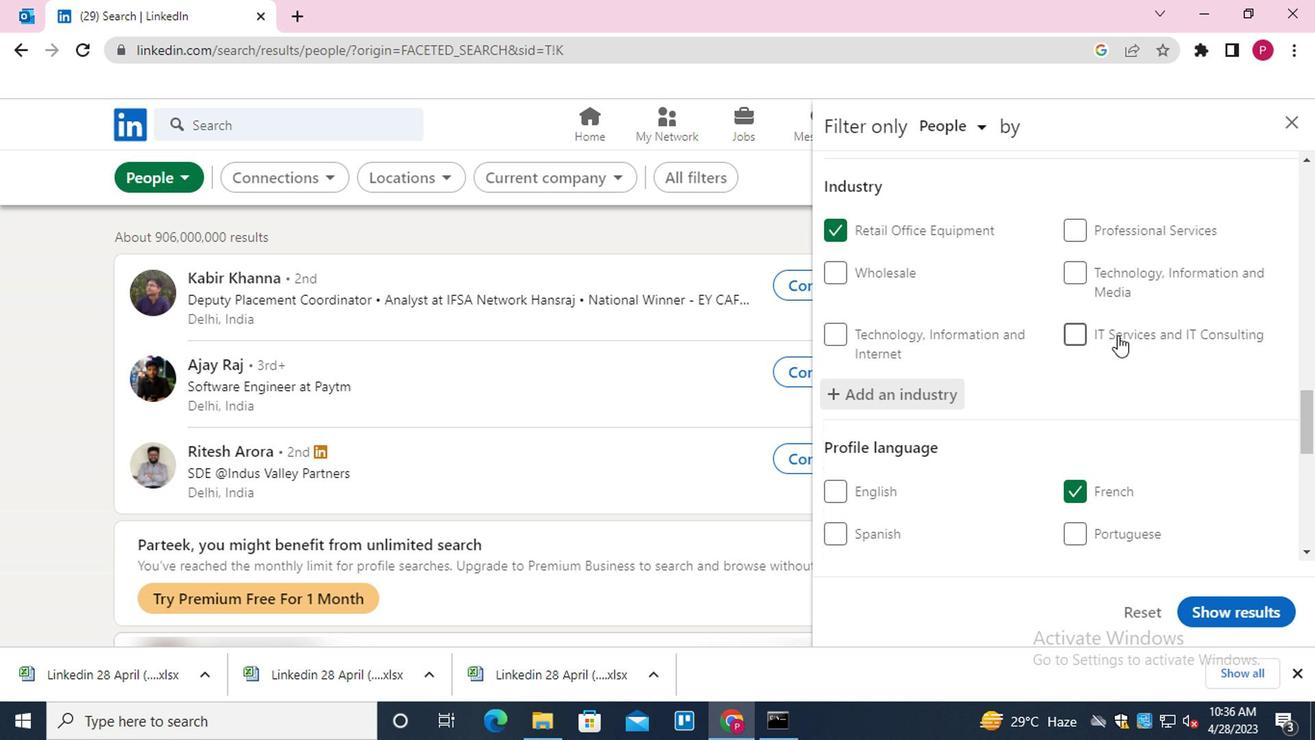 
Action: Mouse scrolled (1115, 332) with delta (0, -1)
Screenshot: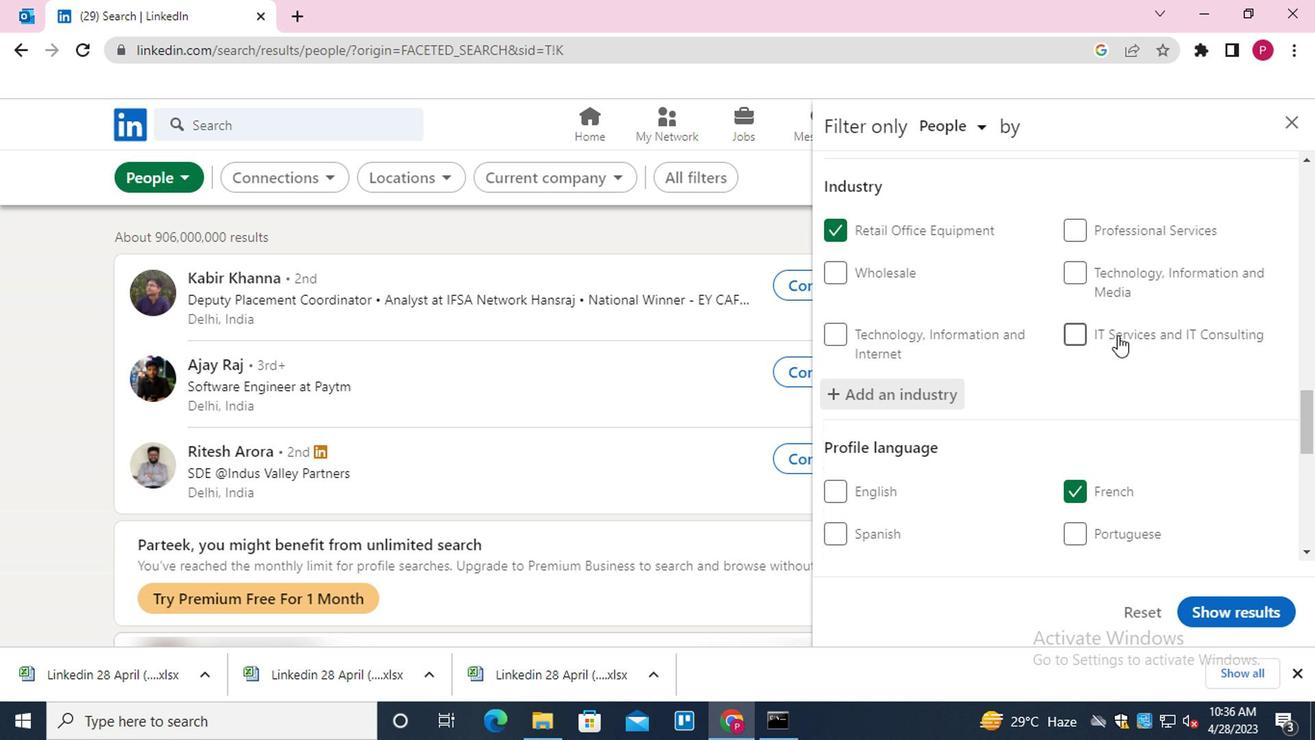 
Action: Mouse scrolled (1115, 332) with delta (0, -1)
Screenshot: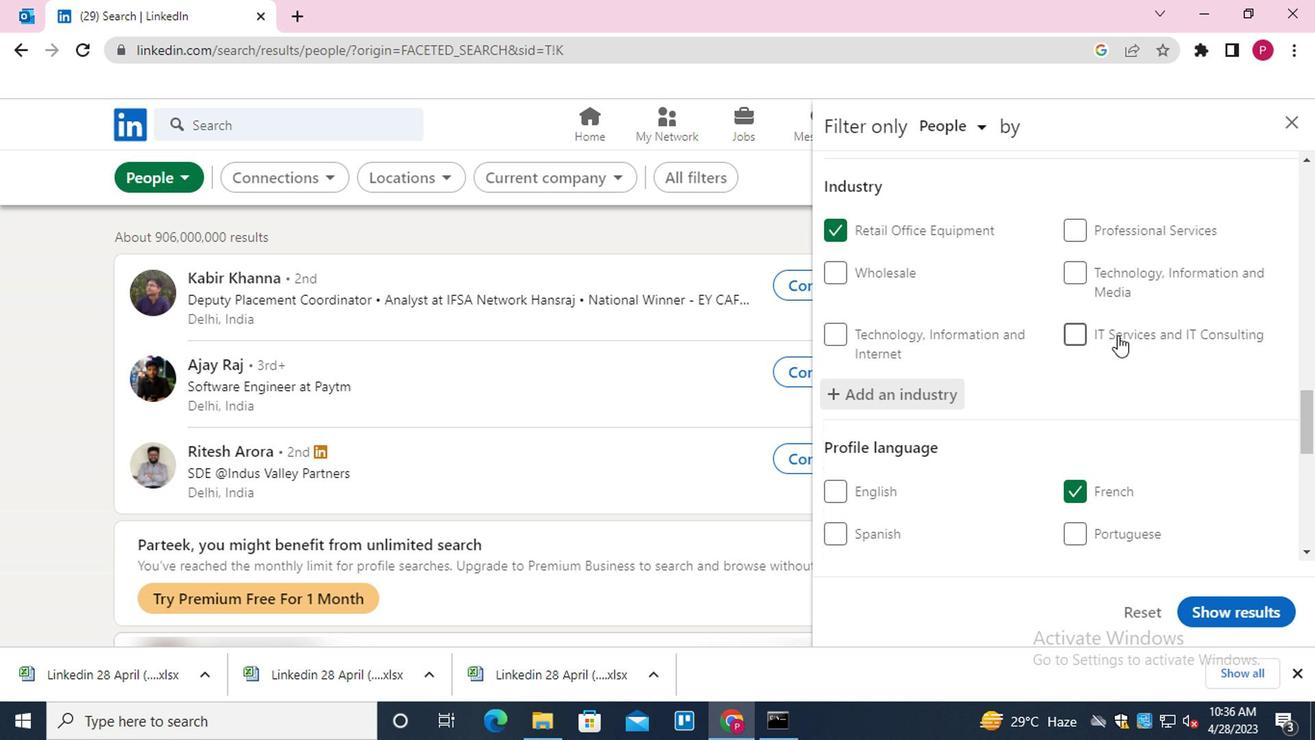 
Action: Mouse scrolled (1115, 332) with delta (0, -1)
Screenshot: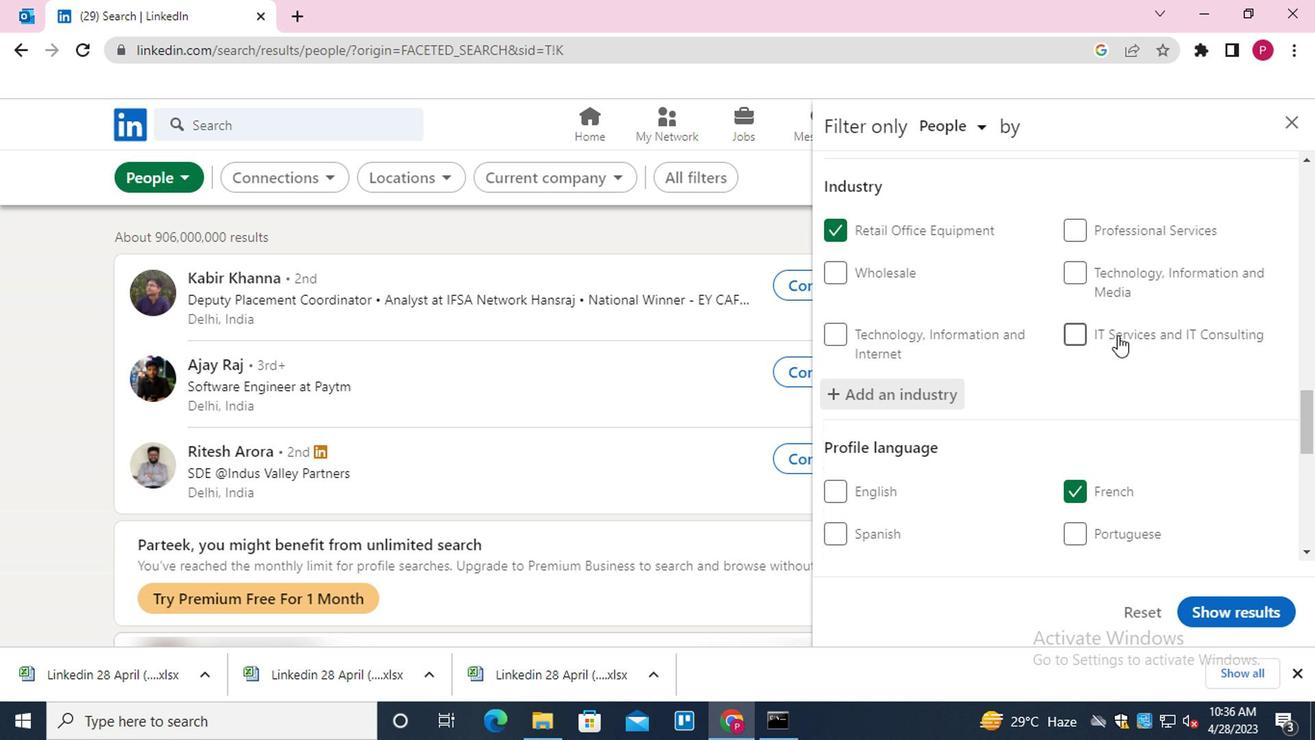 
Action: Mouse moved to (1115, 334)
Screenshot: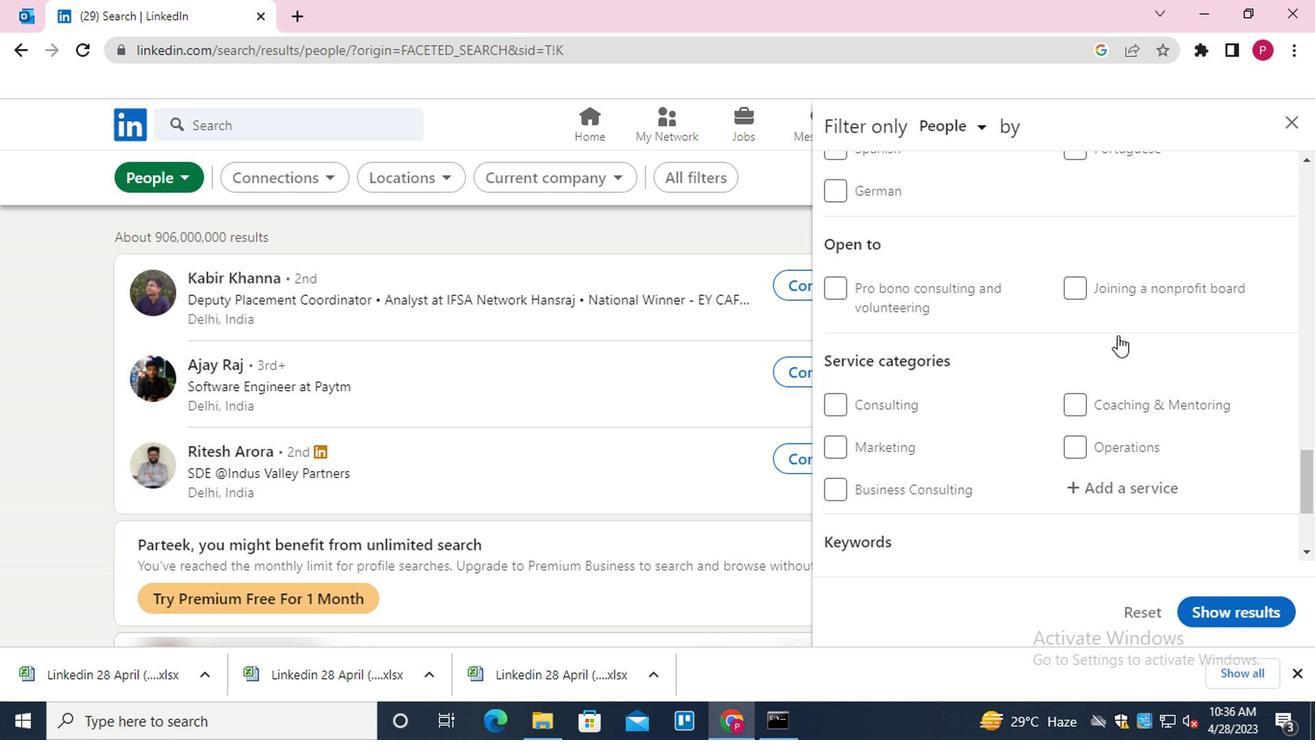 
Action: Mouse scrolled (1115, 333) with delta (0, 0)
Screenshot: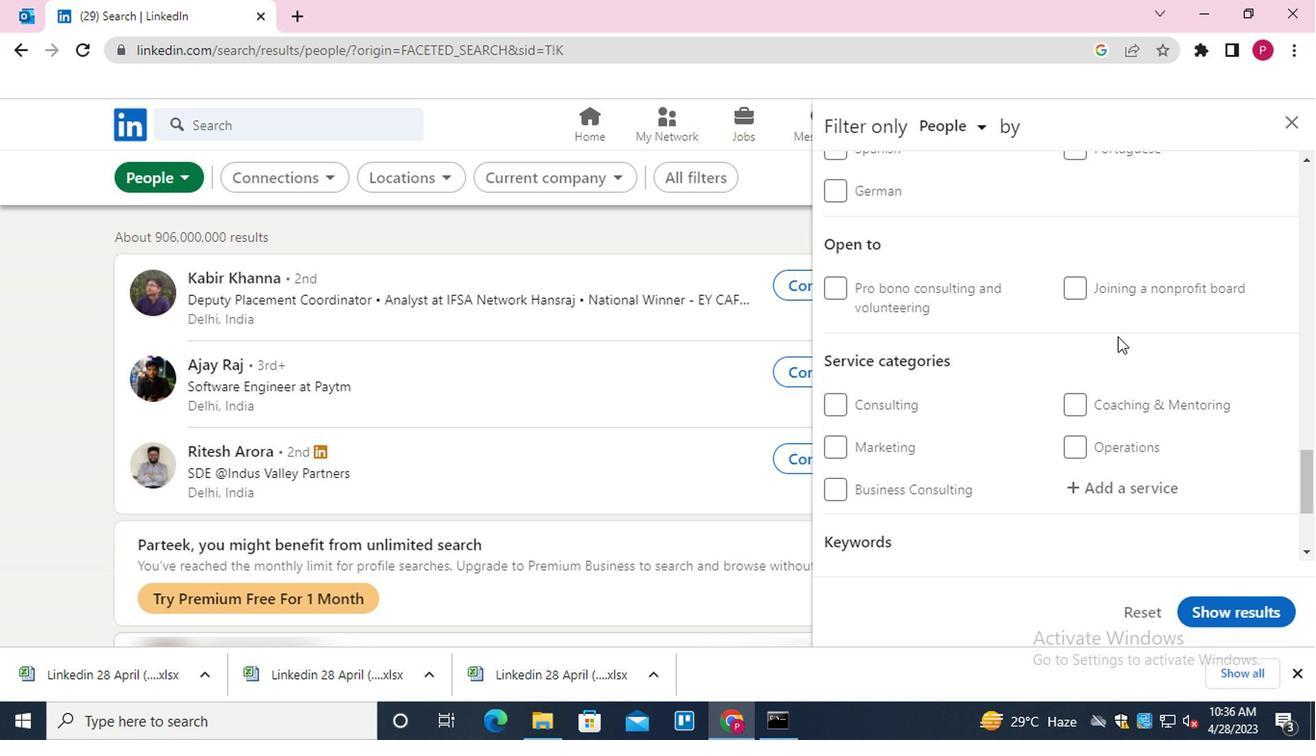 
Action: Mouse scrolled (1115, 333) with delta (0, 0)
Screenshot: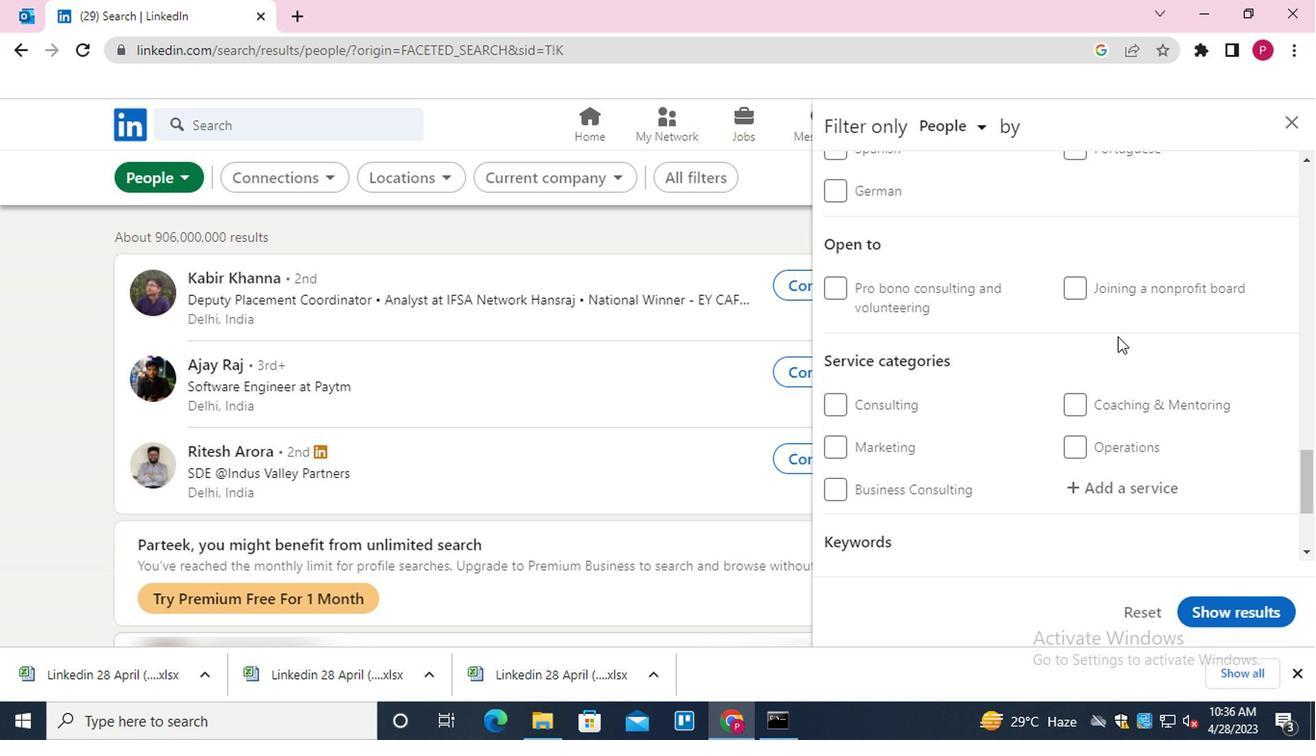 
Action: Mouse scrolled (1115, 333) with delta (0, 0)
Screenshot: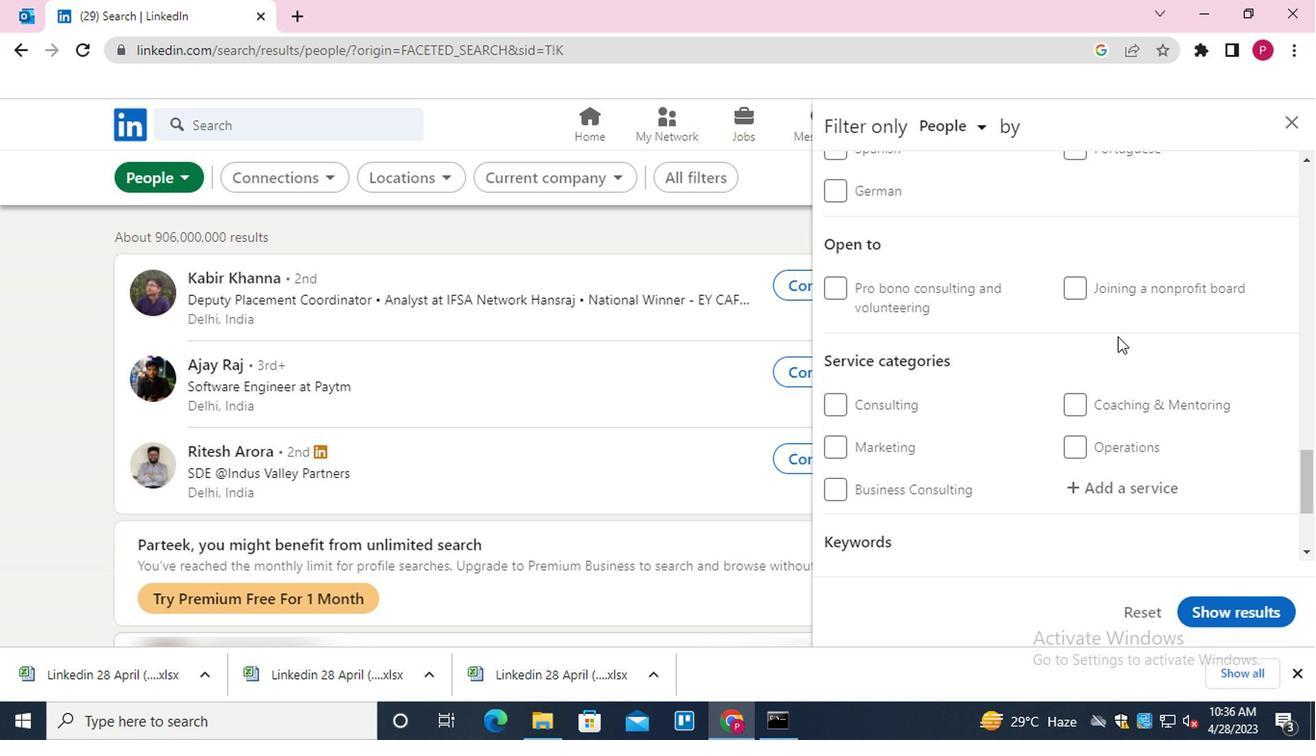
Action: Mouse moved to (1117, 292)
Screenshot: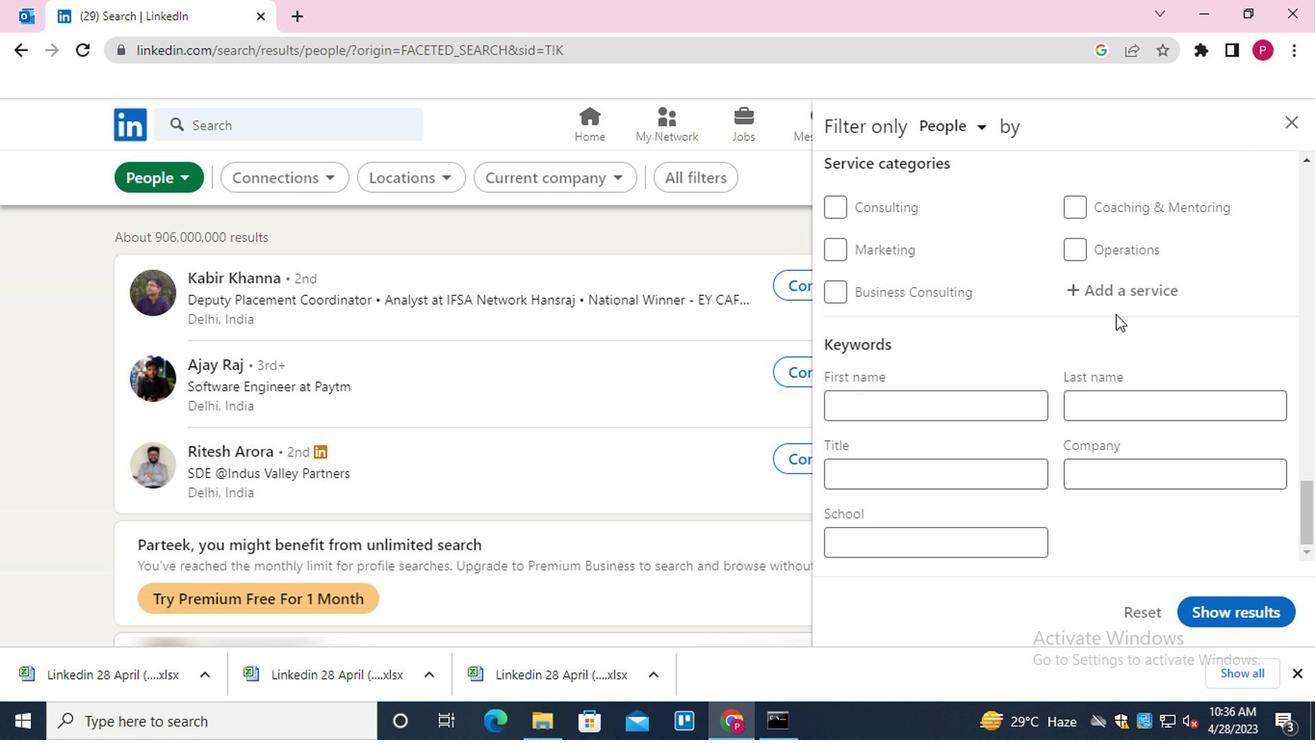 
Action: Mouse pressed left at (1117, 292)
Screenshot: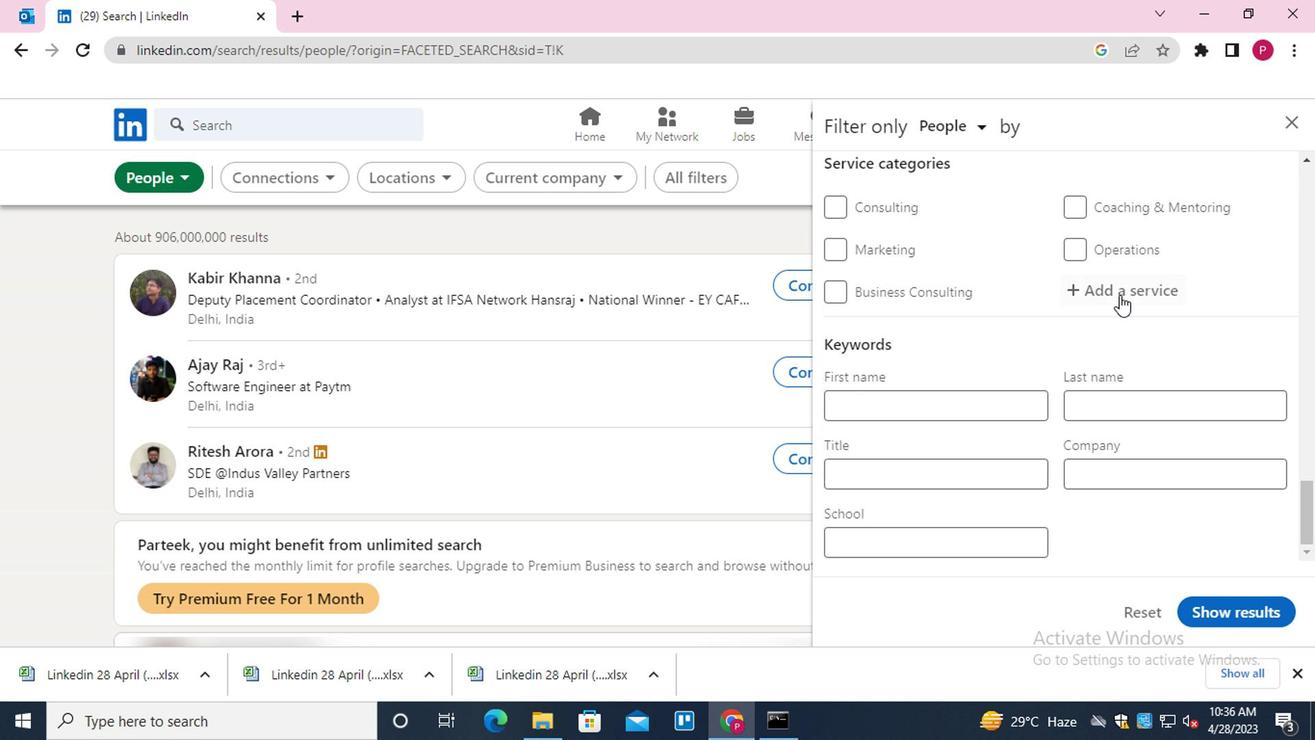 
Action: Key pressed <Key.shift><Key.shift><Key.shift><Key.shift><Key.shift><Key.shift>HR<Key.space><Key.down><Key.down><Key.down><Key.enter>
Screenshot: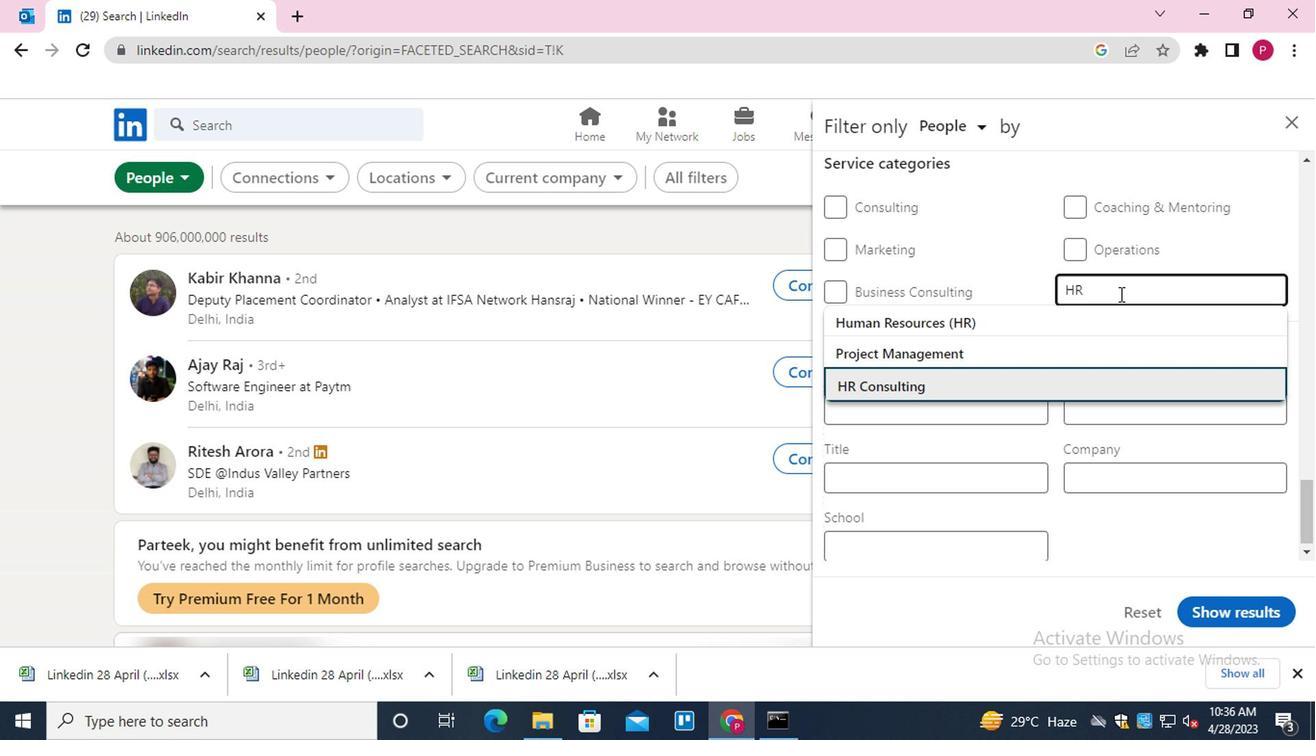 
Action: Mouse scrolled (1117, 291) with delta (0, -1)
Screenshot: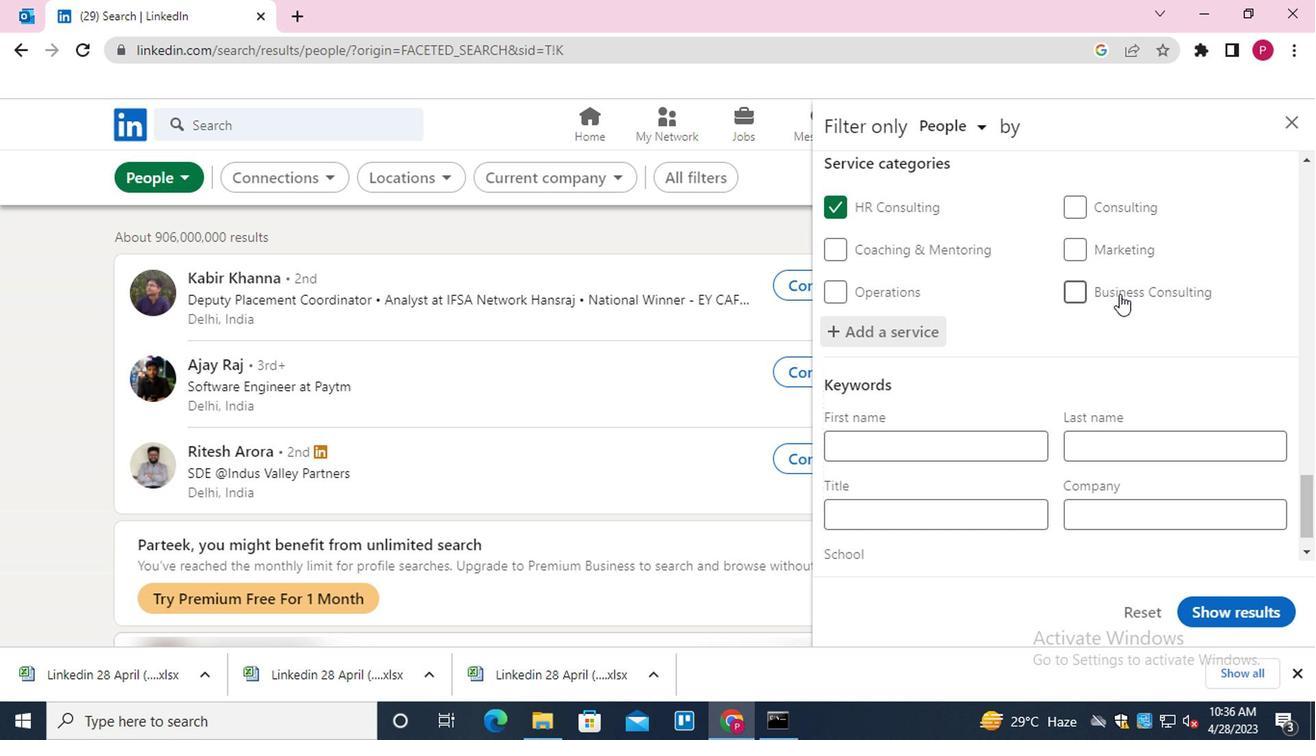 
Action: Mouse scrolled (1117, 291) with delta (0, -1)
Screenshot: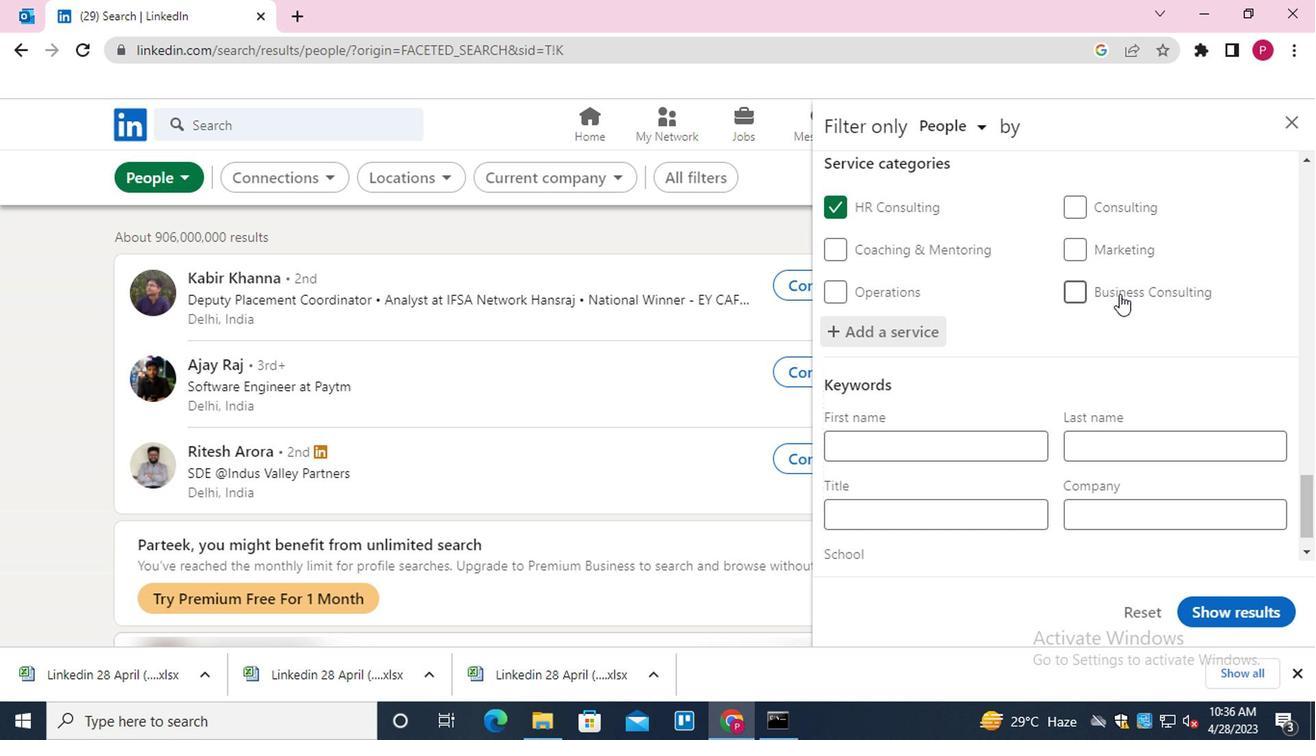 
Action: Mouse scrolled (1117, 291) with delta (0, -1)
Screenshot: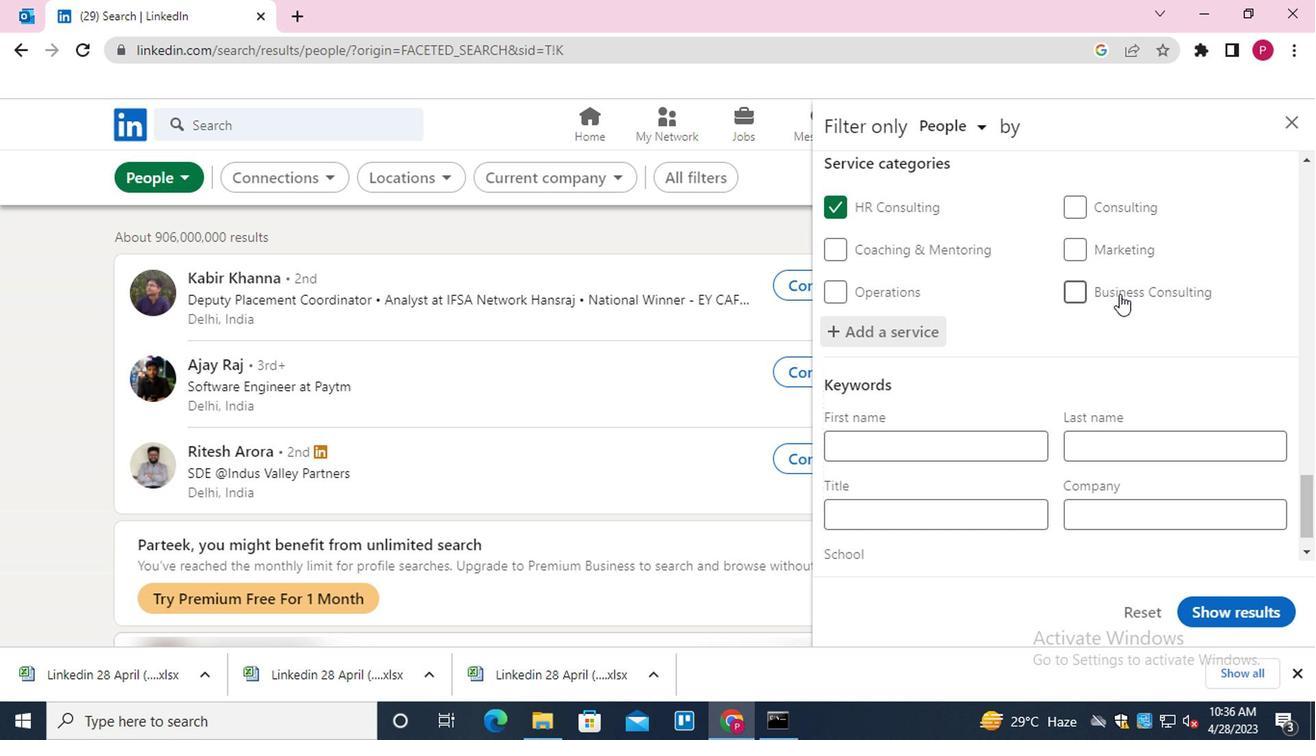 
Action: Mouse scrolled (1117, 291) with delta (0, -1)
Screenshot: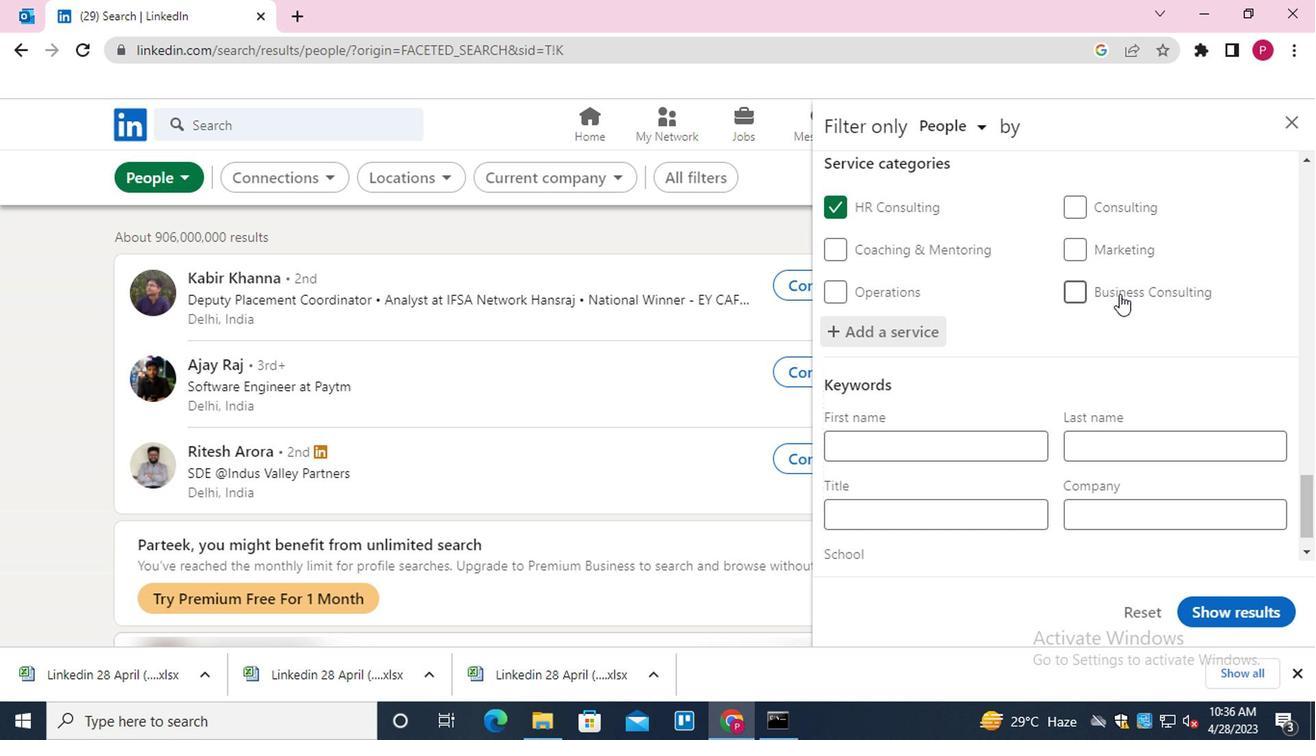 
Action: Mouse scrolled (1117, 291) with delta (0, -1)
Screenshot: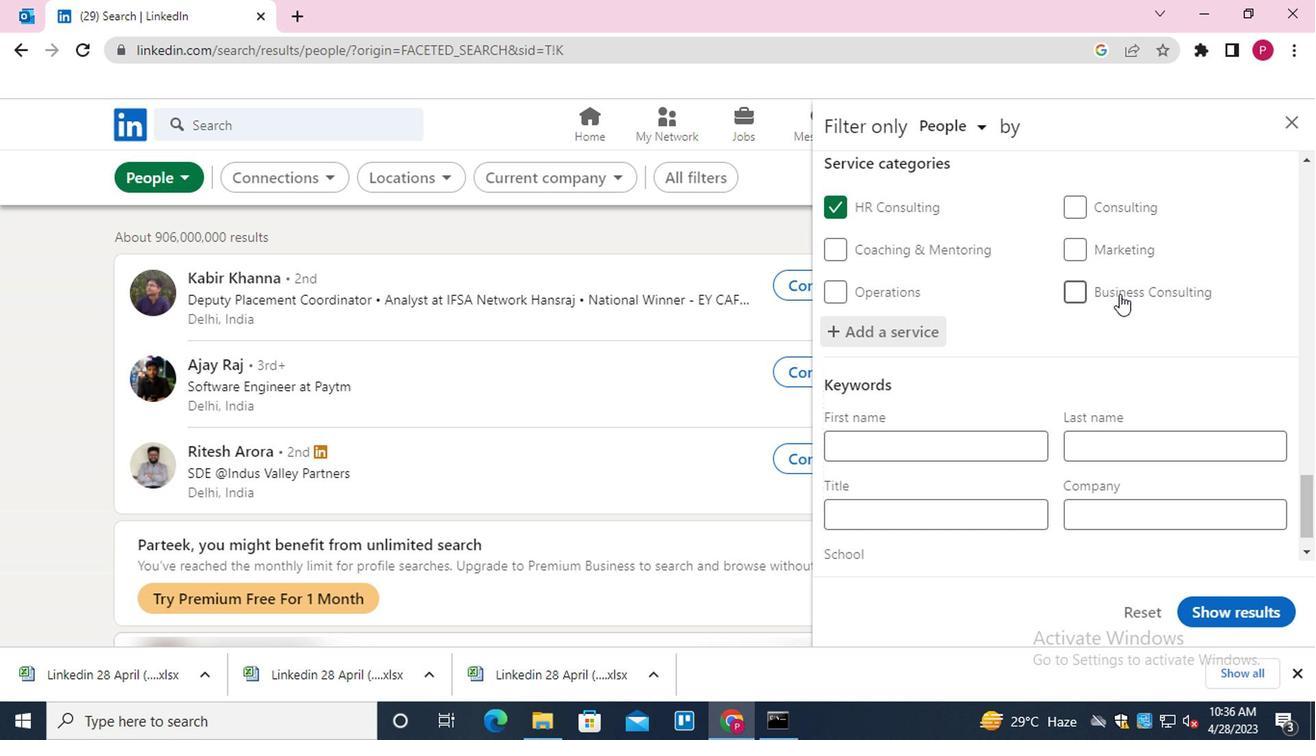 
Action: Mouse moved to (874, 458)
Screenshot: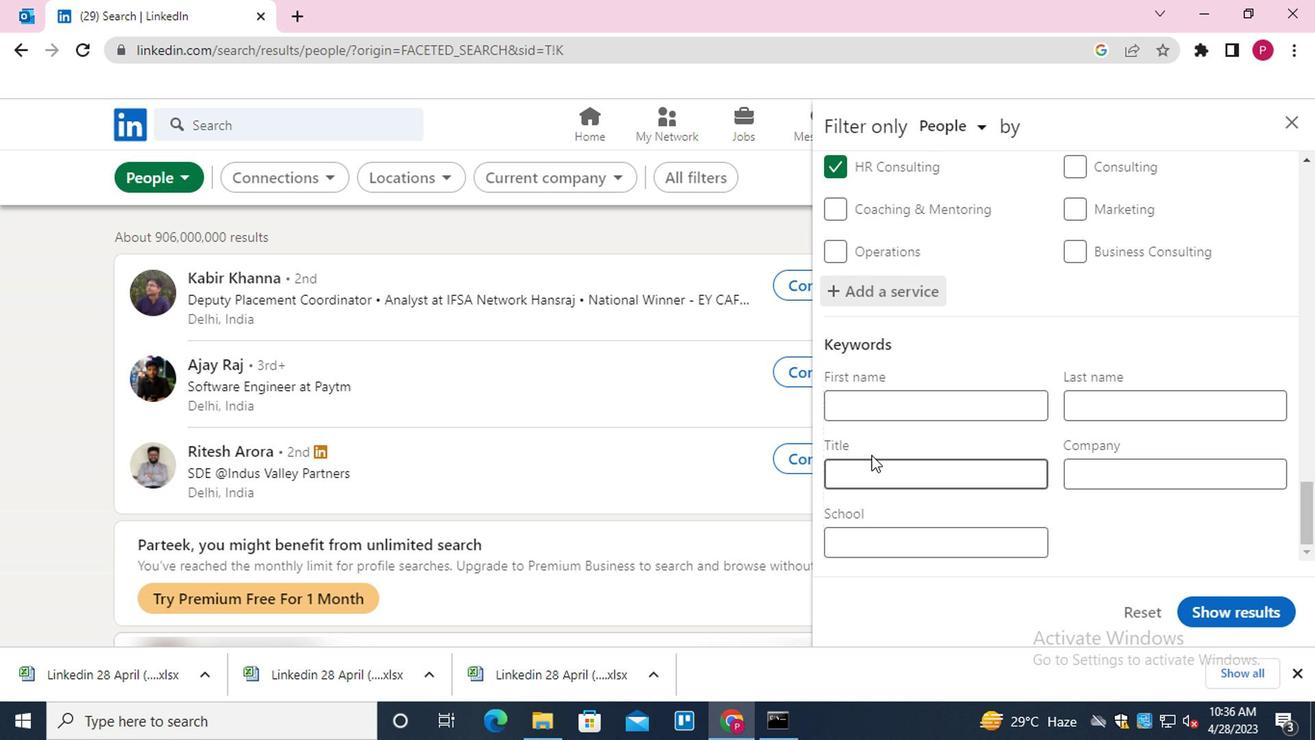 
Action: Mouse pressed left at (874, 458)
Screenshot: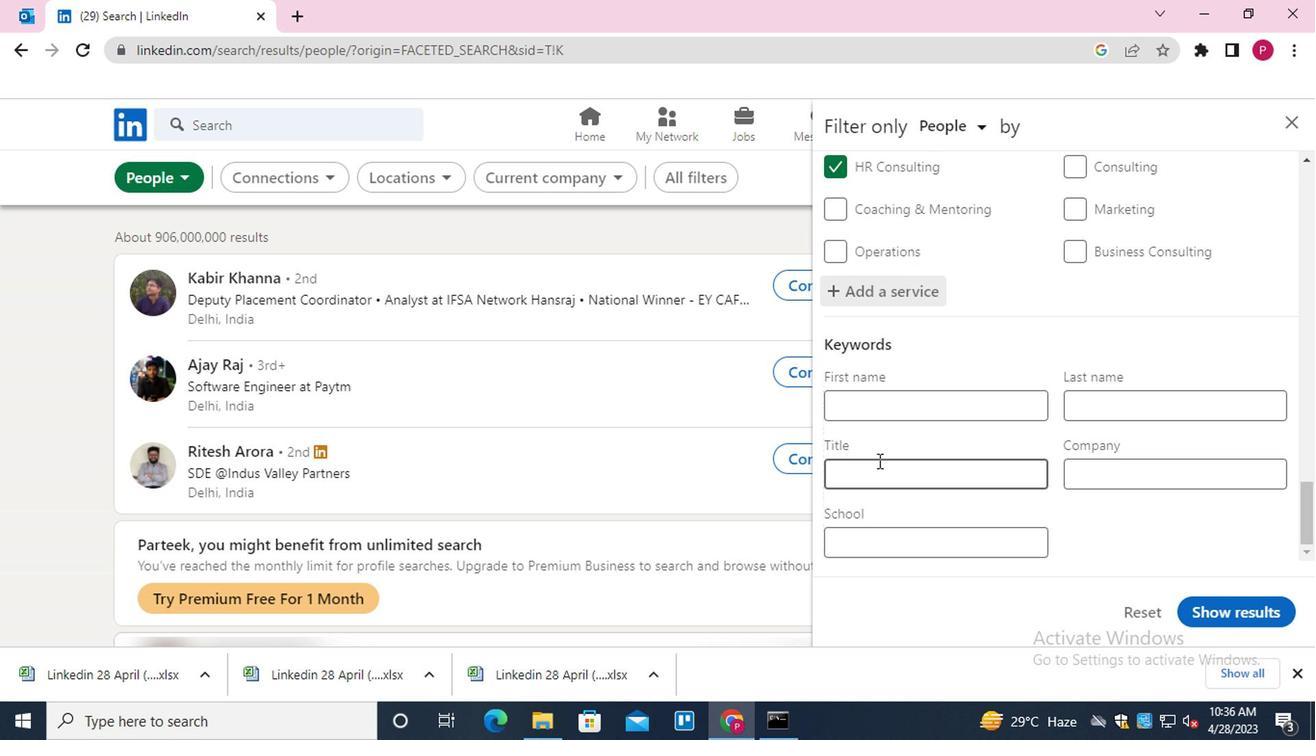 
Action: Key pressed <Key.shift><Key.shift><Key.shift>MUSSICIAN
Screenshot: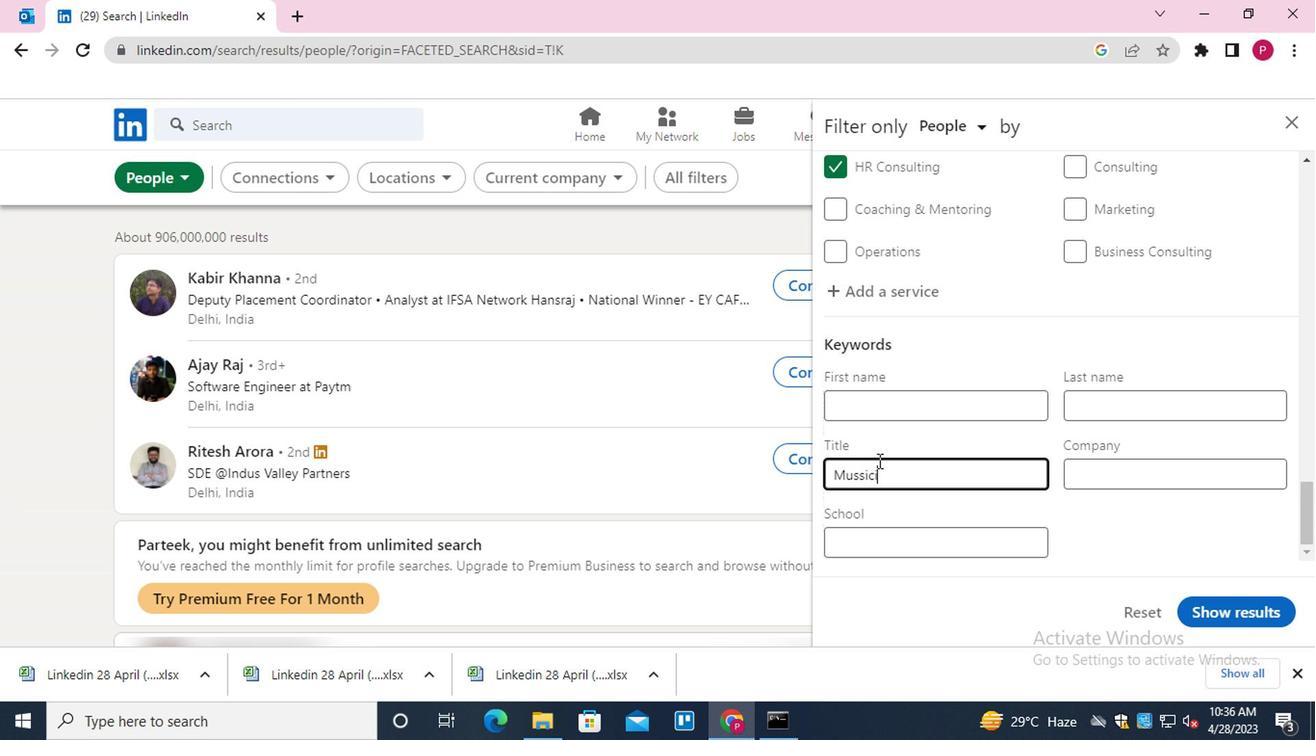 
Action: Mouse moved to (864, 474)
Screenshot: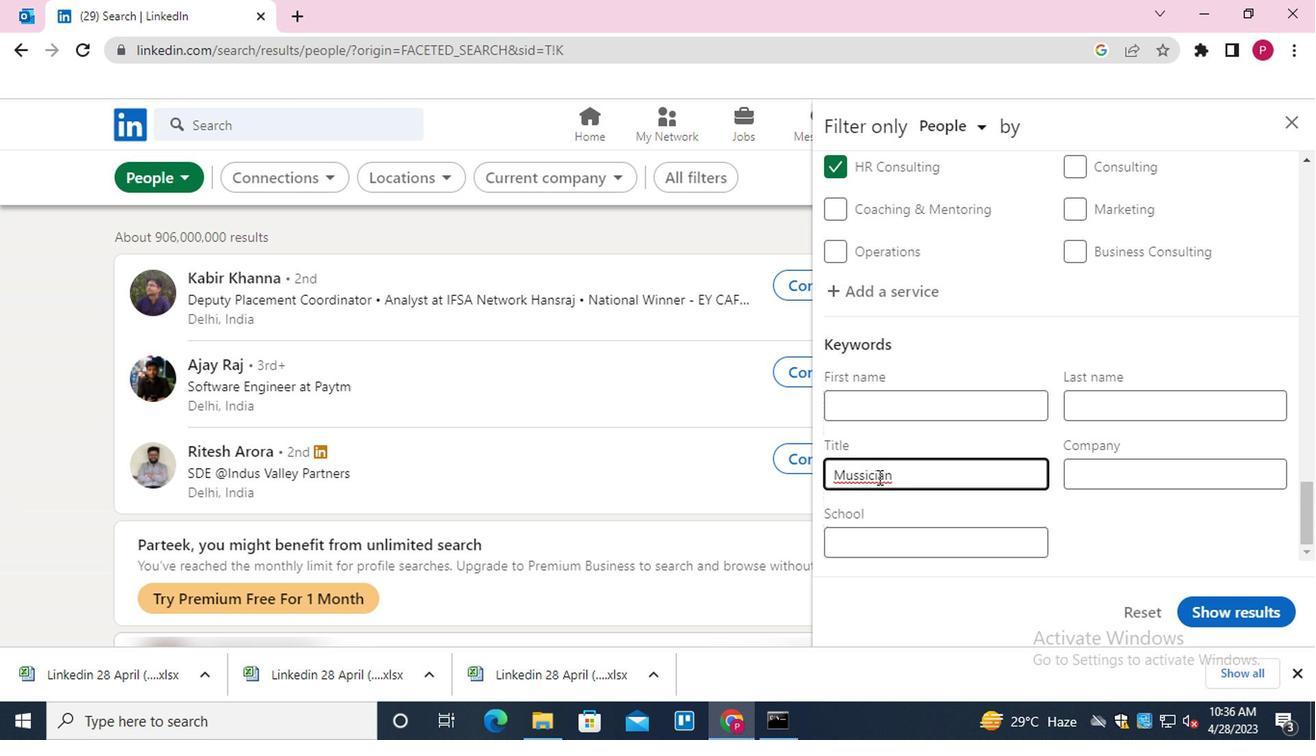 
Action: Mouse pressed left at (864, 474)
Screenshot: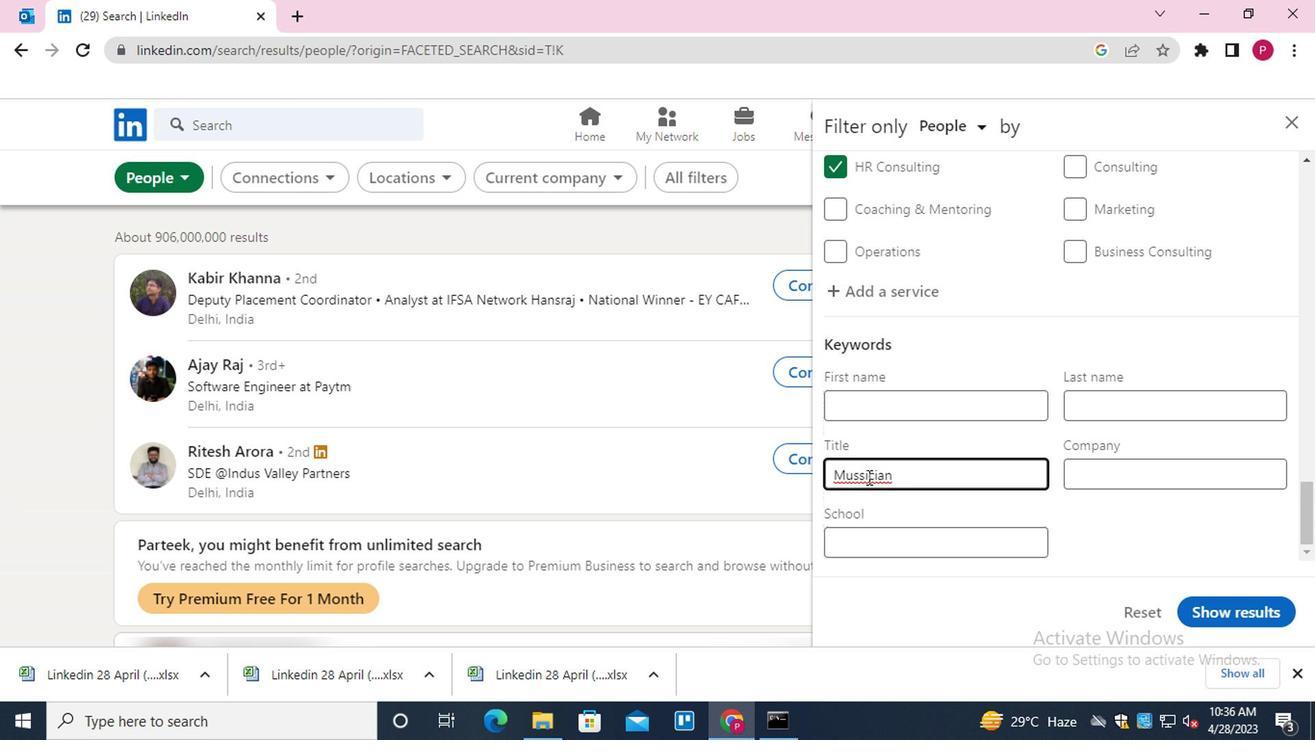 
Action: Mouse moved to (871, 498)
Screenshot: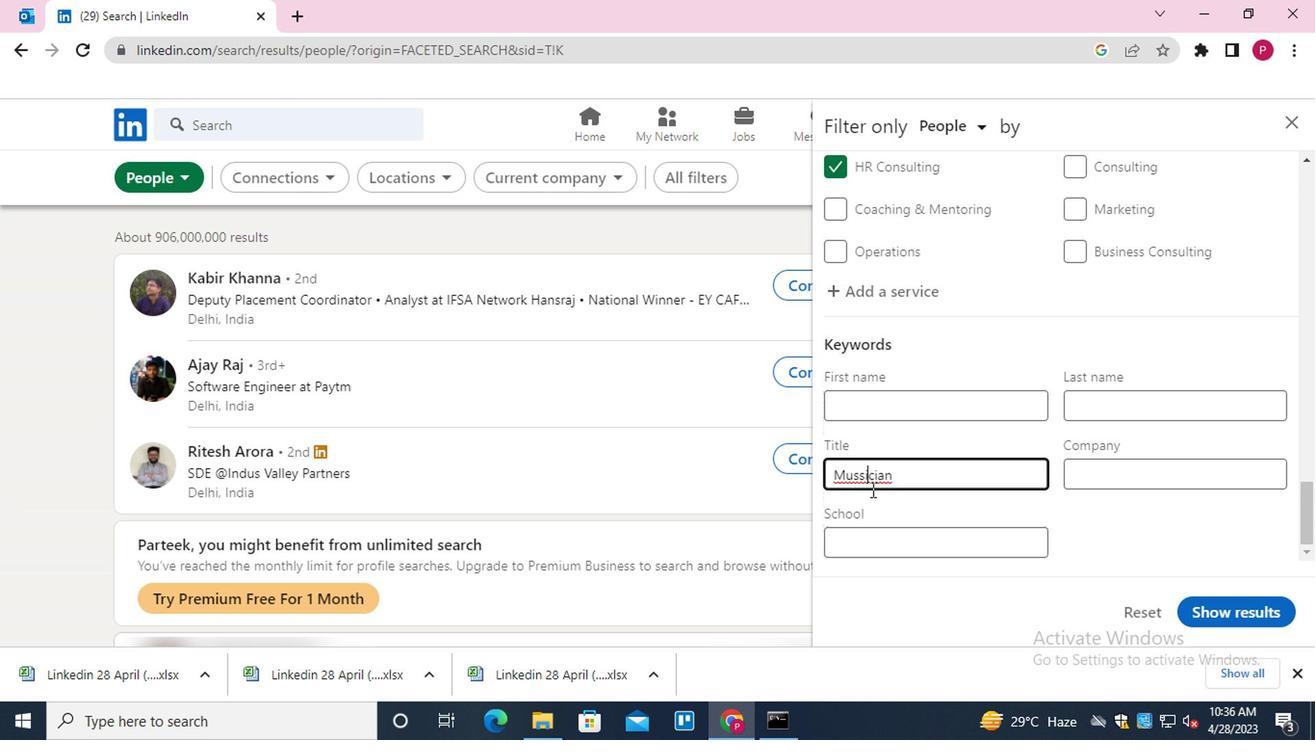 
Action: Key pressed <Key.left><Key.backspace>
Screenshot: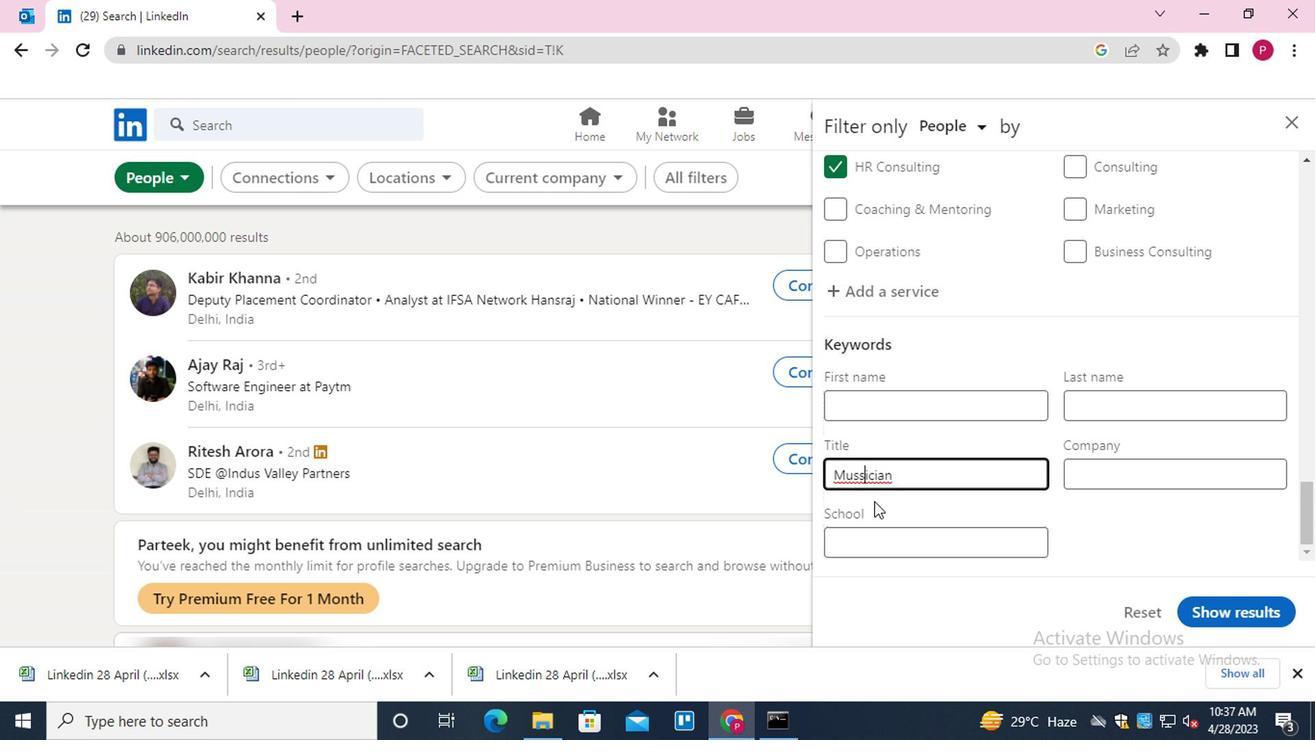 
Action: Mouse moved to (1192, 608)
Screenshot: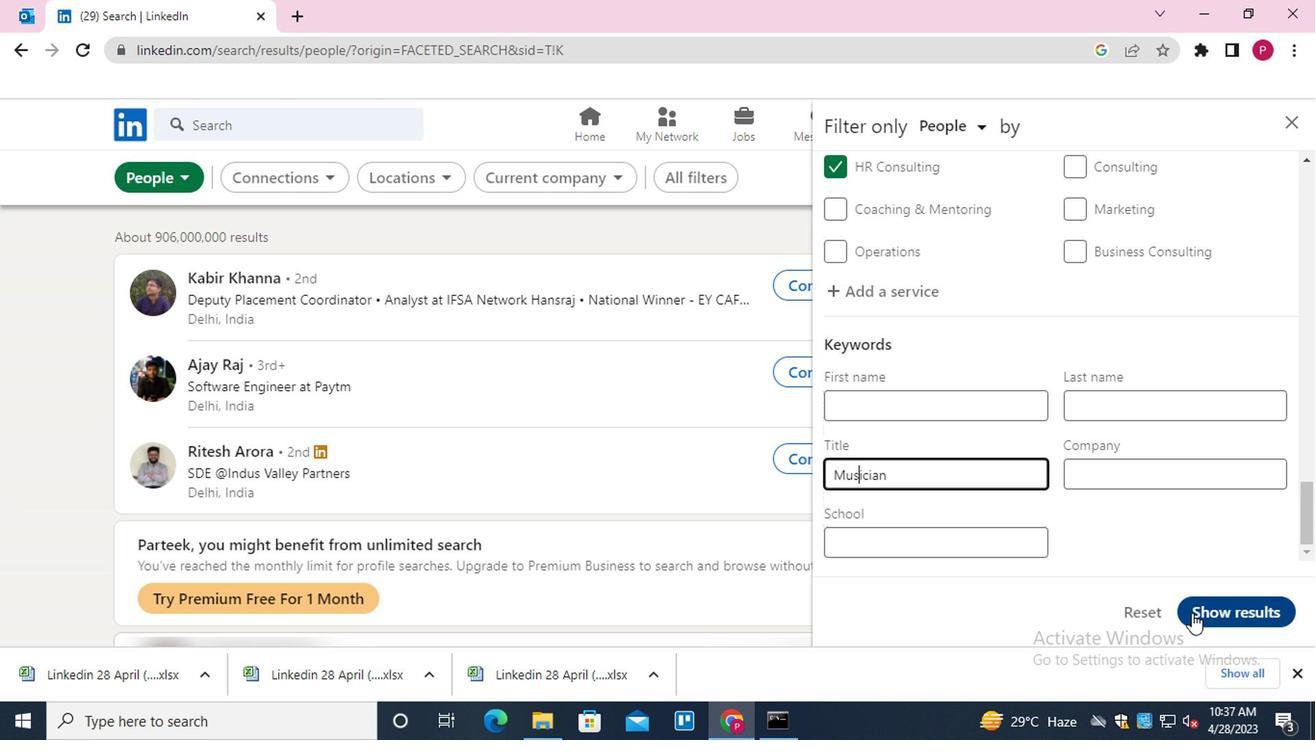 
Action: Mouse pressed left at (1192, 608)
Screenshot: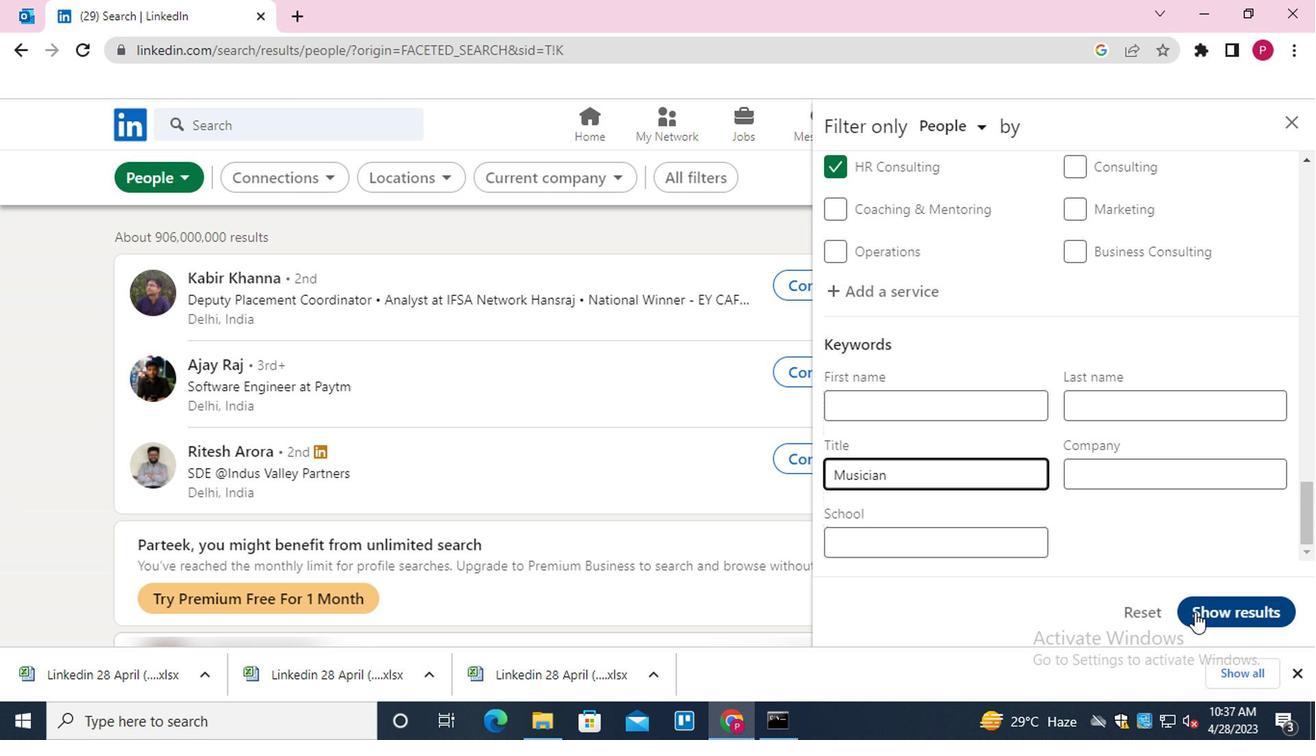 
Action: Mouse moved to (537, 342)
Screenshot: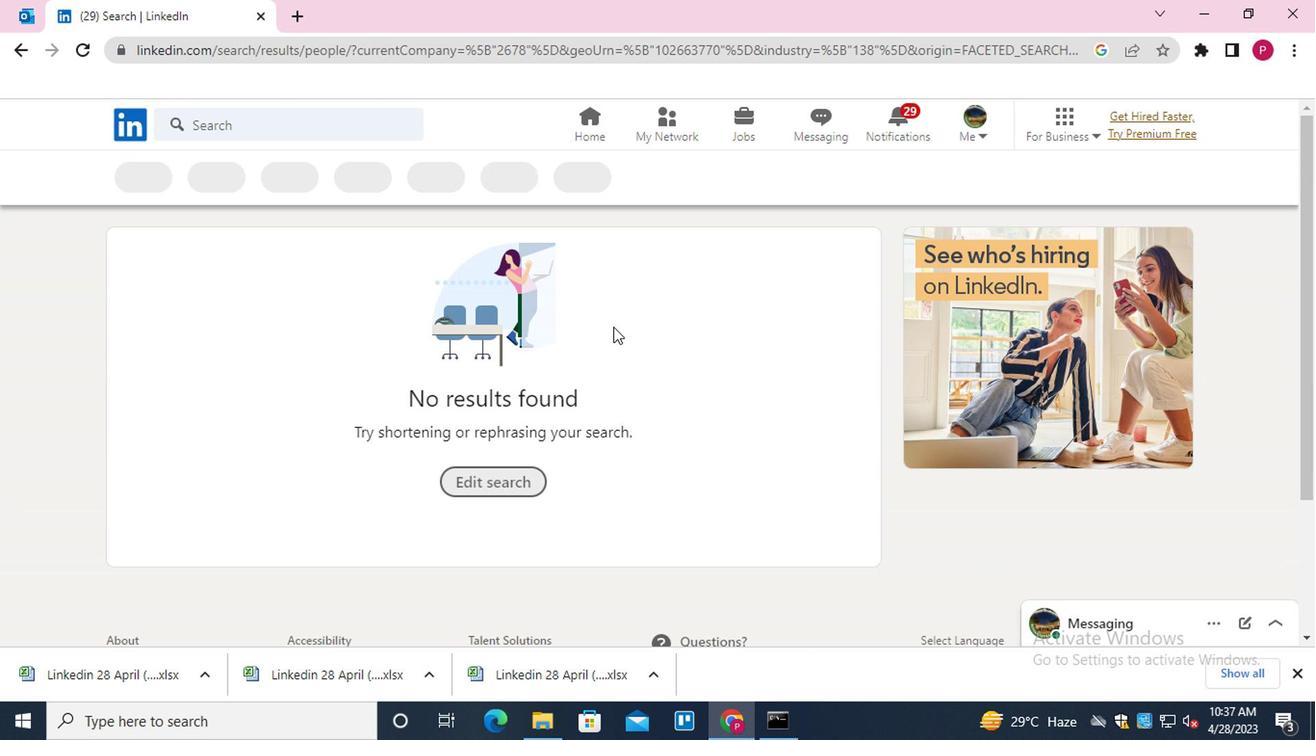 
